 Task: Search round trip flight ticket for 5 adults, 1 child, 2 infants in seat and 1 infant on lap in business from Chattanooga: Lovell Field to Springfield: Abraham Lincoln Capital Airport on 5-2-2023 and return on 5-2-2023. Choice of flights is JetBlue. Number of bags: 1 carry on bag. Price is upto 76000. Outbound departure time preference is 19:45. Return departure time preference is 0:00.
Action: Mouse moved to (367, 144)
Screenshot: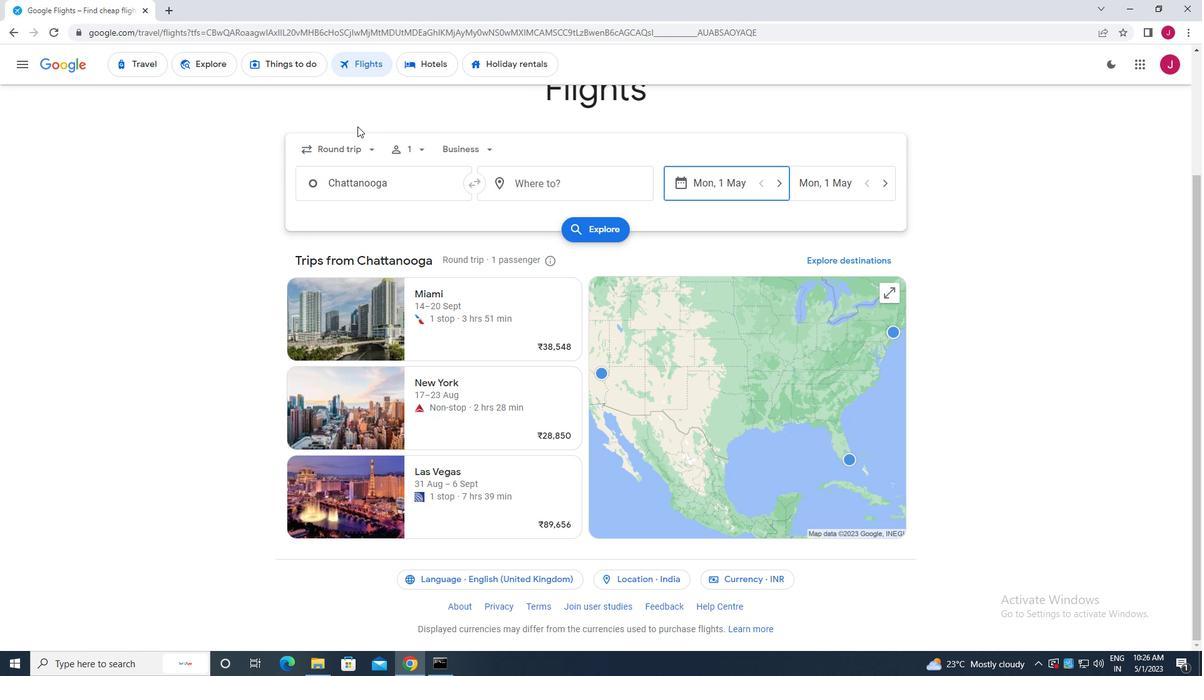 
Action: Mouse pressed left at (367, 144)
Screenshot: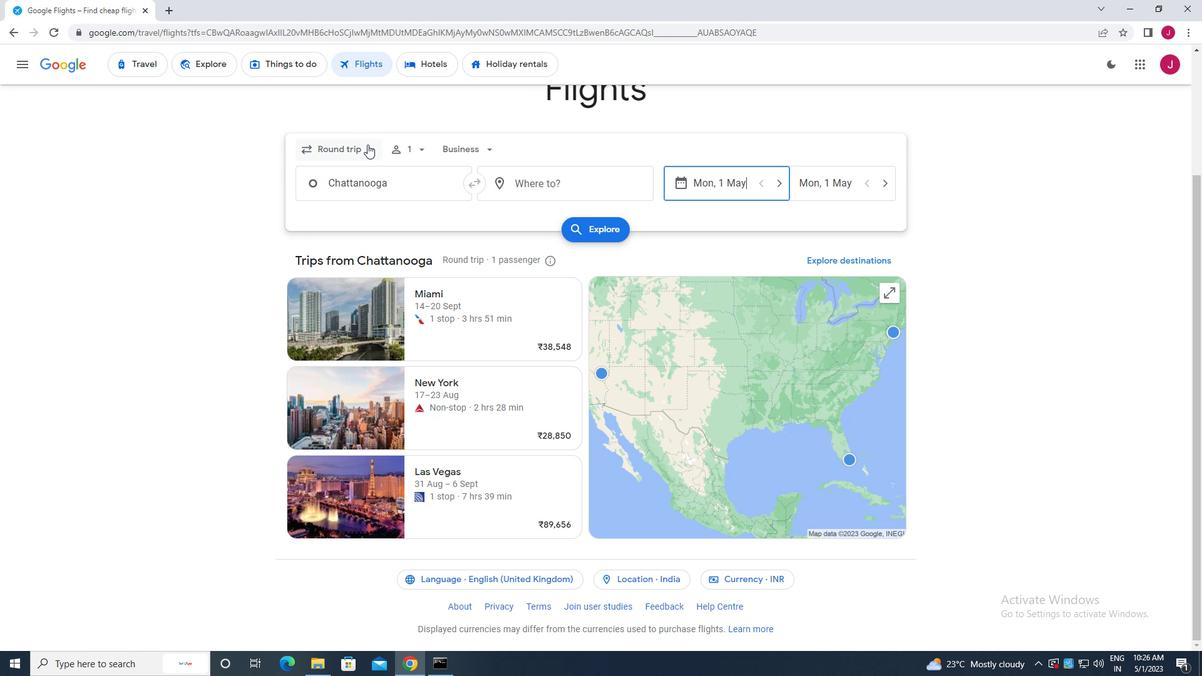
Action: Mouse moved to (362, 172)
Screenshot: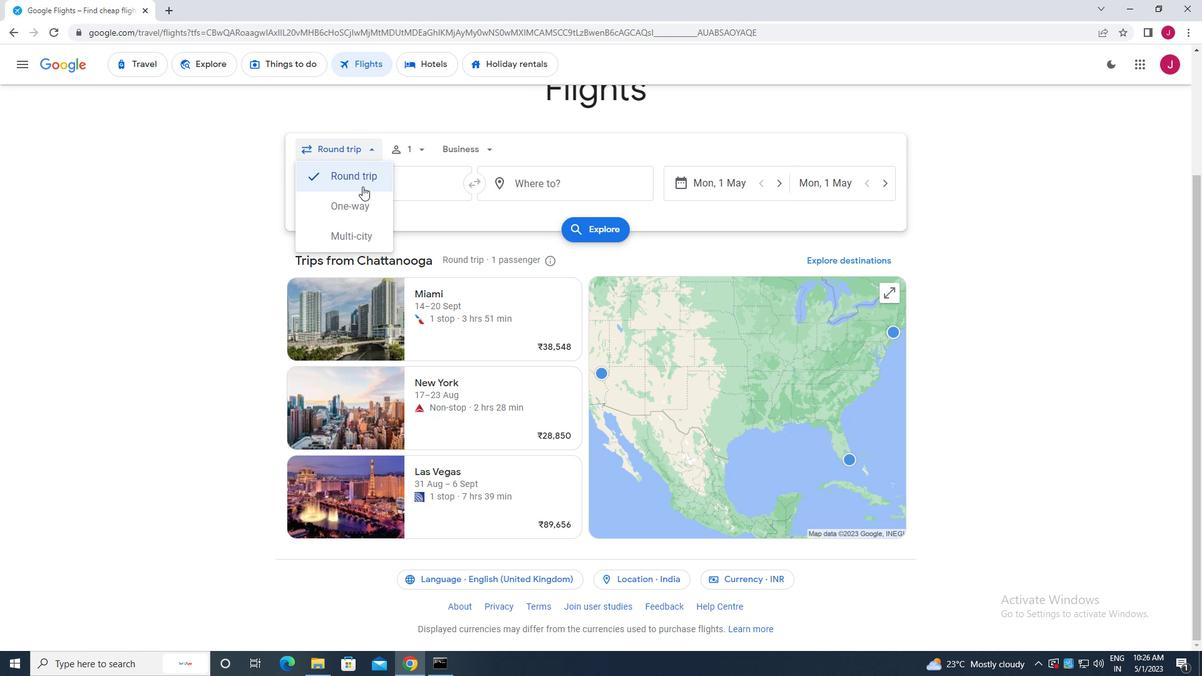 
Action: Mouse pressed left at (362, 172)
Screenshot: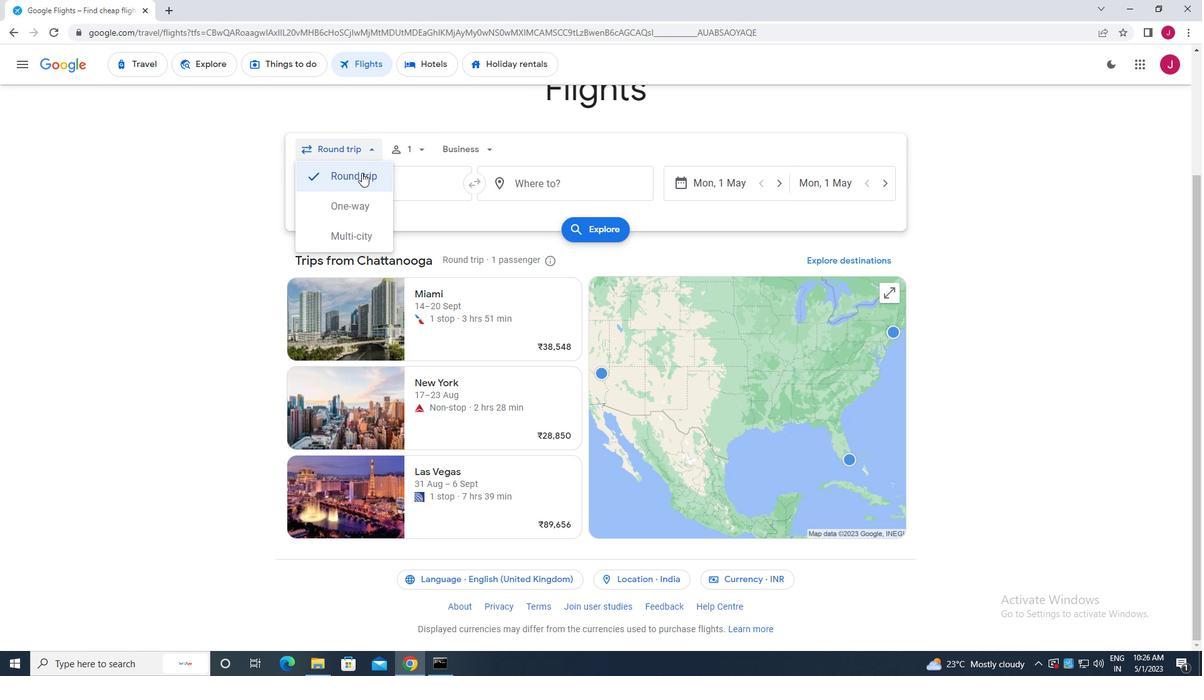 
Action: Mouse moved to (417, 149)
Screenshot: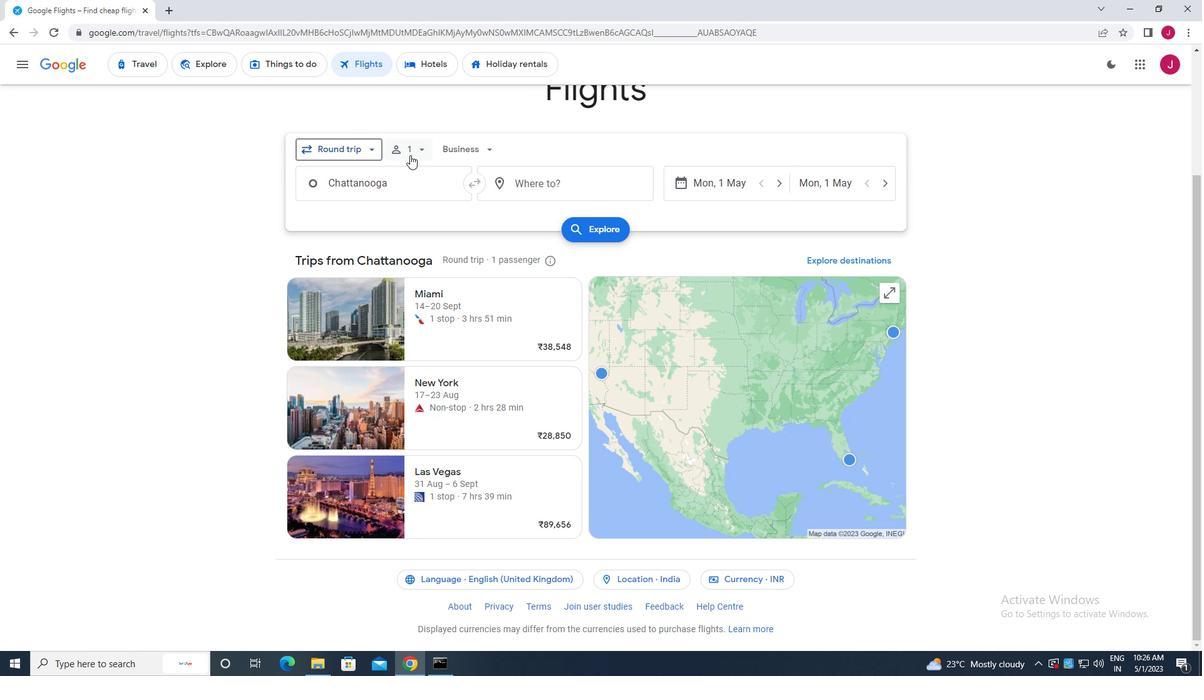 
Action: Mouse pressed left at (417, 149)
Screenshot: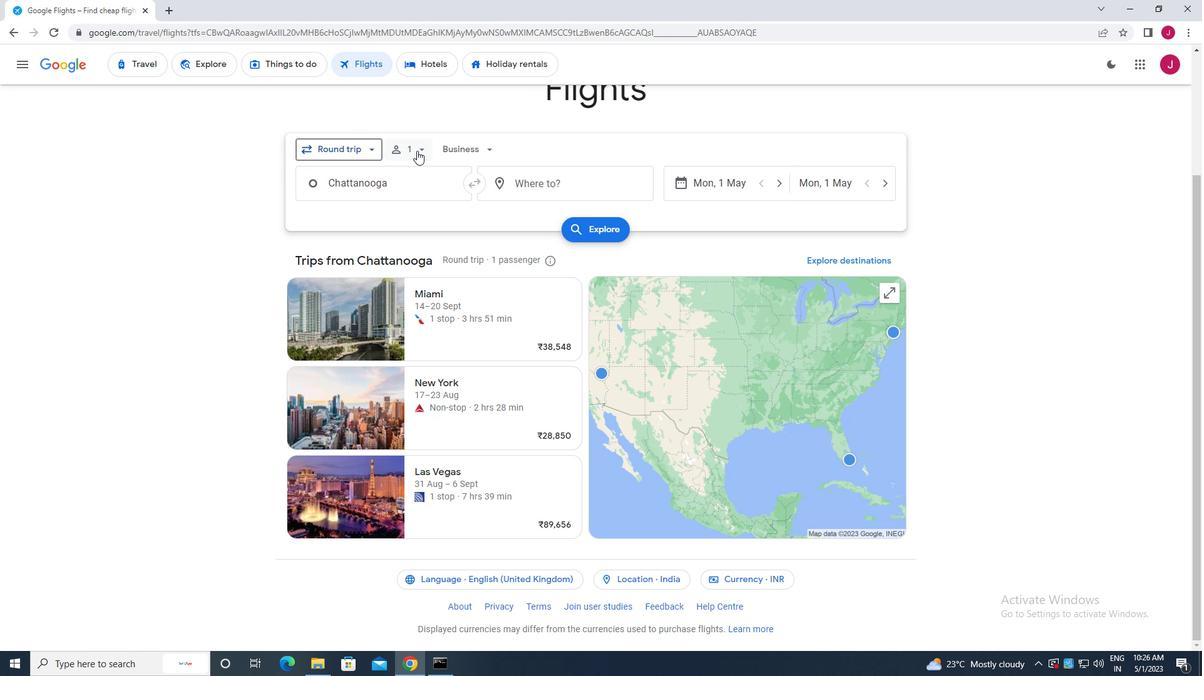 
Action: Mouse moved to (515, 185)
Screenshot: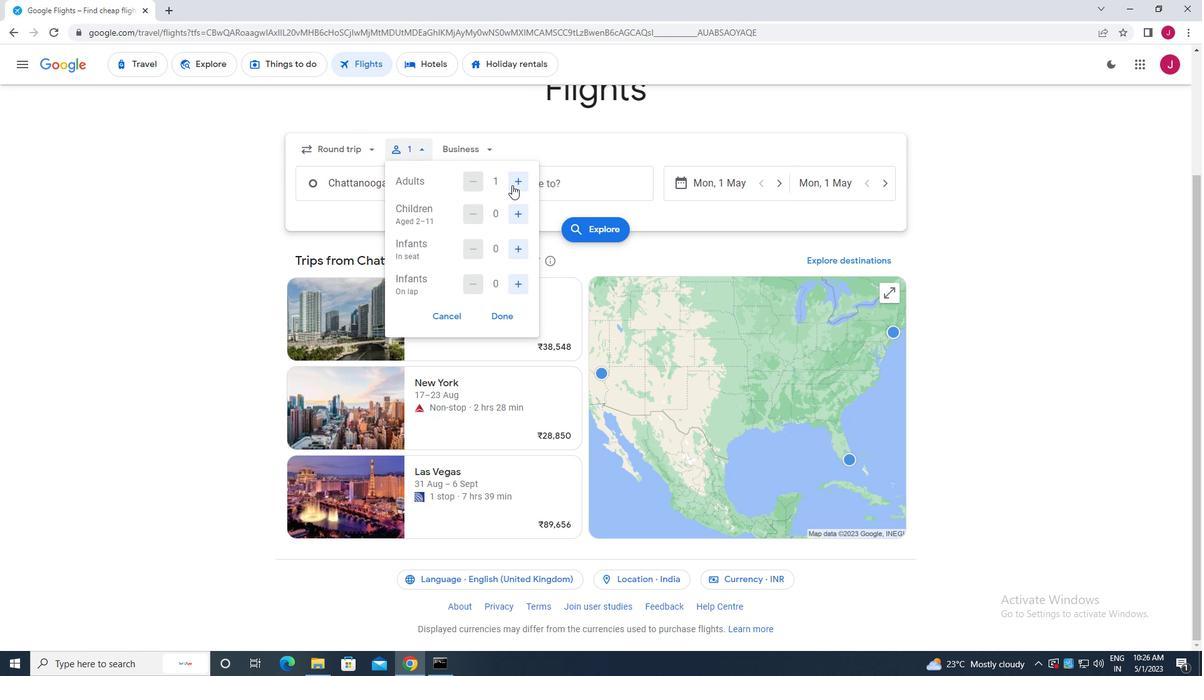 
Action: Mouse pressed left at (515, 185)
Screenshot: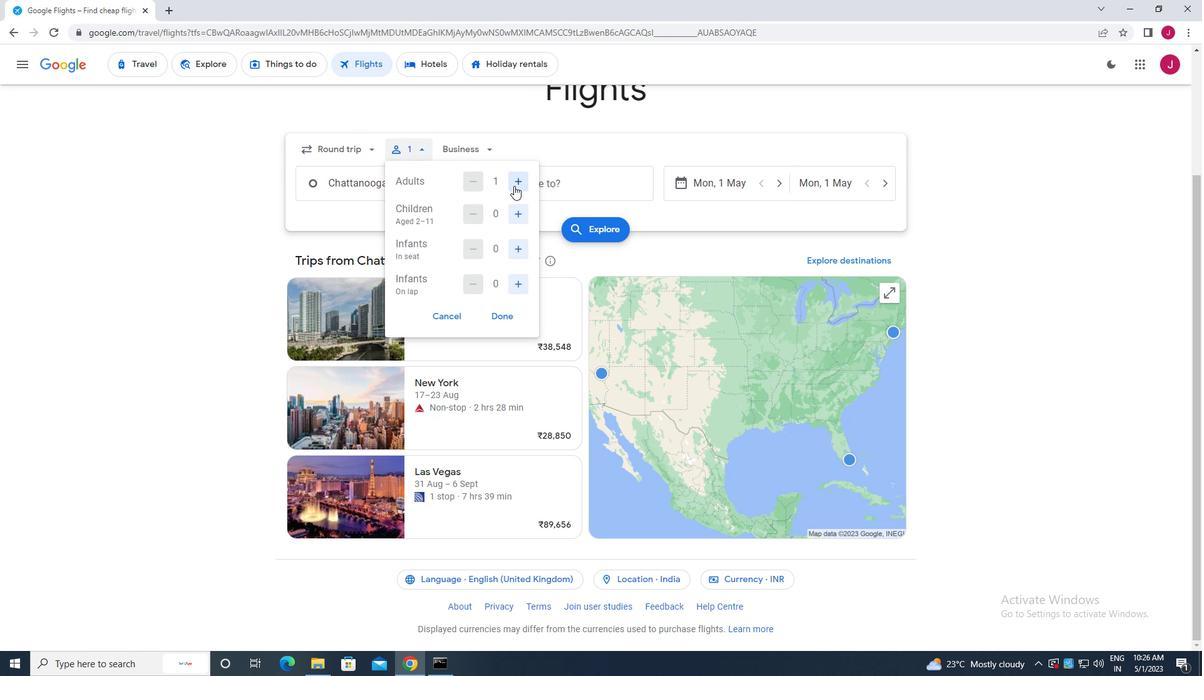 
Action: Mouse pressed left at (515, 185)
Screenshot: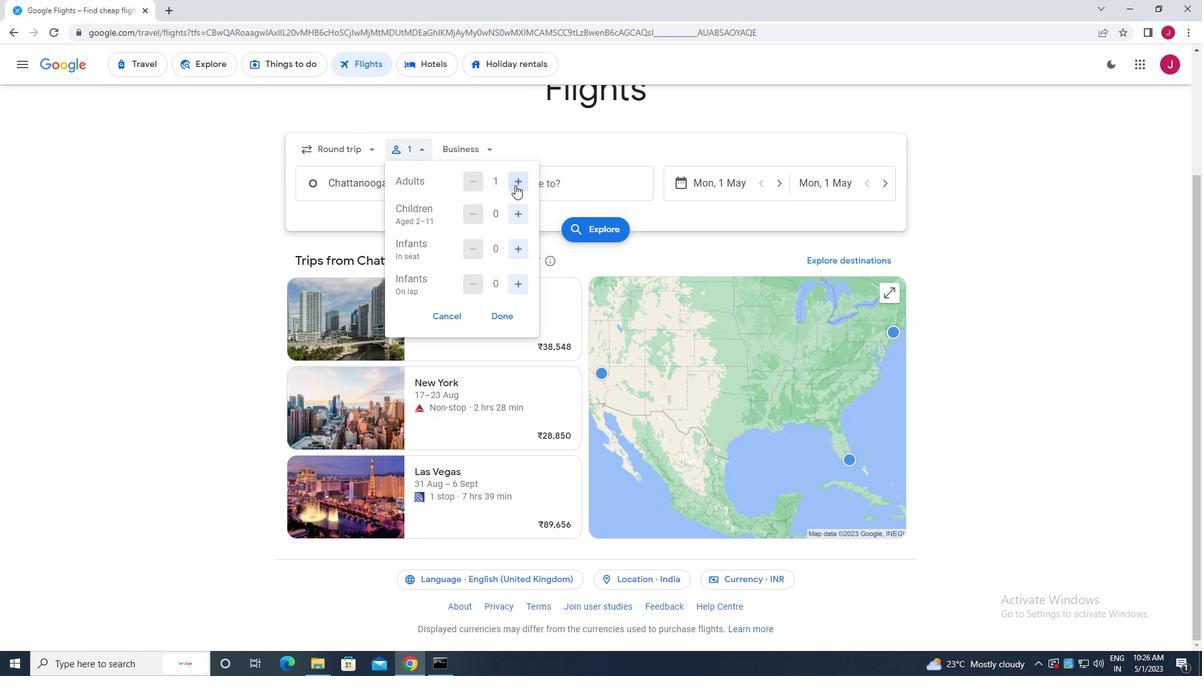 
Action: Mouse pressed left at (515, 185)
Screenshot: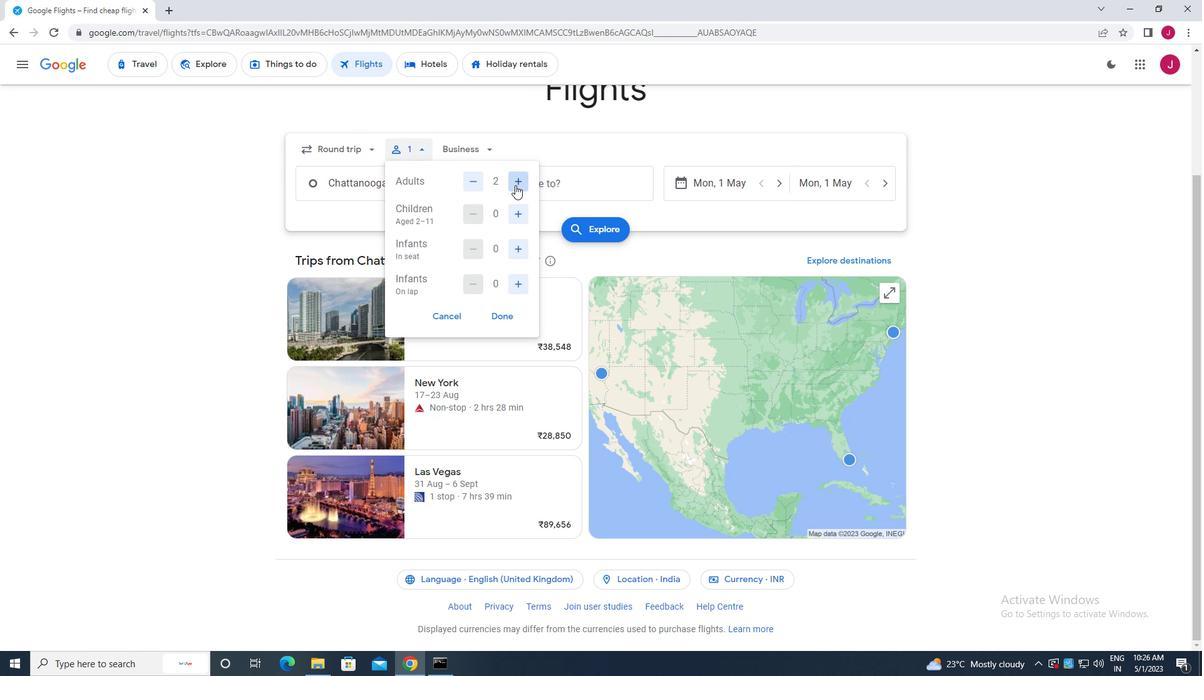 
Action: Mouse pressed left at (515, 185)
Screenshot: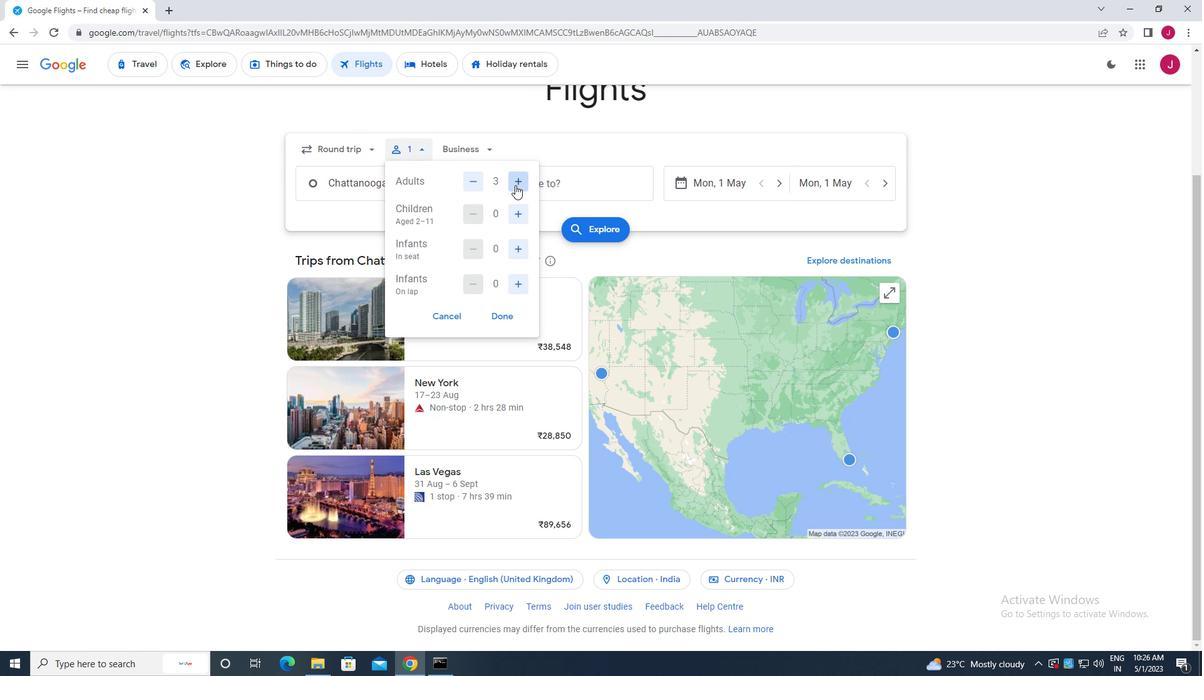 
Action: Mouse moved to (516, 216)
Screenshot: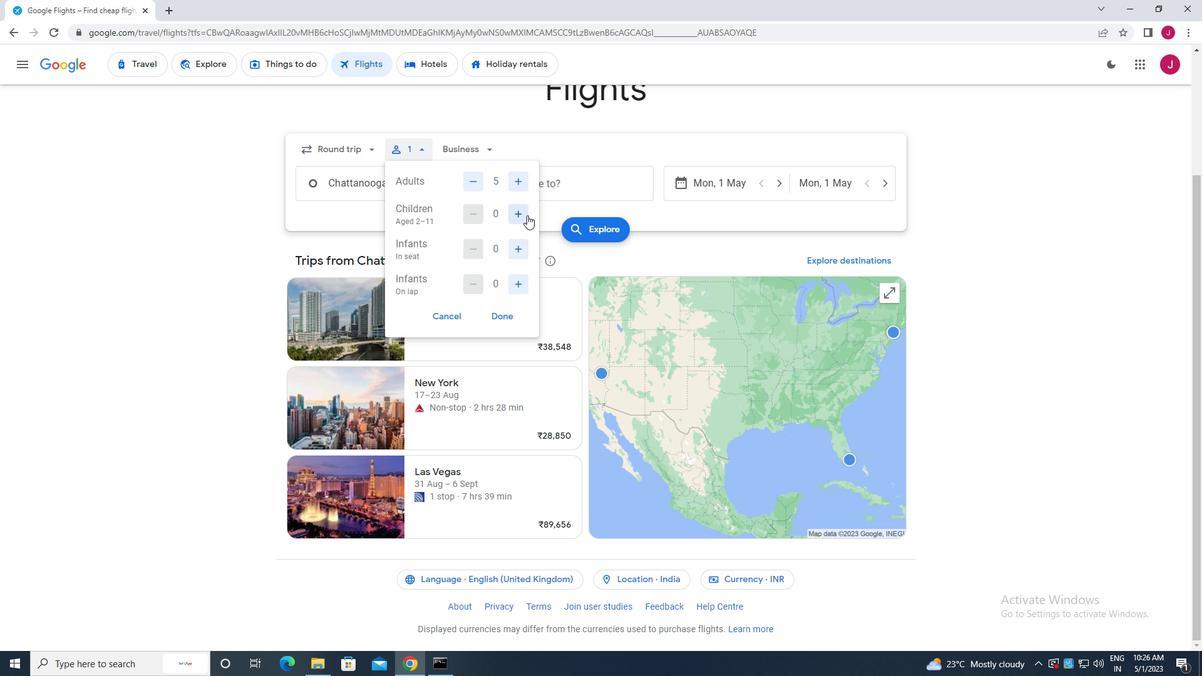 
Action: Mouse pressed left at (516, 216)
Screenshot: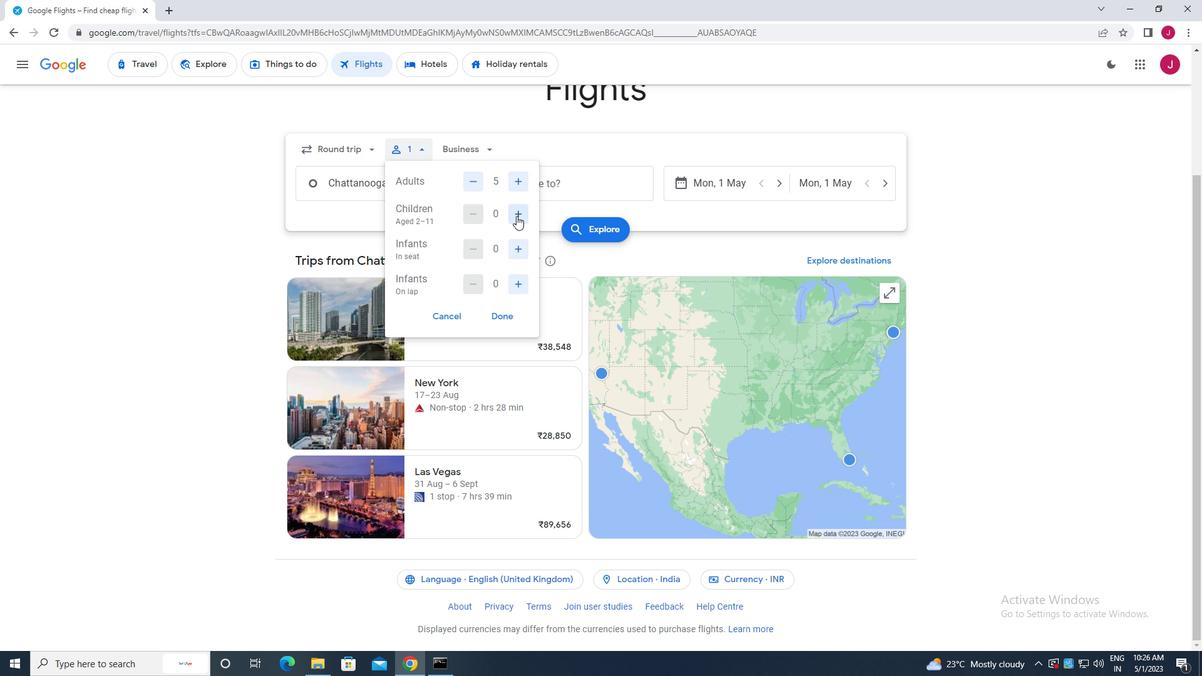 
Action: Mouse moved to (521, 251)
Screenshot: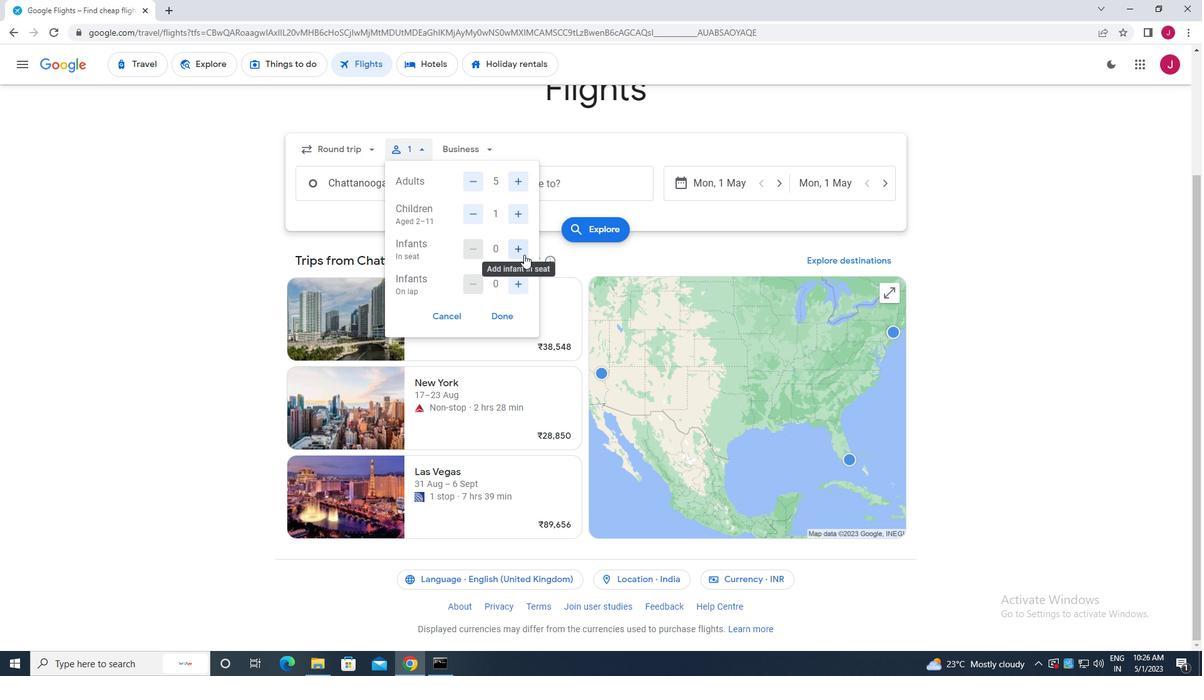 
Action: Mouse pressed left at (521, 251)
Screenshot: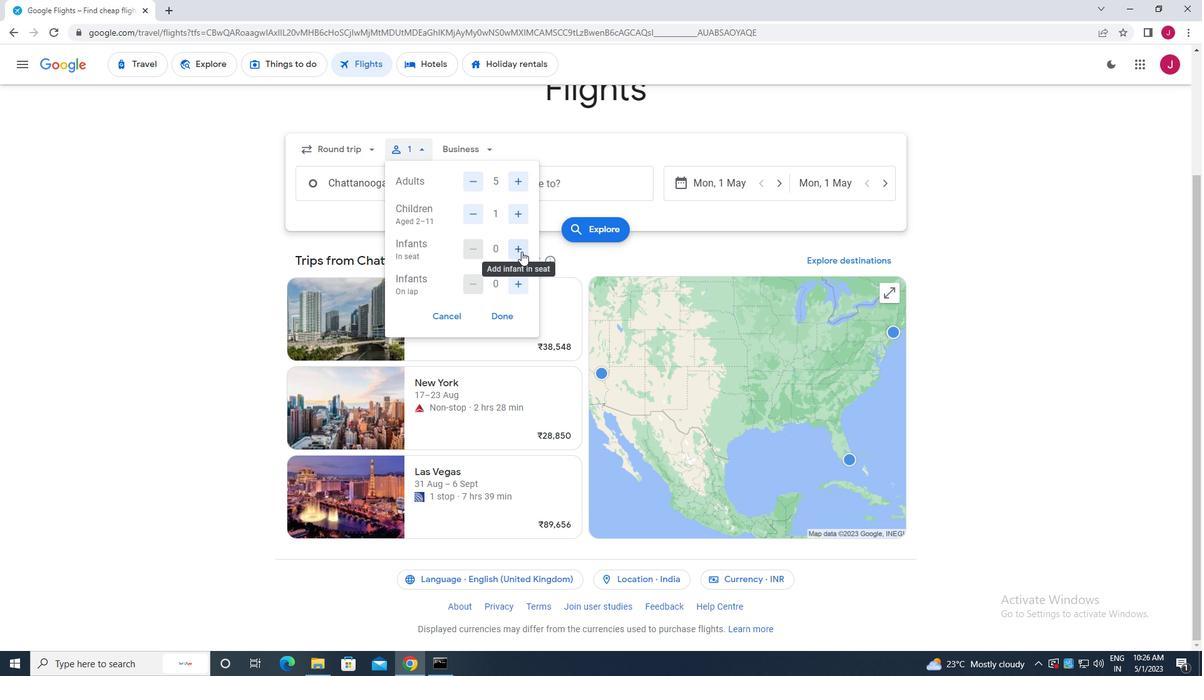 
Action: Mouse pressed left at (521, 251)
Screenshot: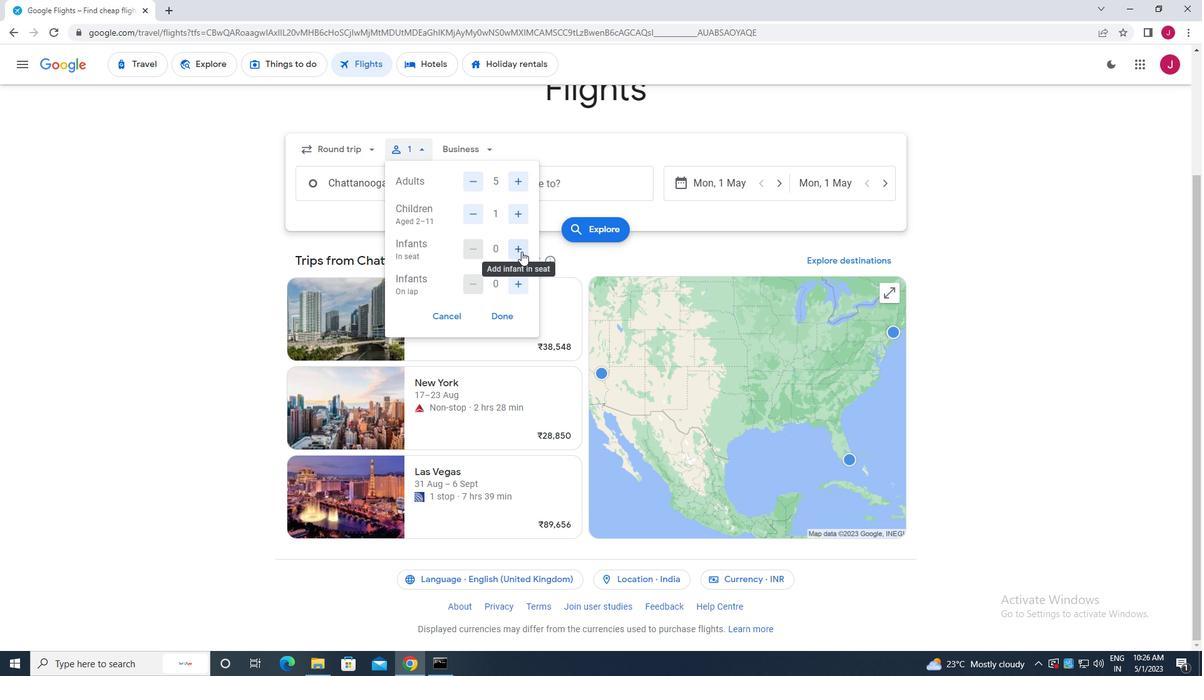 
Action: Mouse moved to (521, 281)
Screenshot: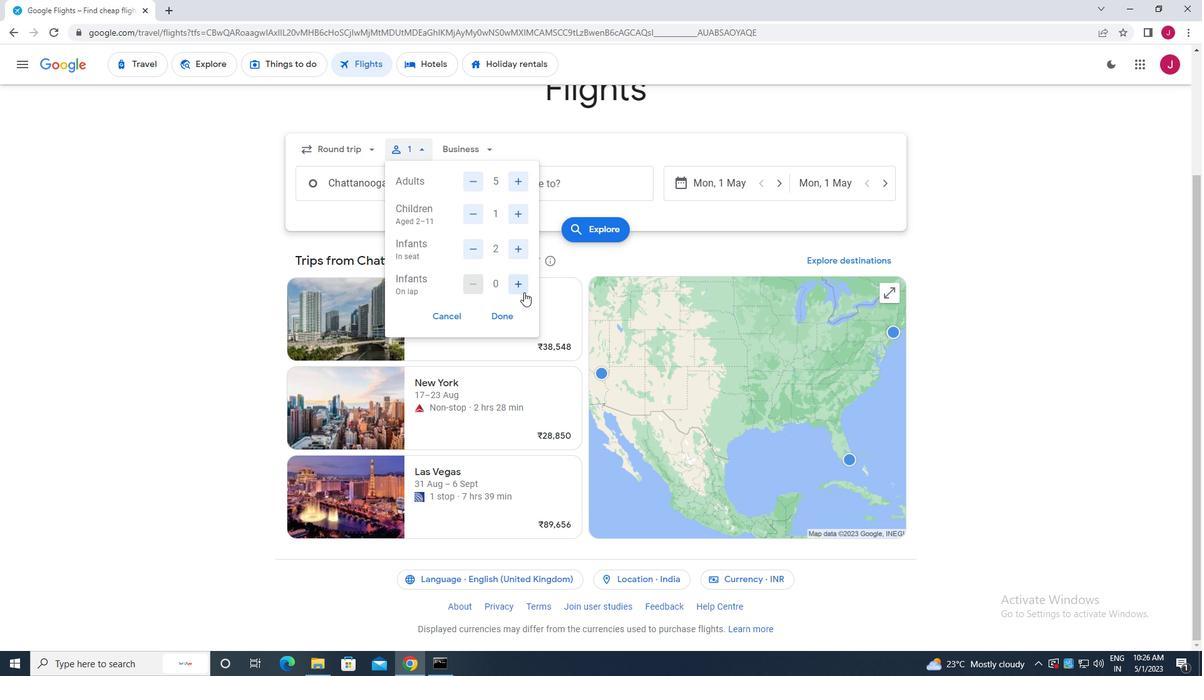 
Action: Mouse pressed left at (521, 281)
Screenshot: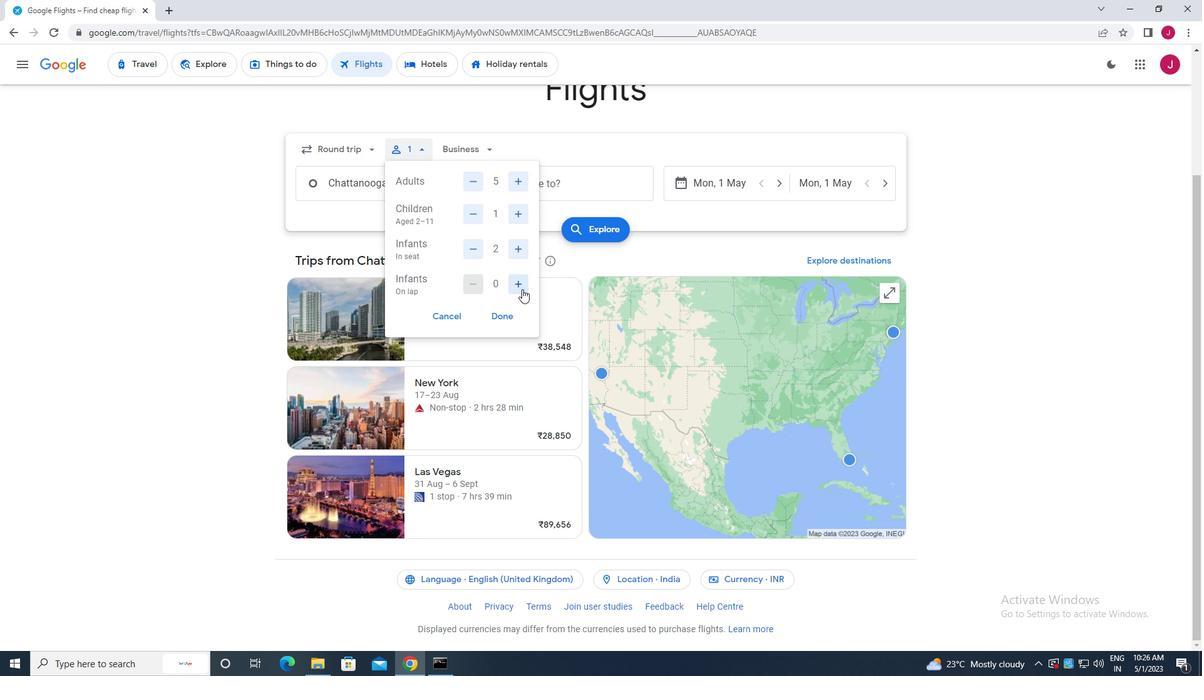 
Action: Mouse moved to (505, 315)
Screenshot: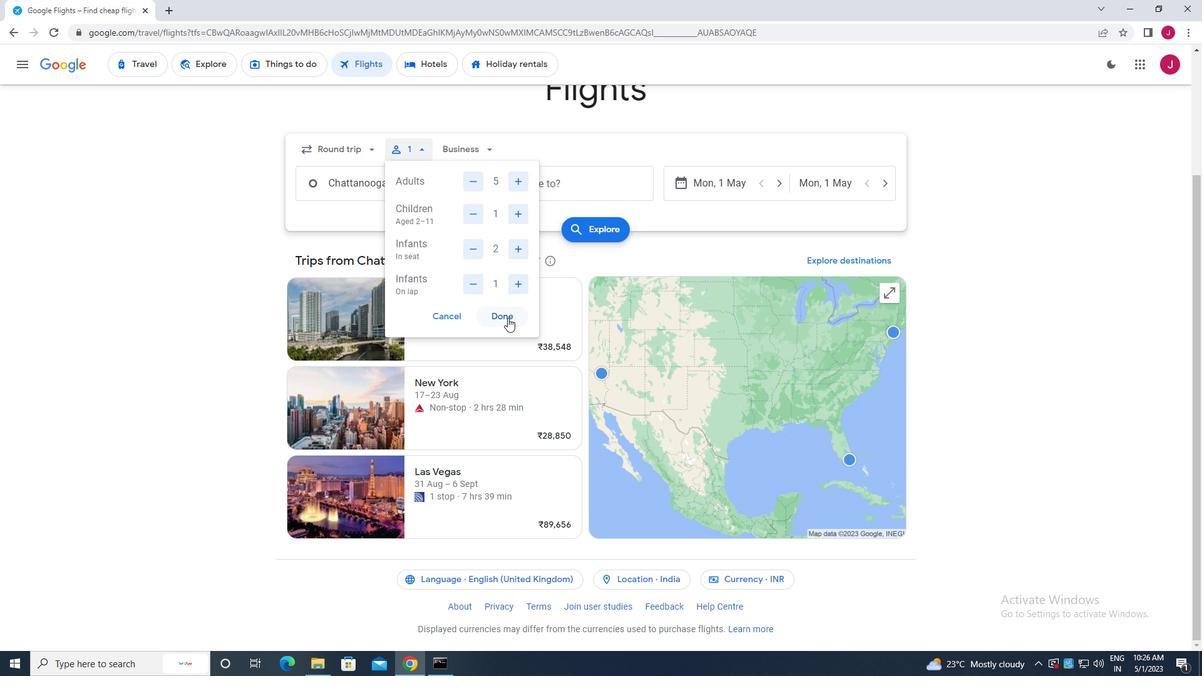 
Action: Mouse pressed left at (505, 315)
Screenshot: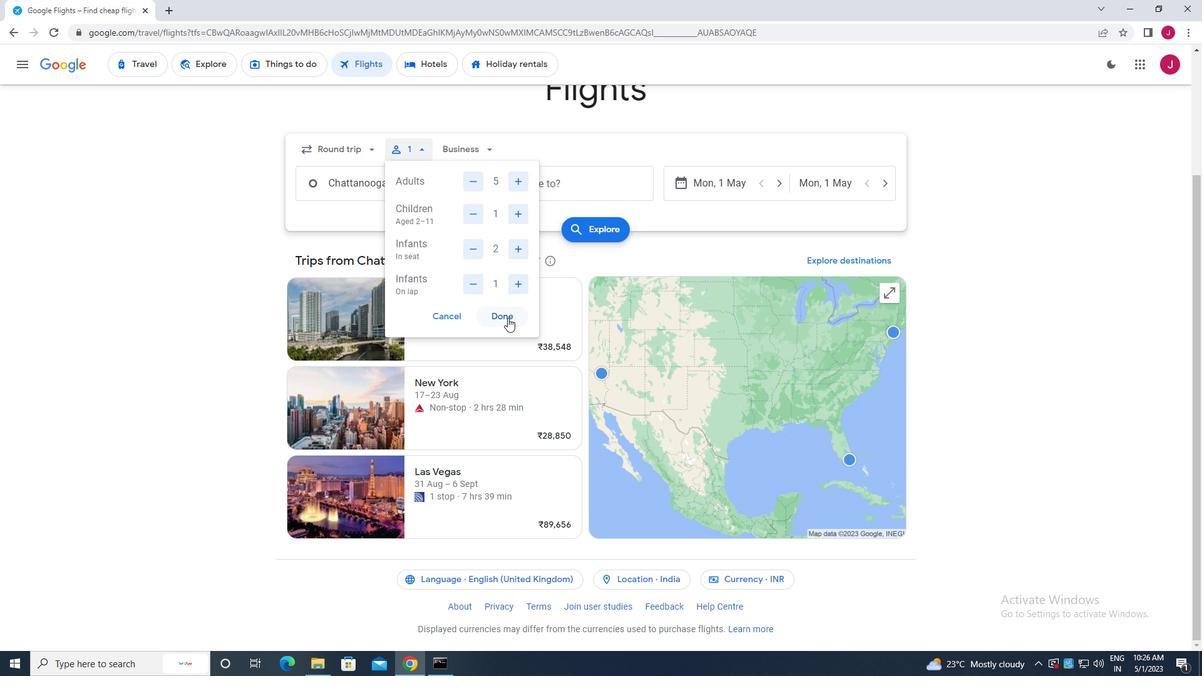 
Action: Mouse moved to (475, 151)
Screenshot: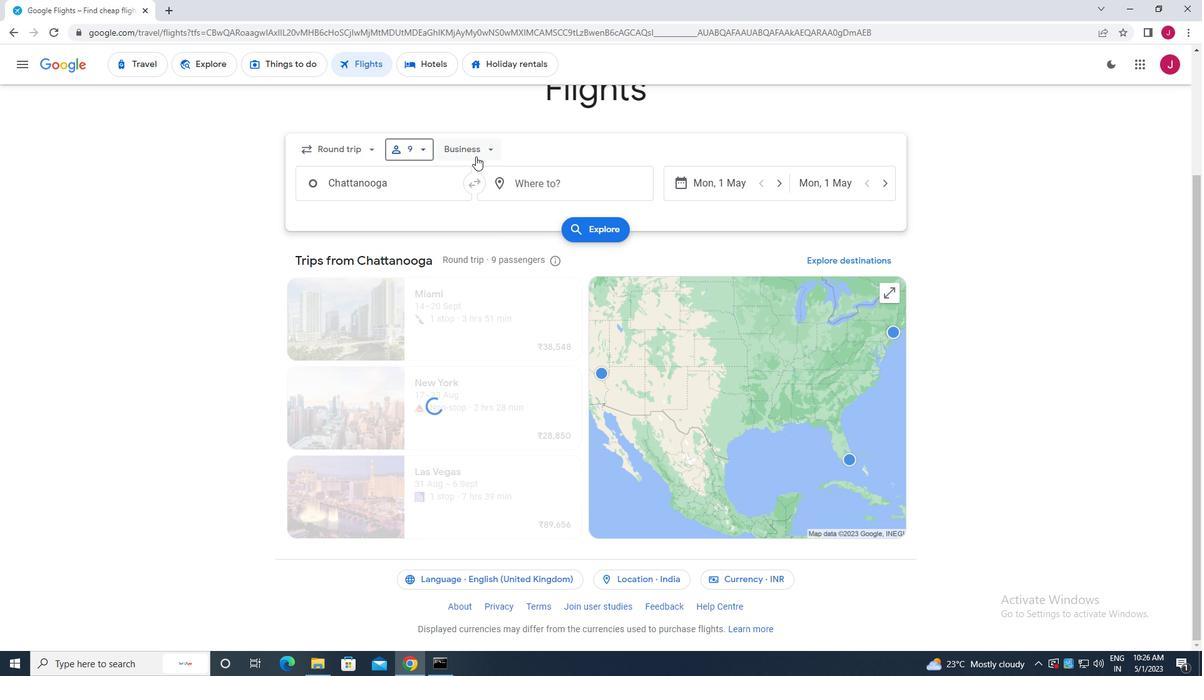 
Action: Mouse pressed left at (475, 151)
Screenshot: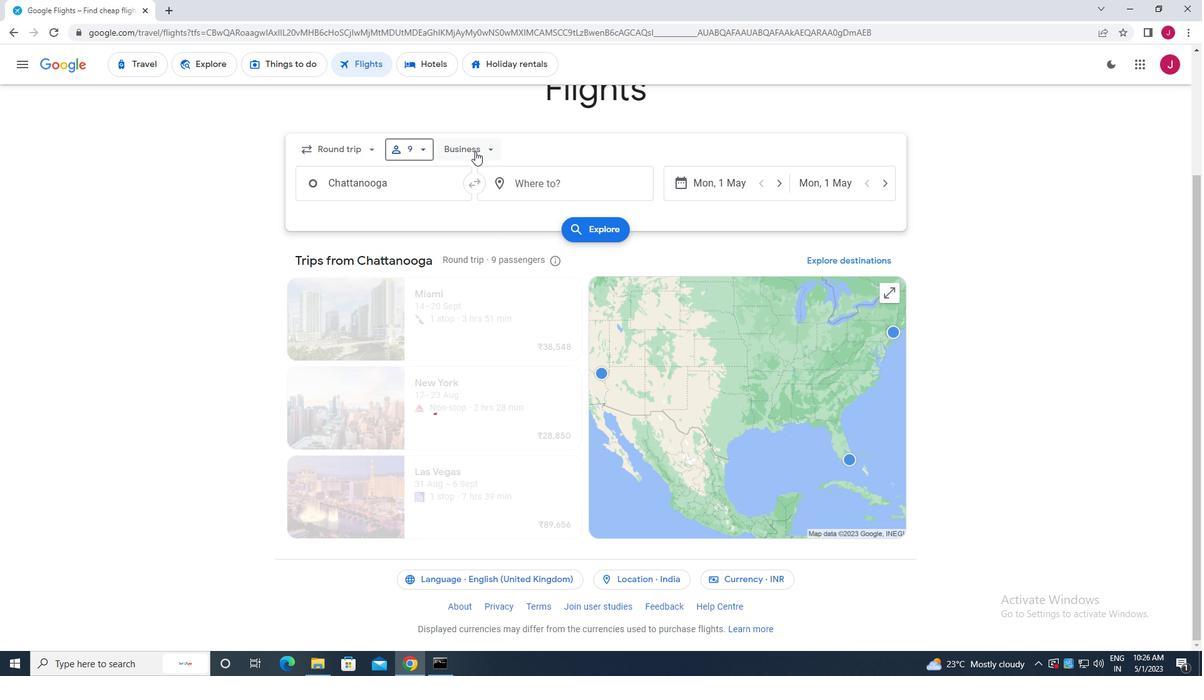 
Action: Mouse moved to (483, 237)
Screenshot: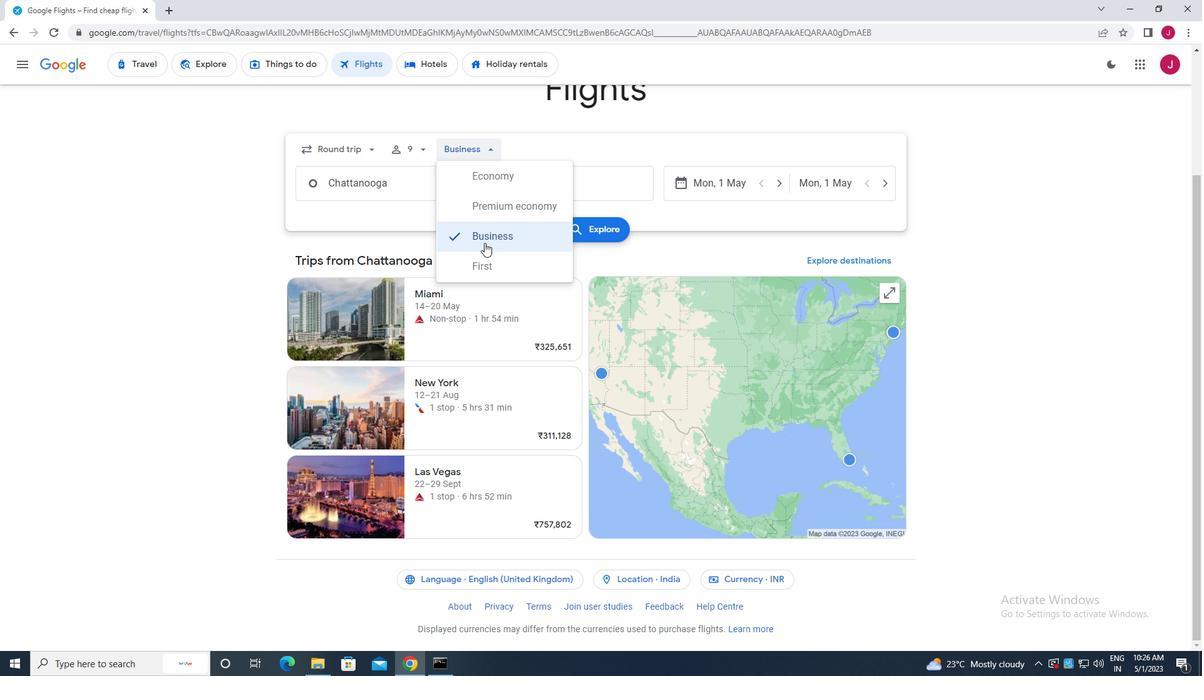 
Action: Mouse pressed left at (483, 237)
Screenshot: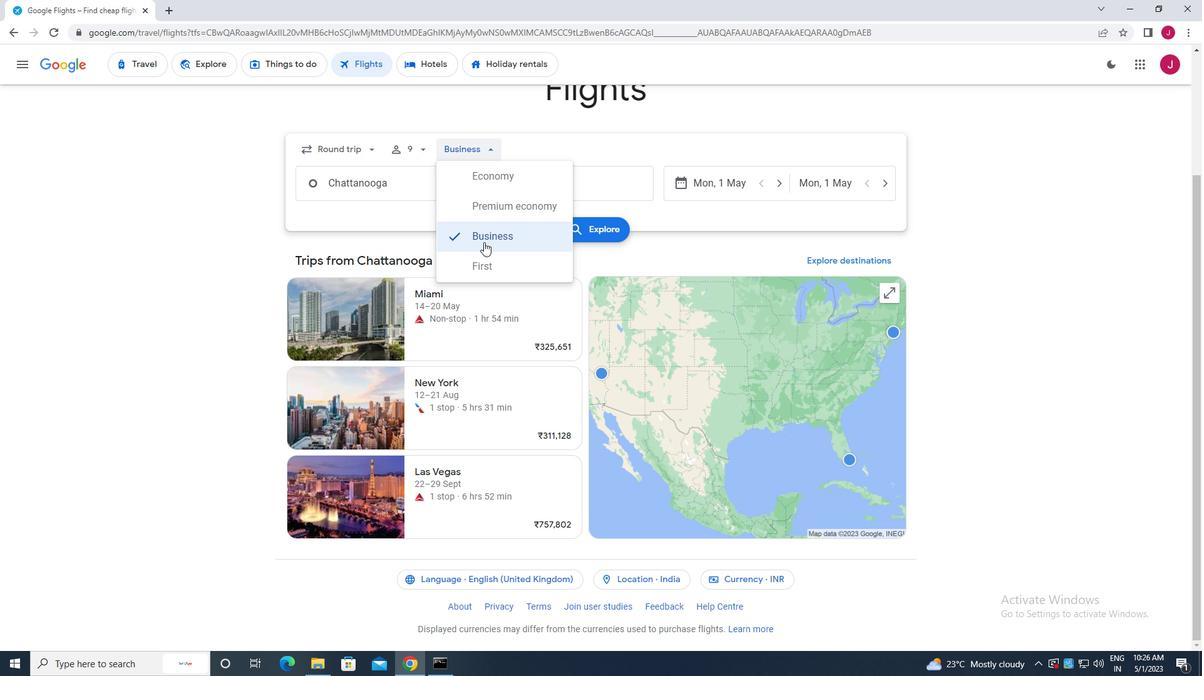 
Action: Mouse moved to (410, 187)
Screenshot: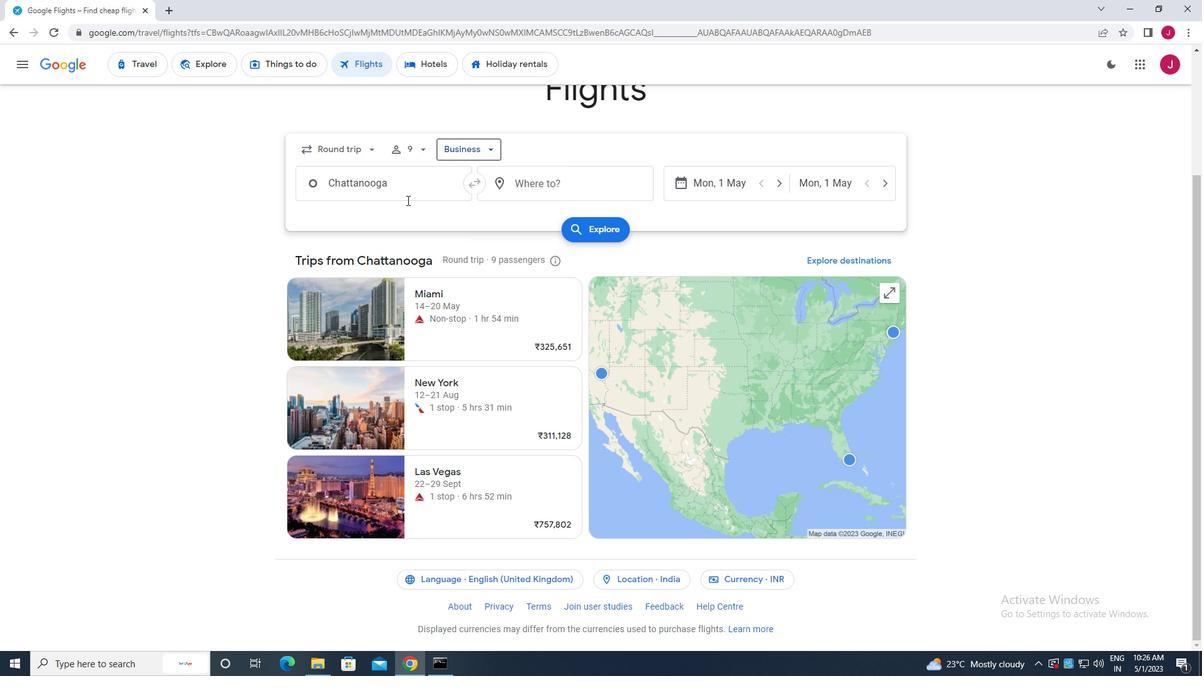 
Action: Mouse pressed left at (410, 187)
Screenshot: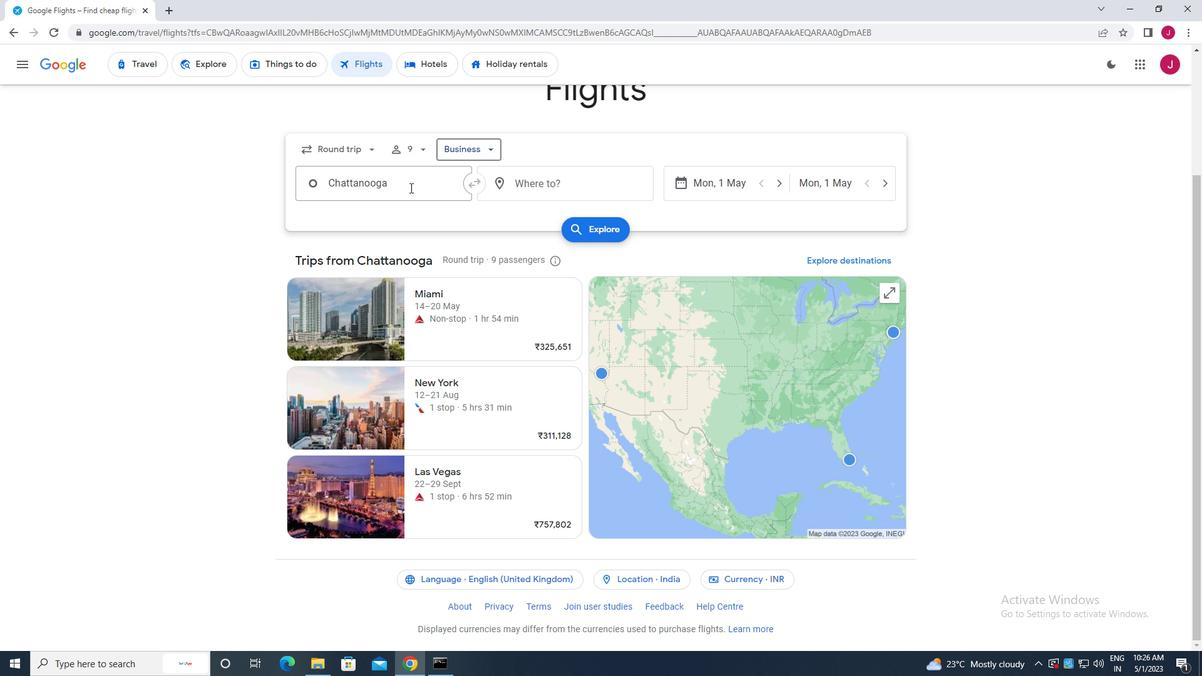 
Action: Mouse moved to (410, 187)
Screenshot: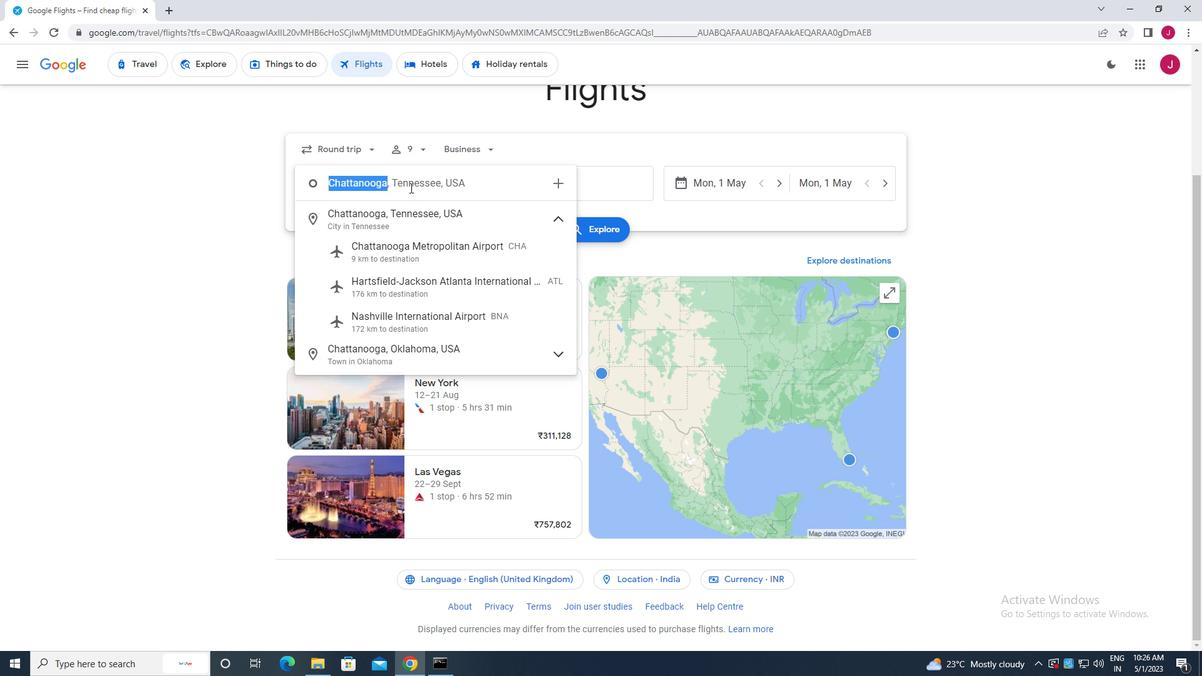
Action: Key pressed chatanoogo
Screenshot: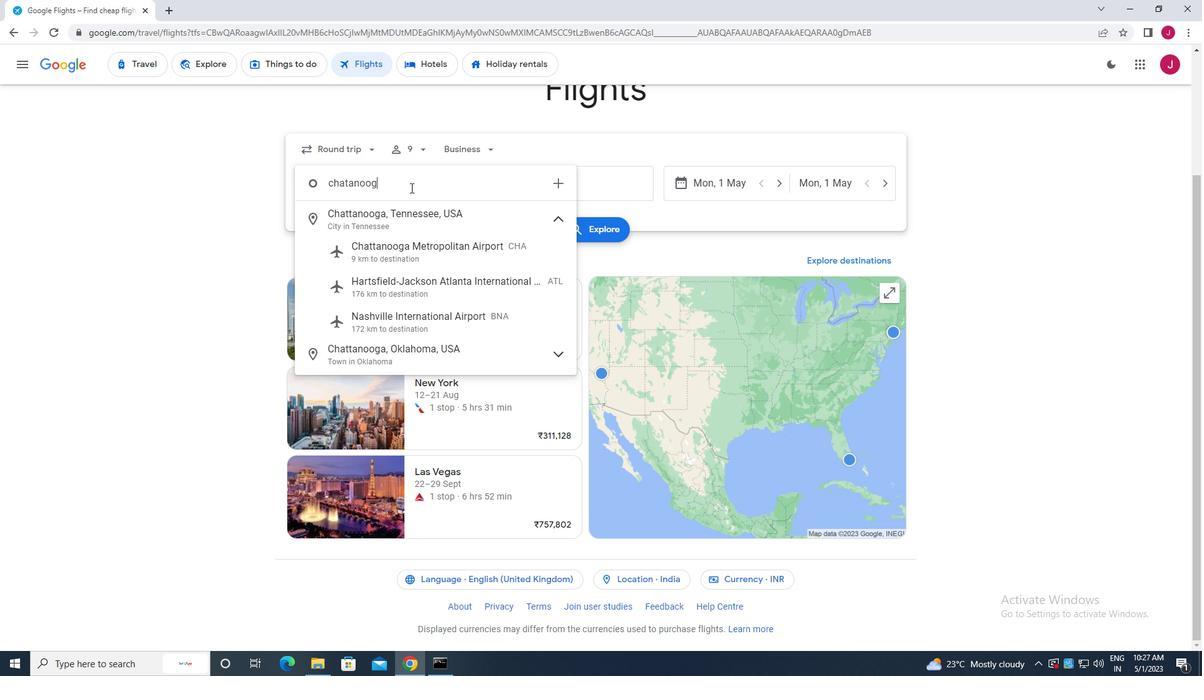 
Action: Mouse moved to (456, 191)
Screenshot: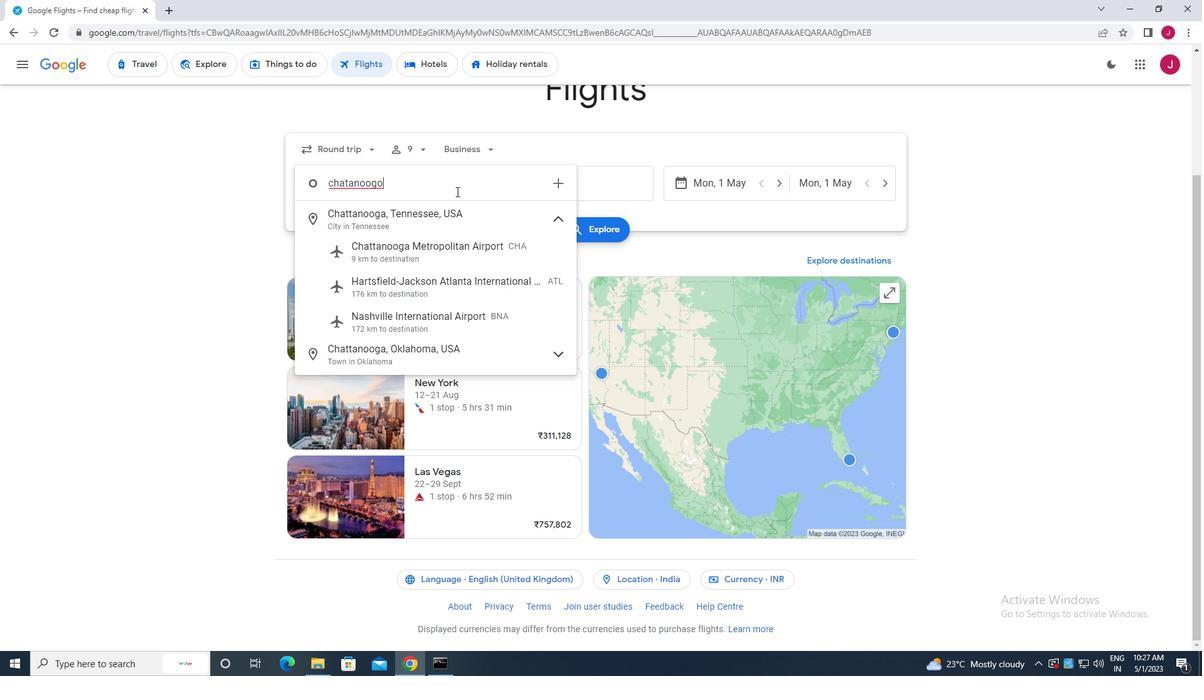 
Action: Key pressed <Key.enter>
Screenshot: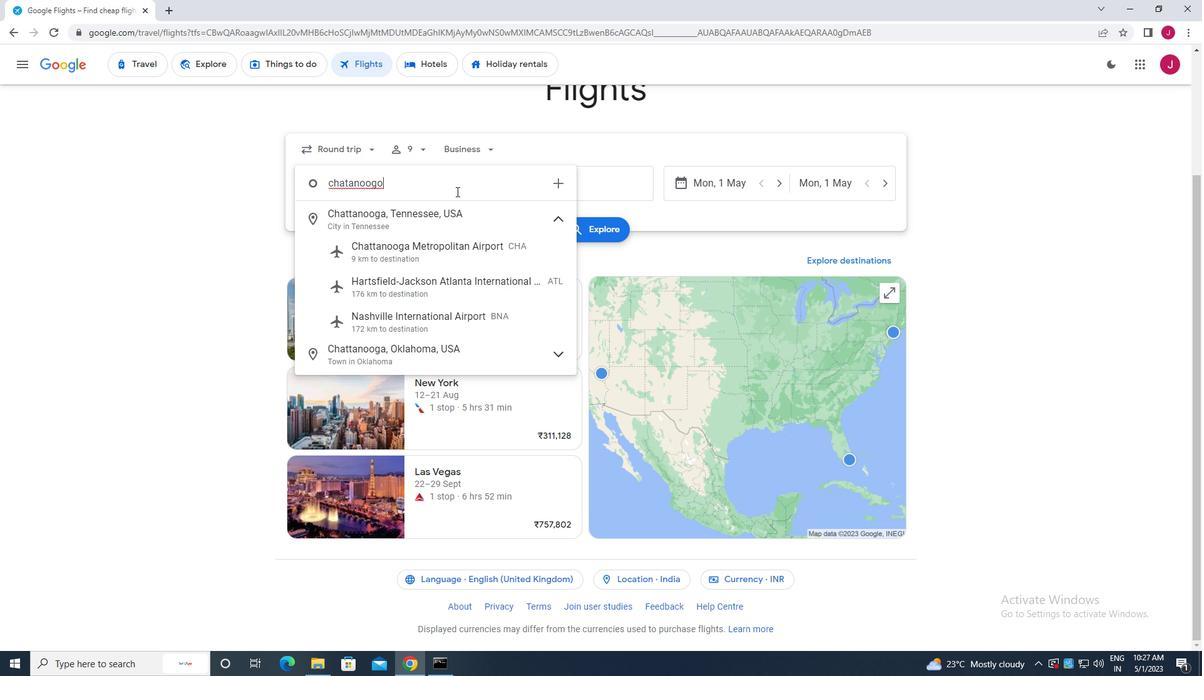 
Action: Mouse moved to (546, 177)
Screenshot: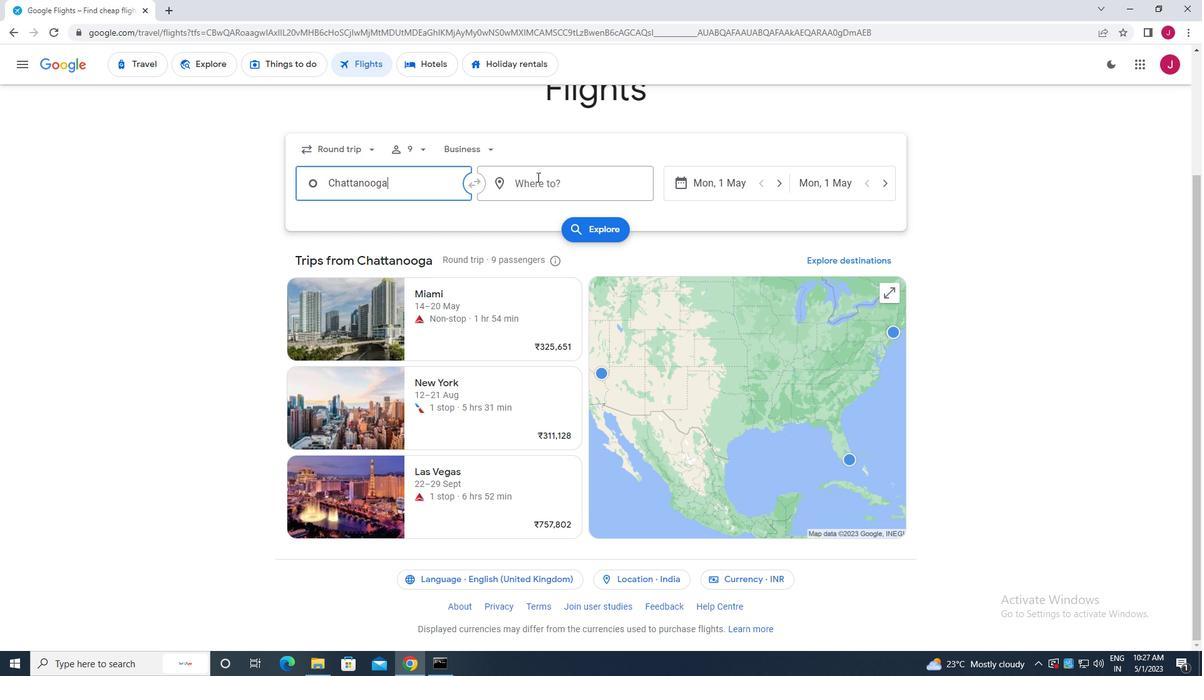 
Action: Mouse pressed left at (546, 177)
Screenshot: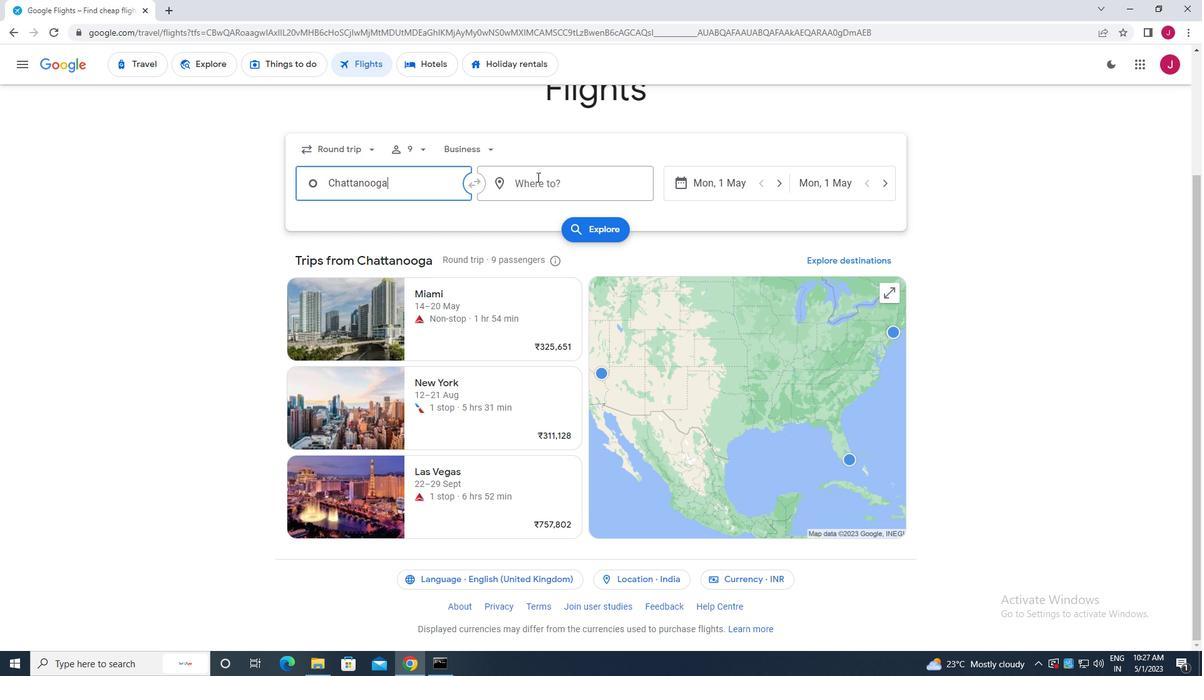 
Action: Mouse moved to (549, 177)
Screenshot: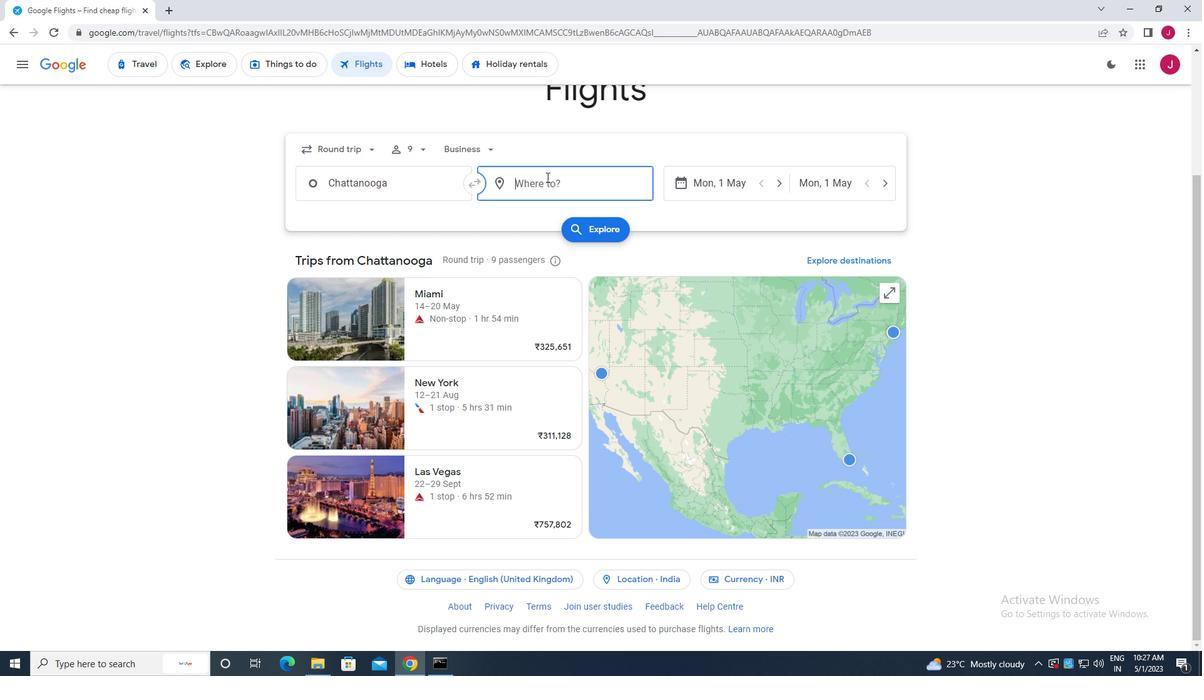 
Action: Key pressed springf
Screenshot: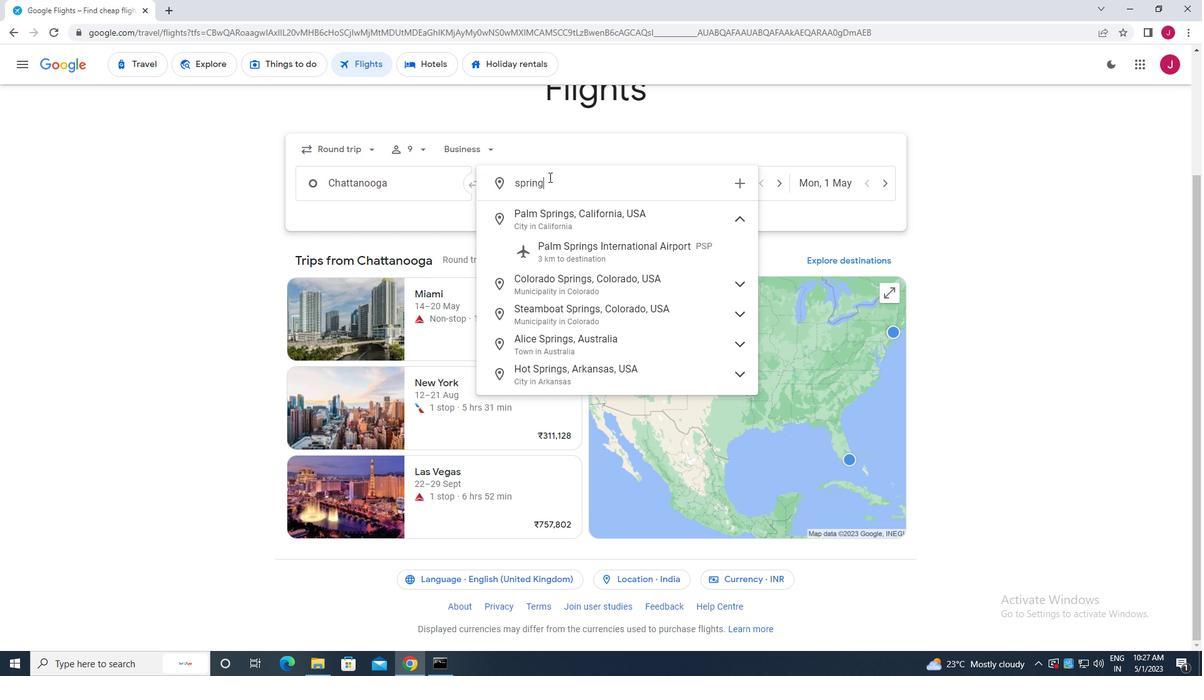 
Action: Mouse moved to (612, 283)
Screenshot: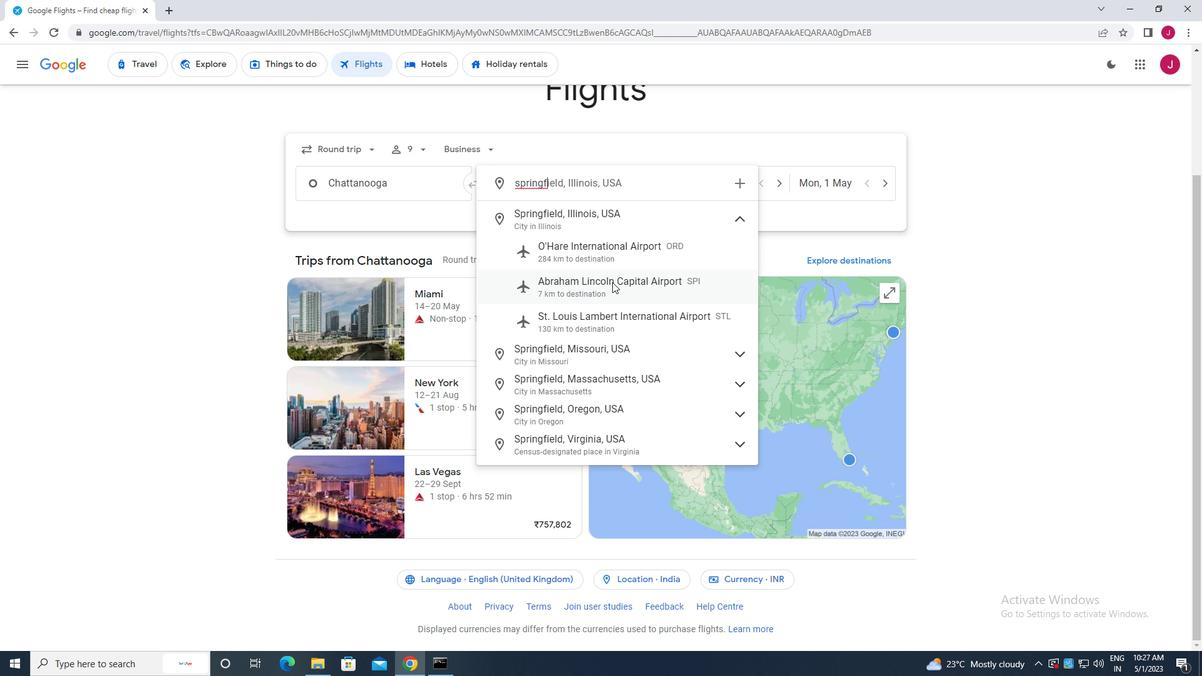 
Action: Mouse pressed left at (612, 283)
Screenshot: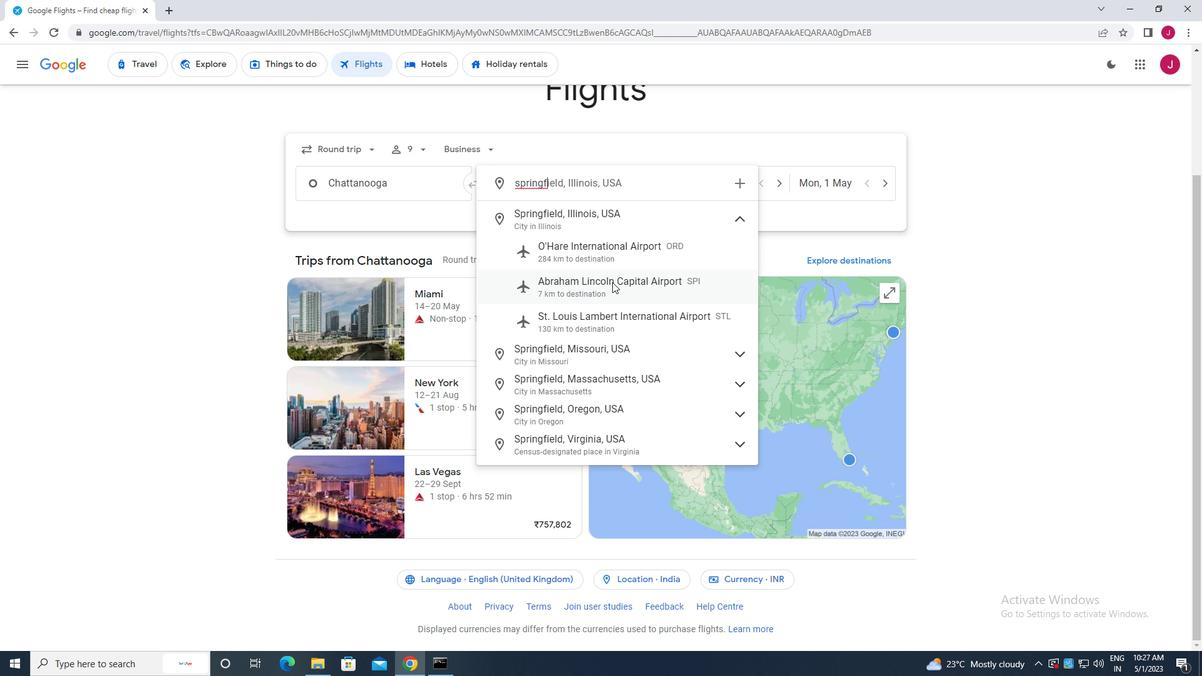 
Action: Mouse moved to (719, 190)
Screenshot: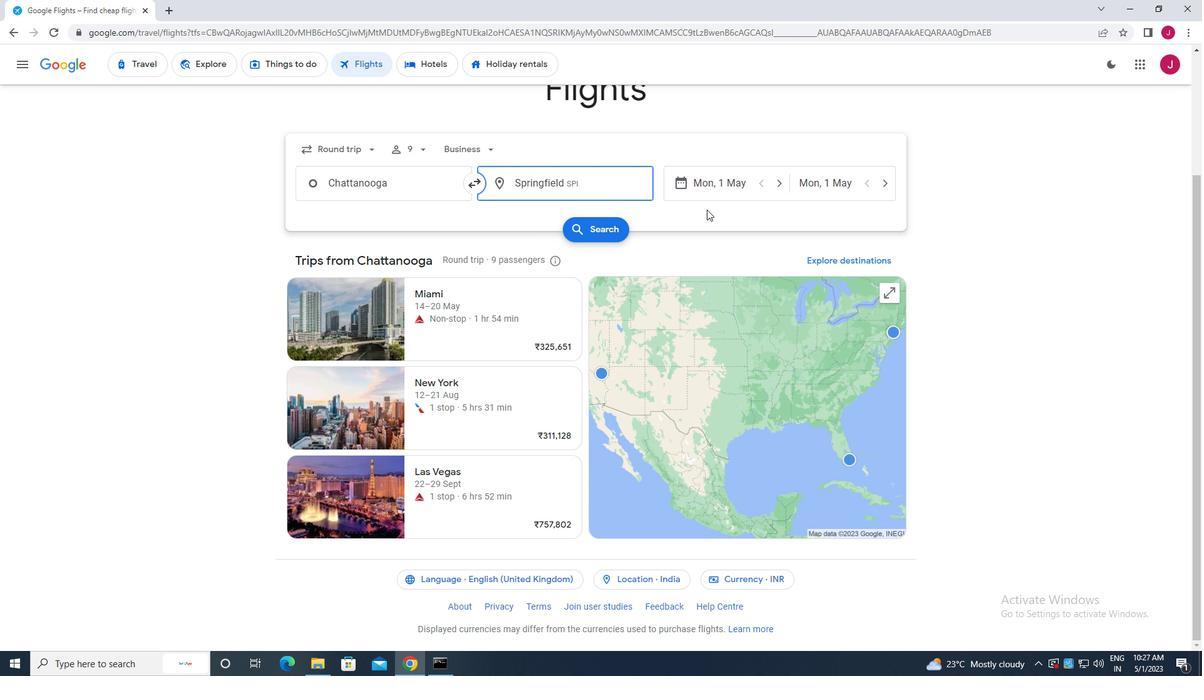 
Action: Mouse pressed left at (719, 190)
Screenshot: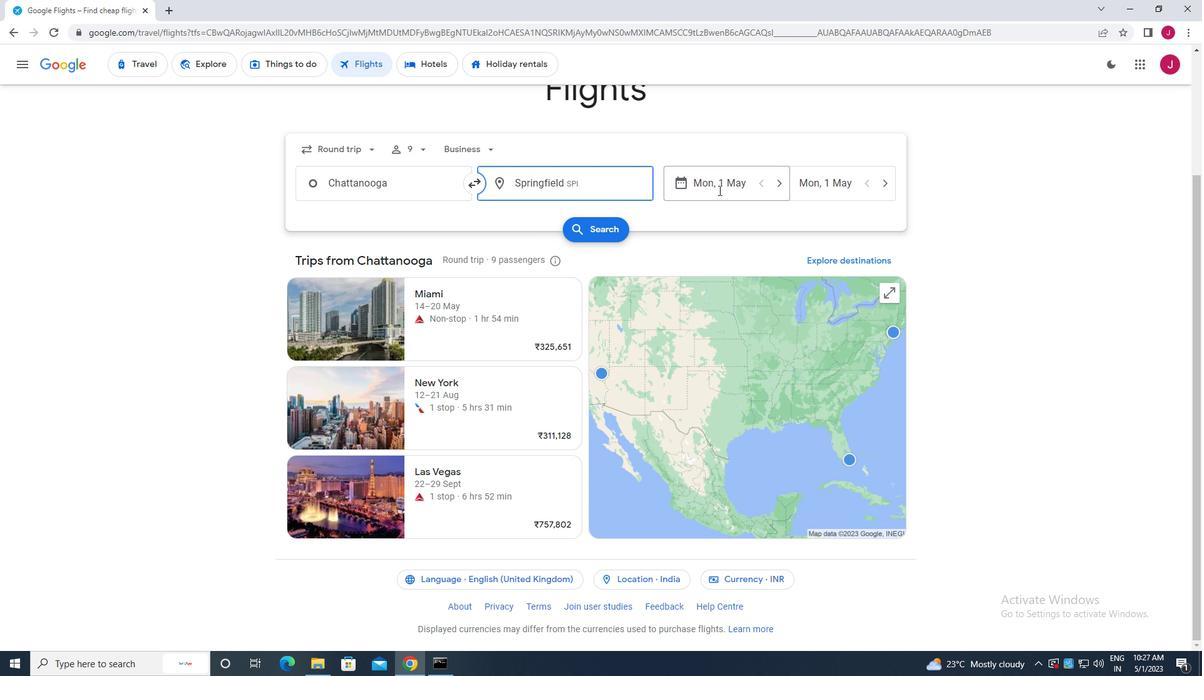 
Action: Mouse moved to (516, 285)
Screenshot: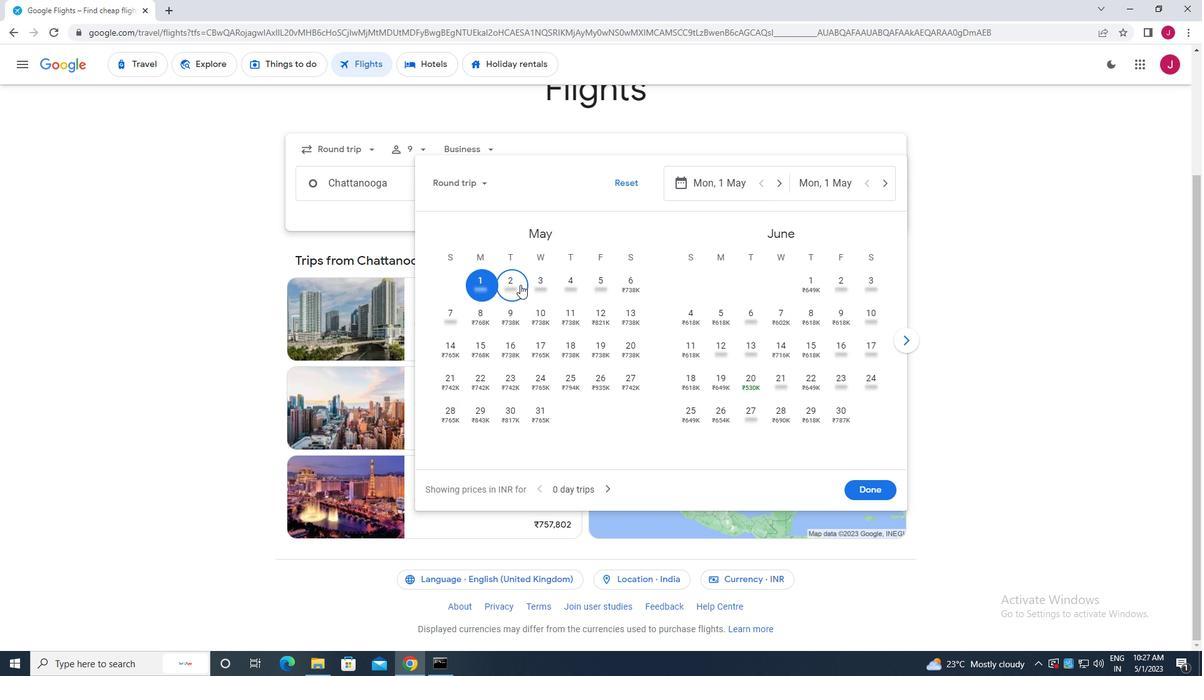 
Action: Mouse pressed left at (516, 285)
Screenshot: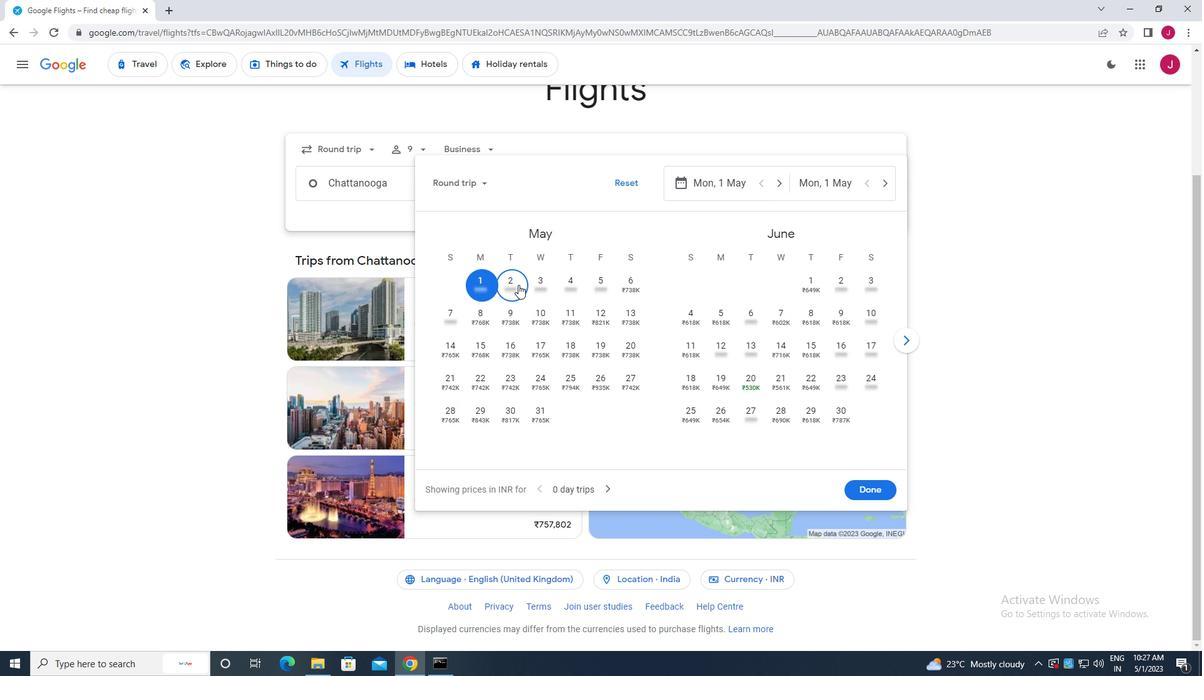 
Action: Mouse moved to (870, 491)
Screenshot: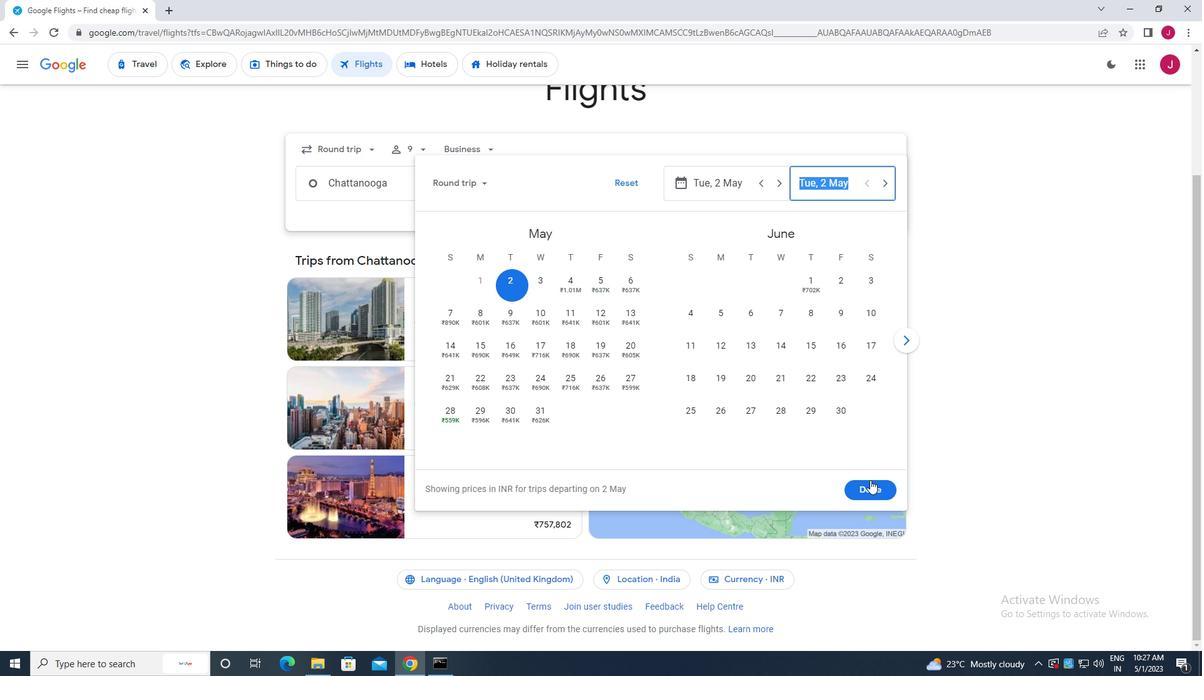 
Action: Mouse pressed left at (870, 491)
Screenshot: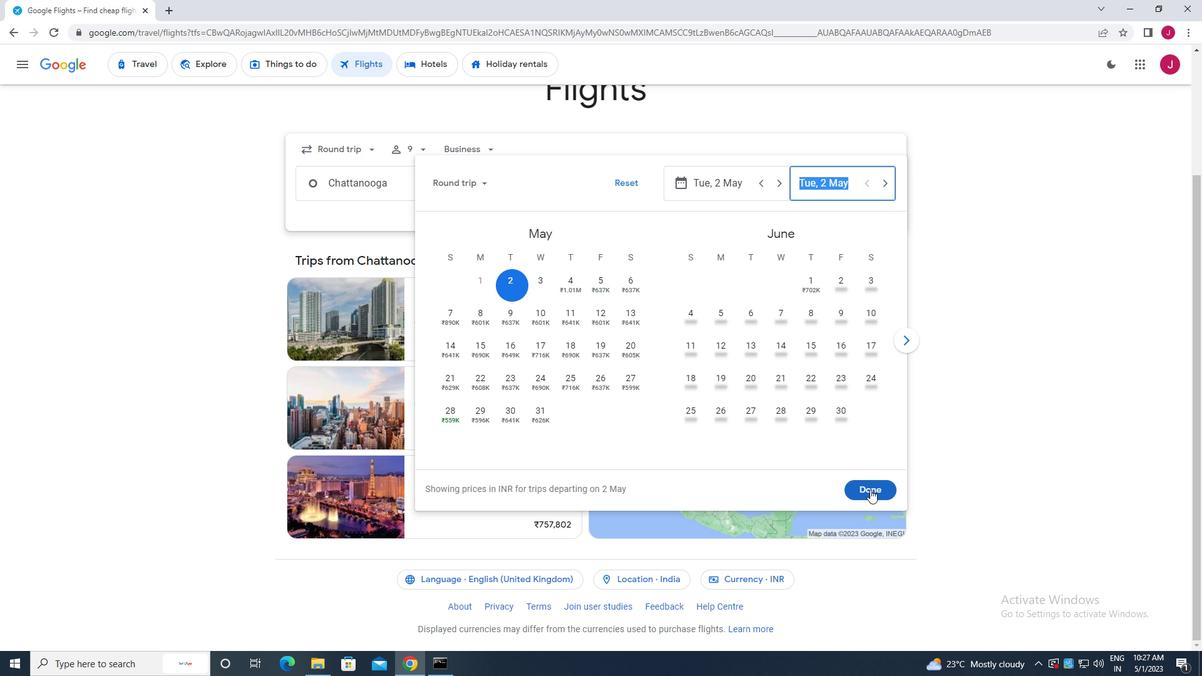 
Action: Mouse moved to (836, 192)
Screenshot: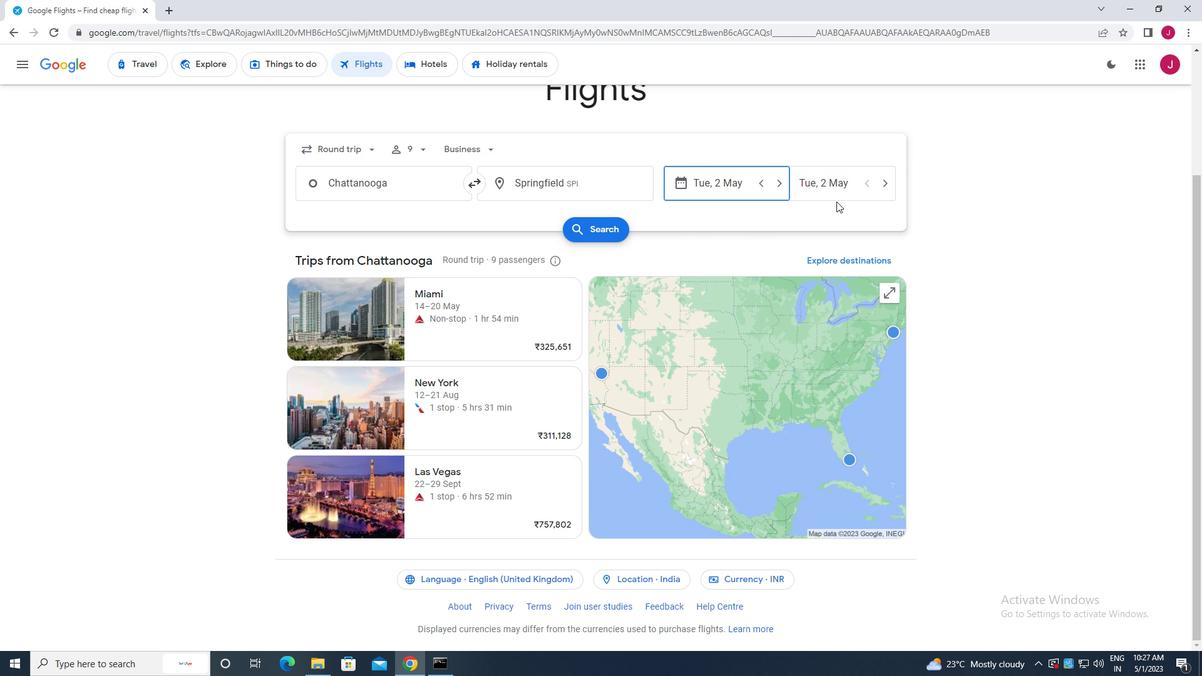 
Action: Mouse pressed left at (836, 192)
Screenshot: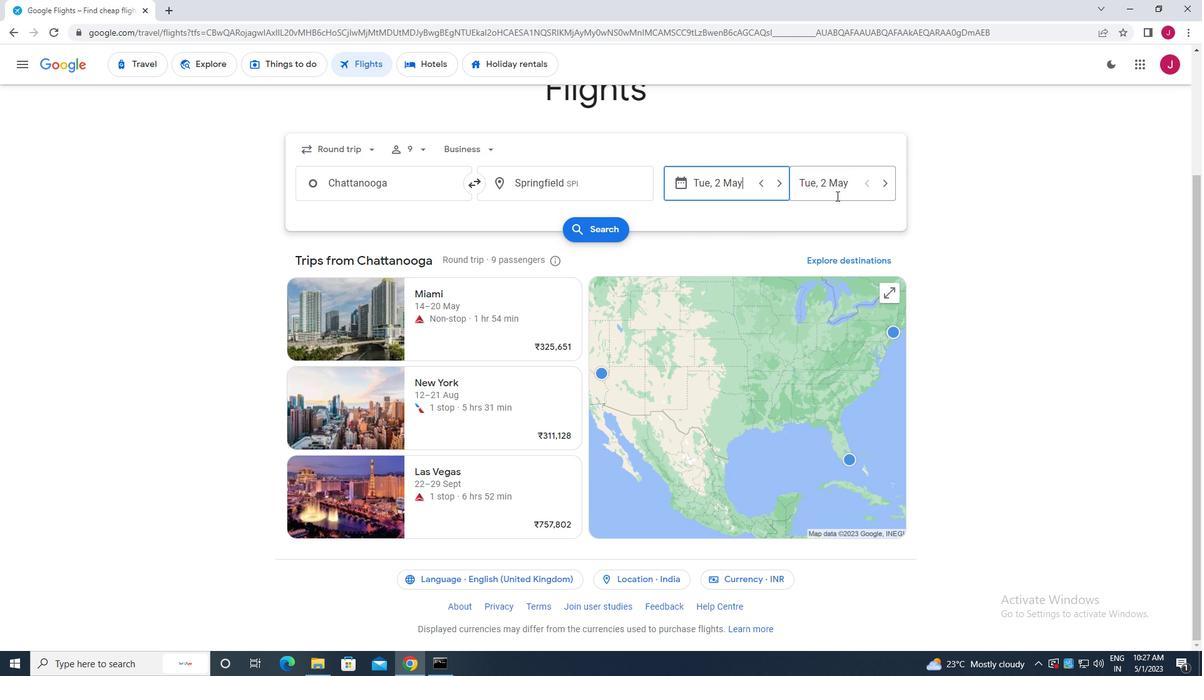 
Action: Mouse moved to (514, 285)
Screenshot: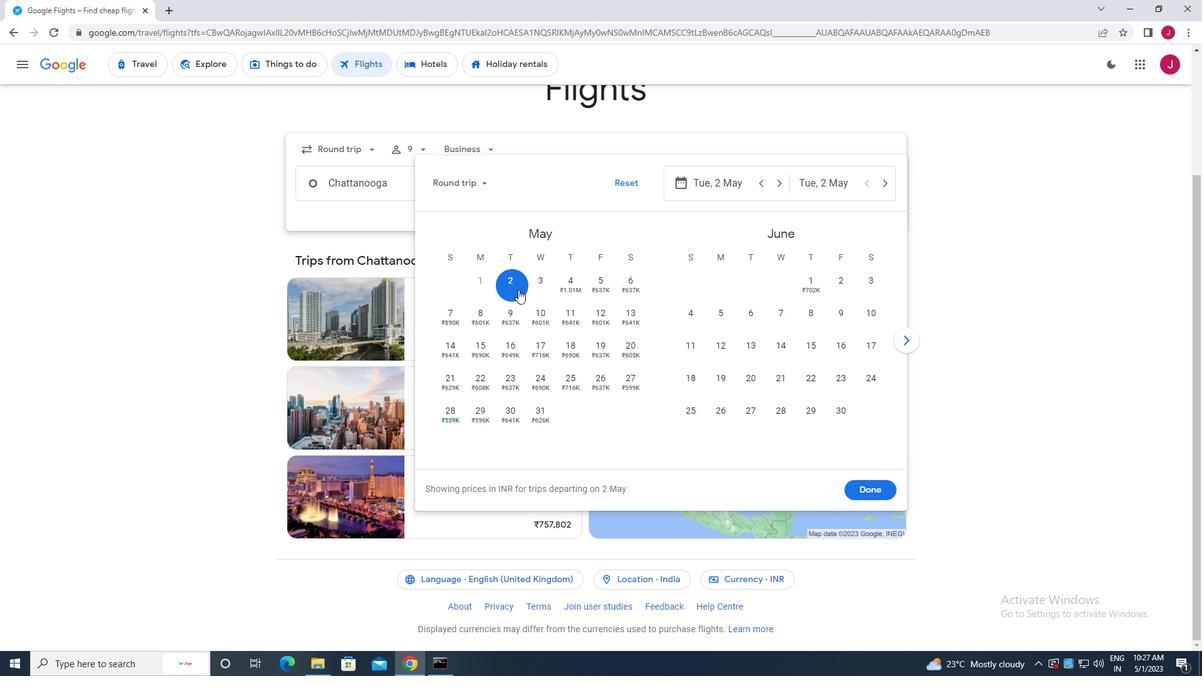 
Action: Mouse pressed left at (514, 285)
Screenshot: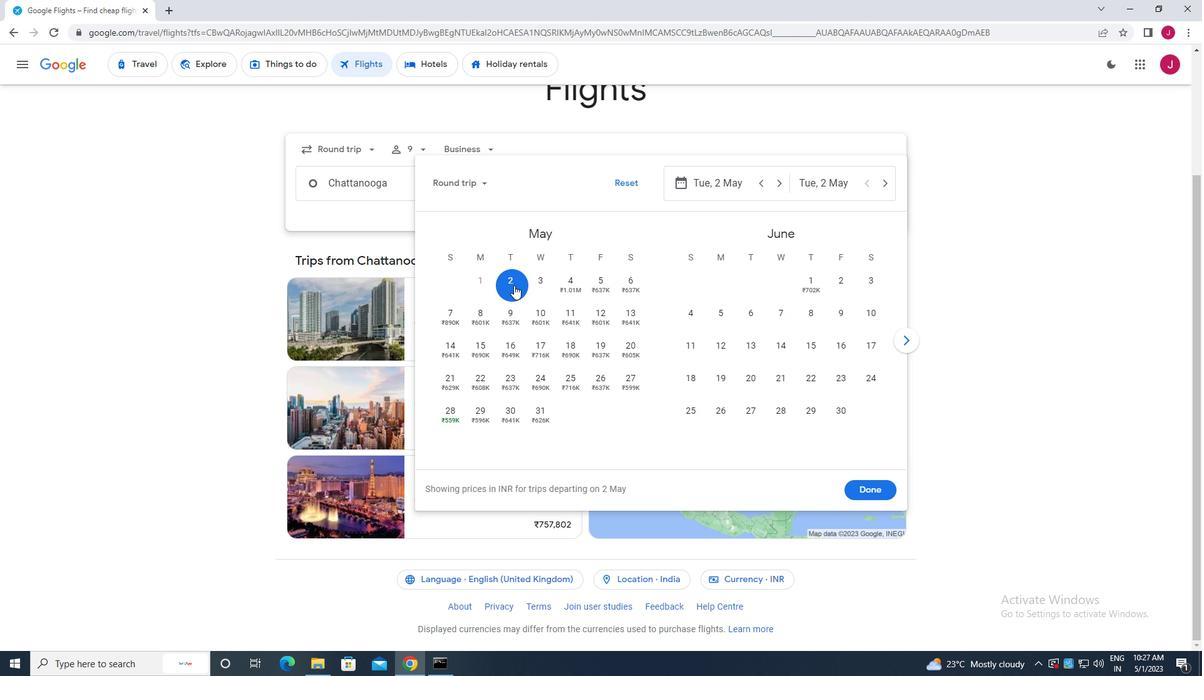 
Action: Mouse moved to (873, 490)
Screenshot: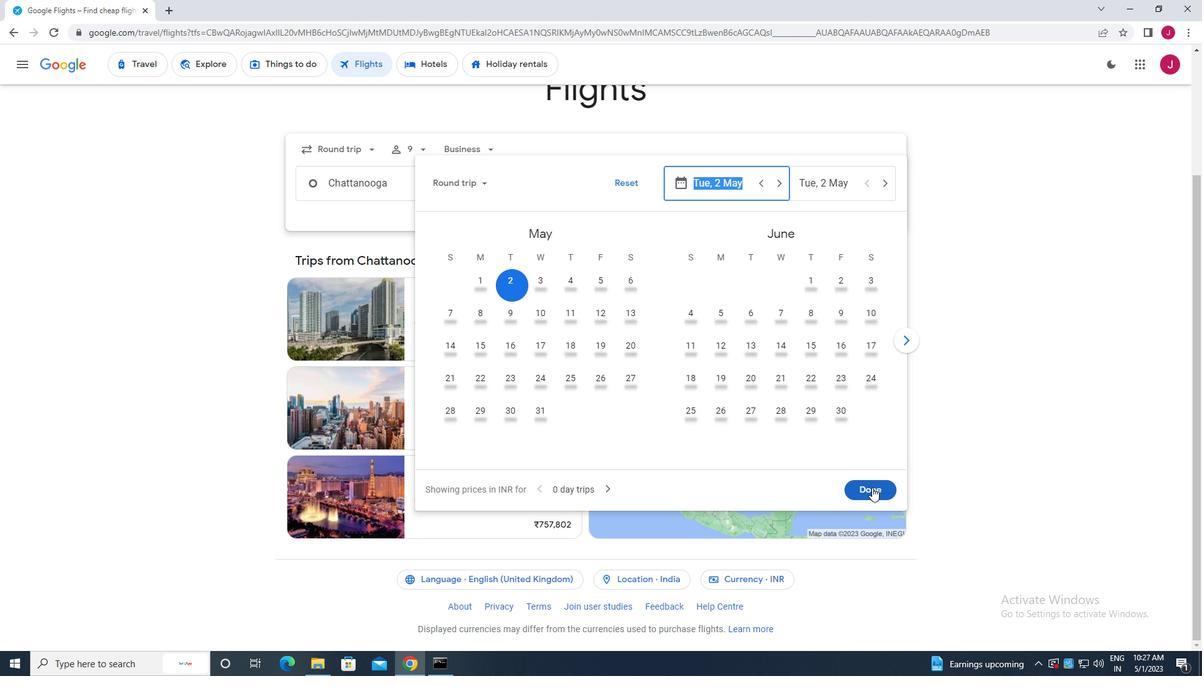 
Action: Mouse pressed left at (873, 490)
Screenshot: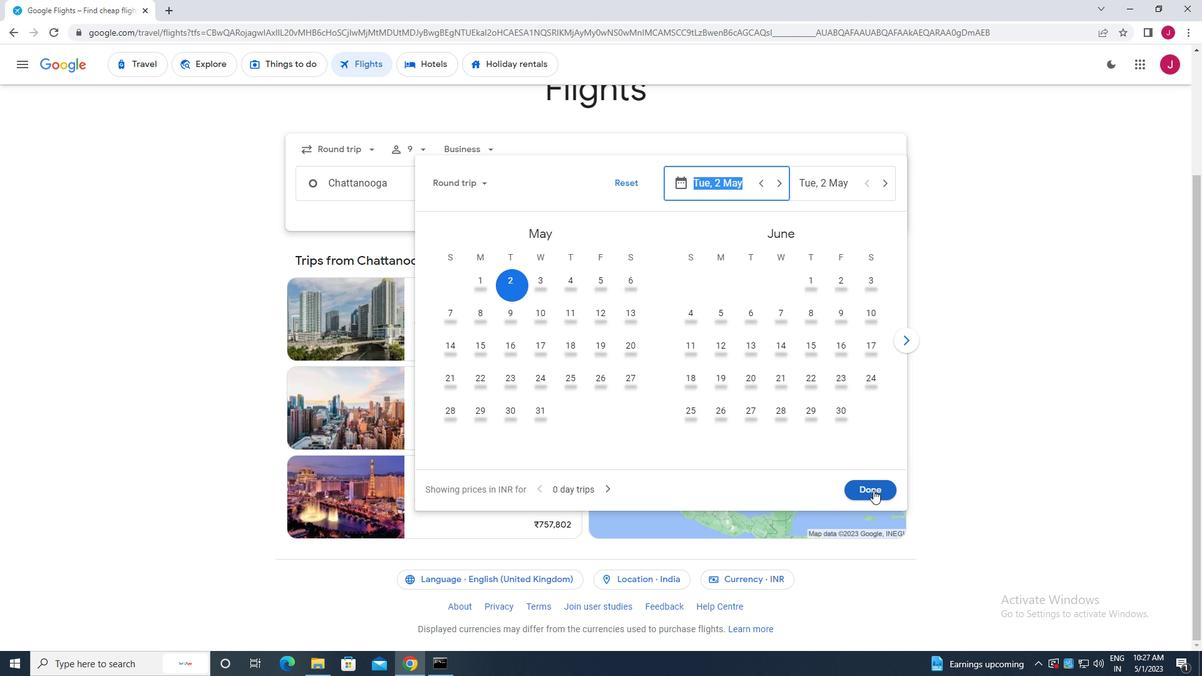 
Action: Mouse moved to (591, 229)
Screenshot: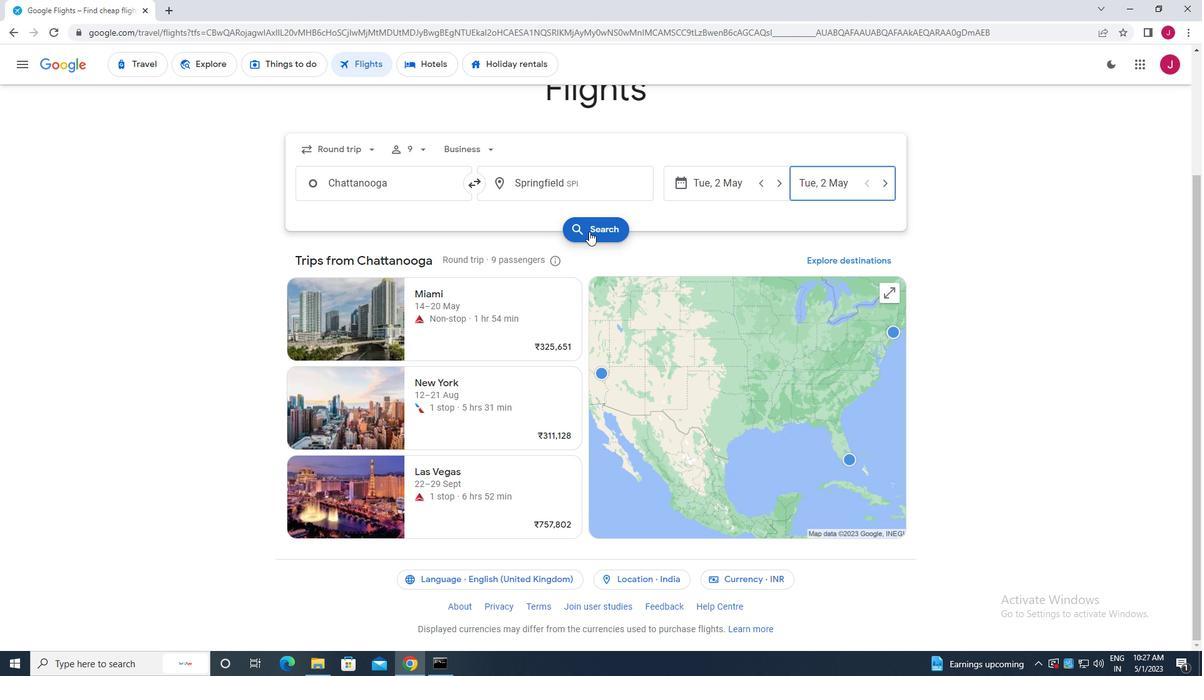 
Action: Mouse pressed left at (591, 229)
Screenshot: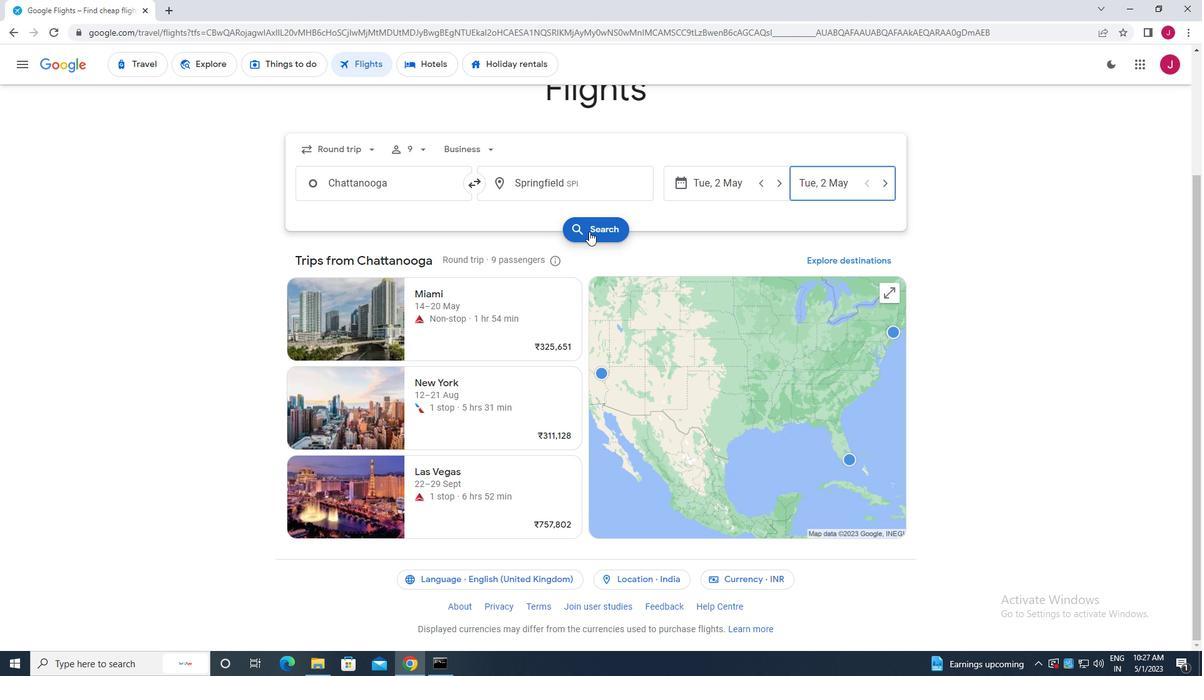 
Action: Mouse moved to (320, 181)
Screenshot: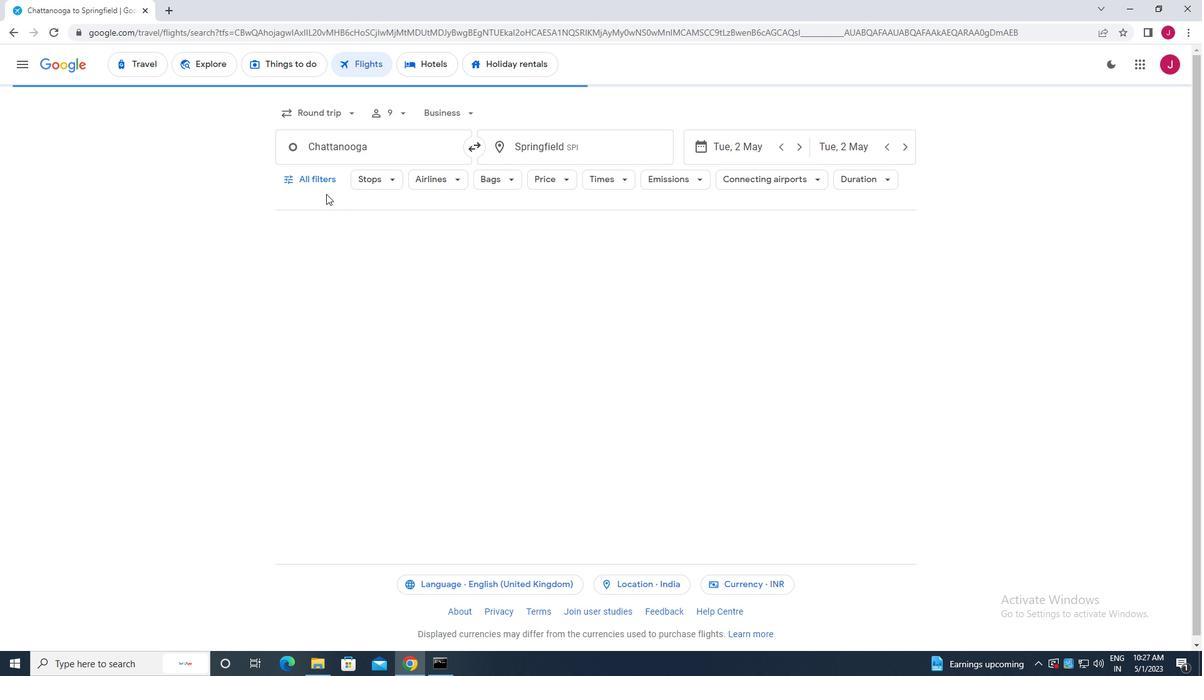 
Action: Mouse pressed left at (320, 181)
Screenshot: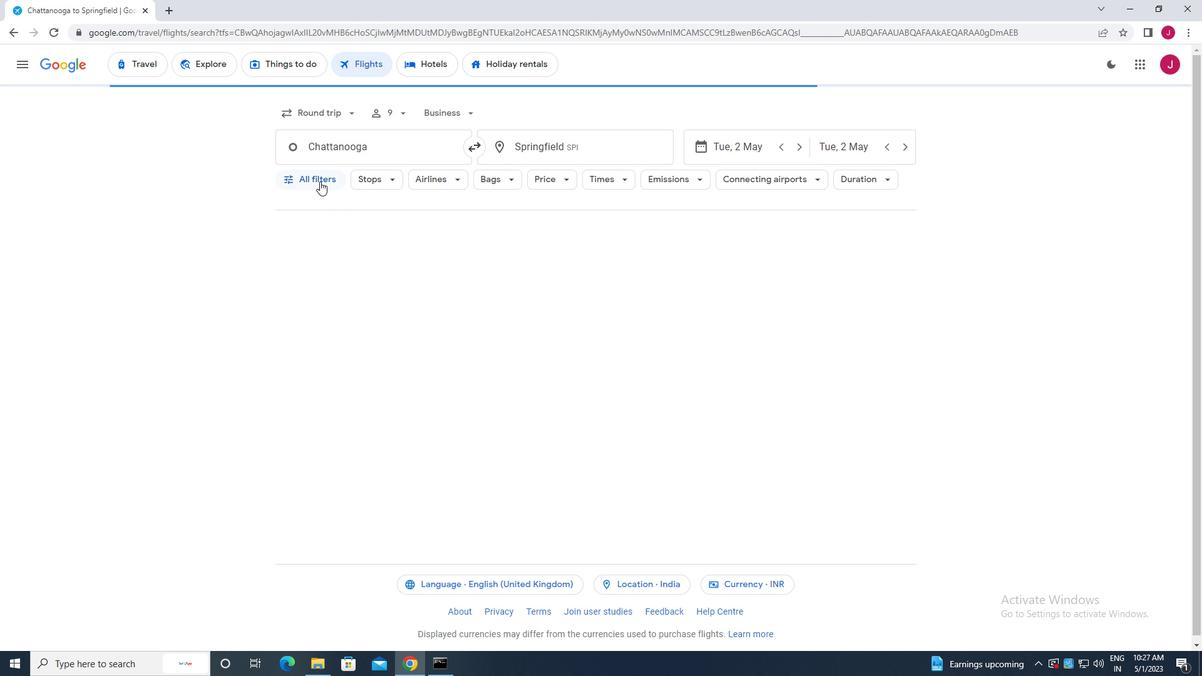 
Action: Mouse moved to (340, 253)
Screenshot: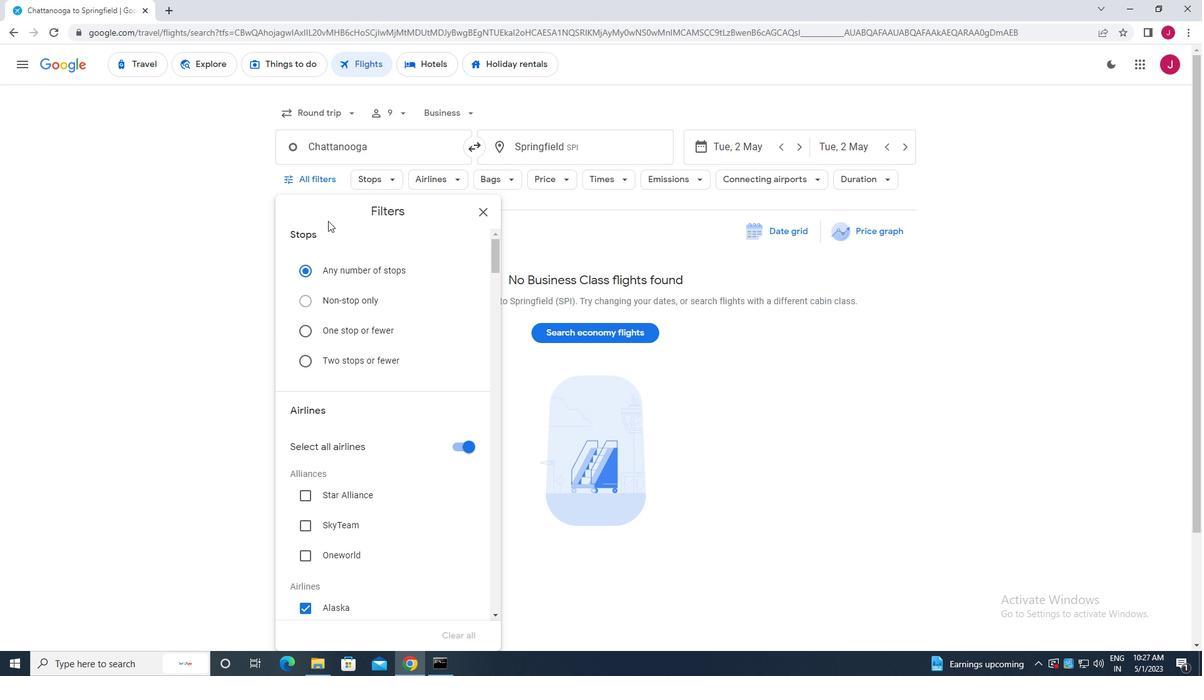 
Action: Mouse scrolled (340, 252) with delta (0, 0)
Screenshot: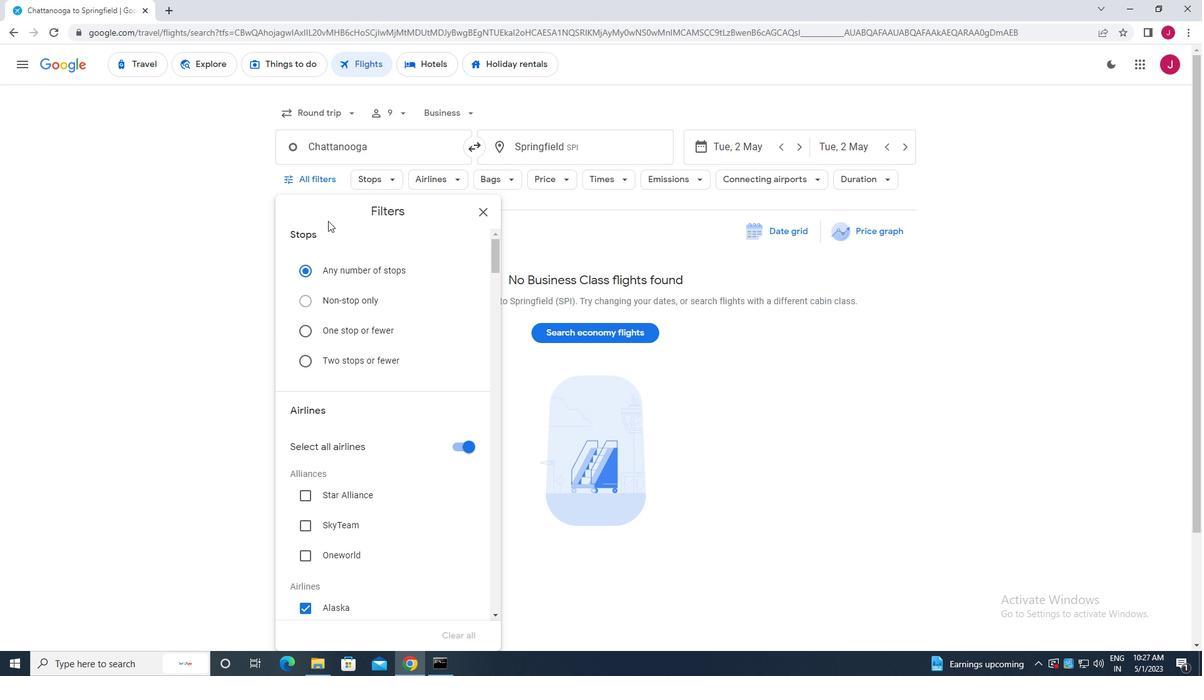 
Action: Mouse moved to (342, 256)
Screenshot: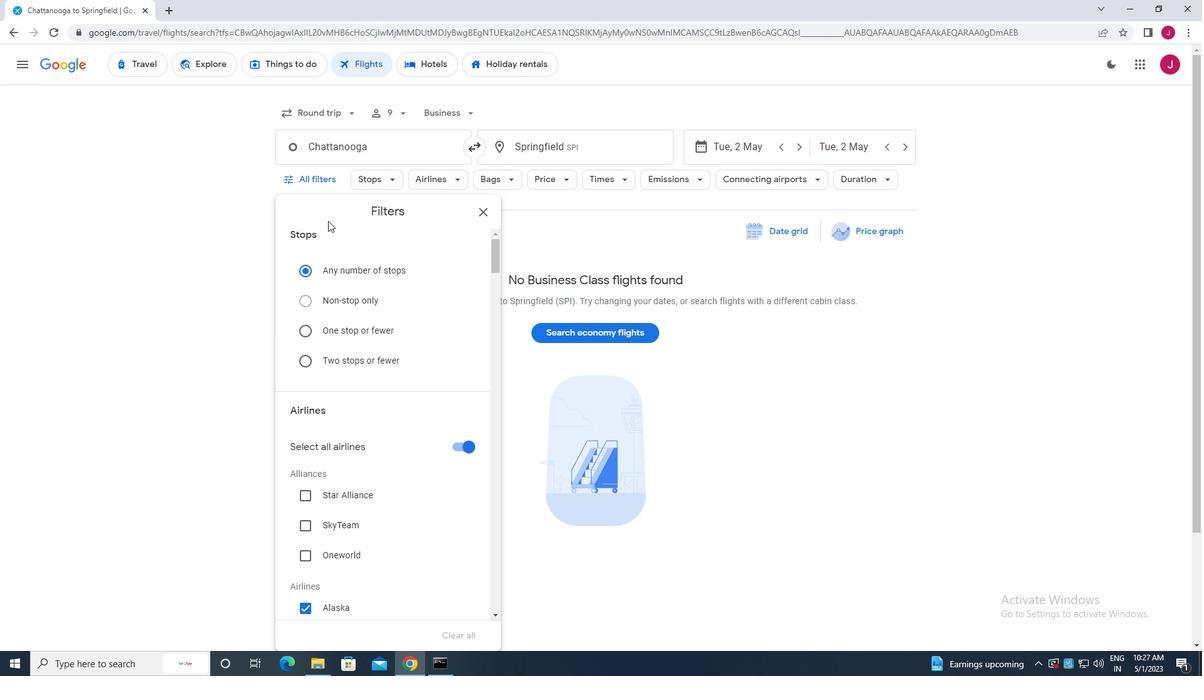 
Action: Mouse scrolled (342, 255) with delta (0, 0)
Screenshot: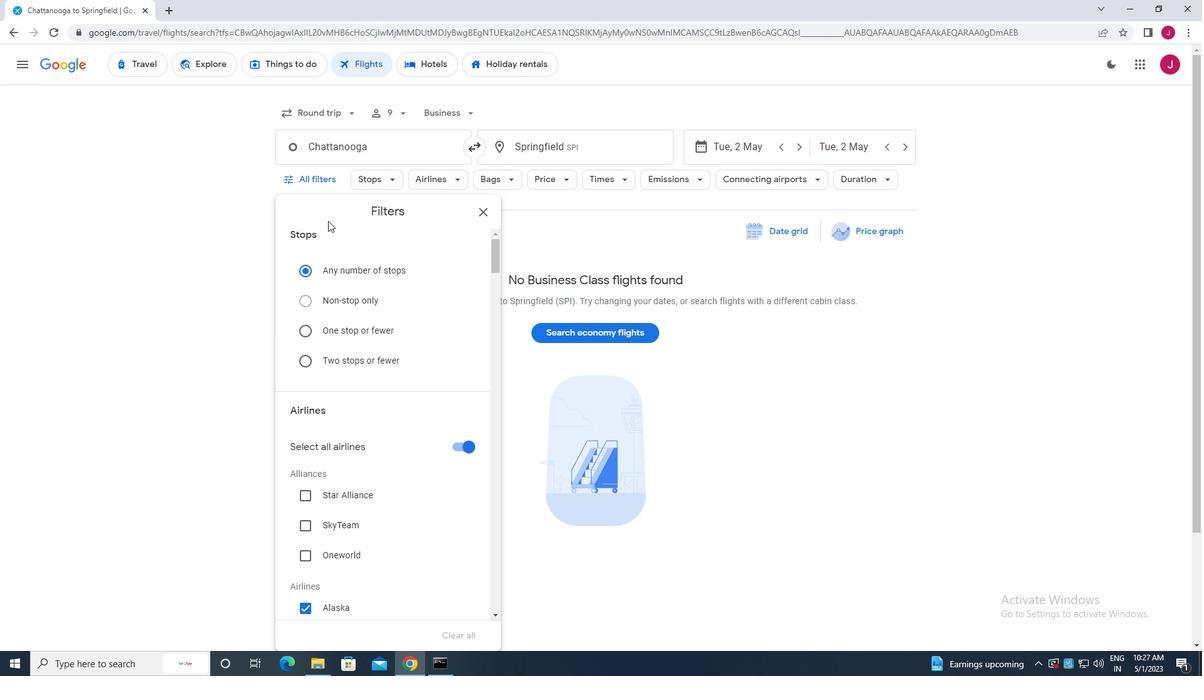 
Action: Mouse moved to (342, 256)
Screenshot: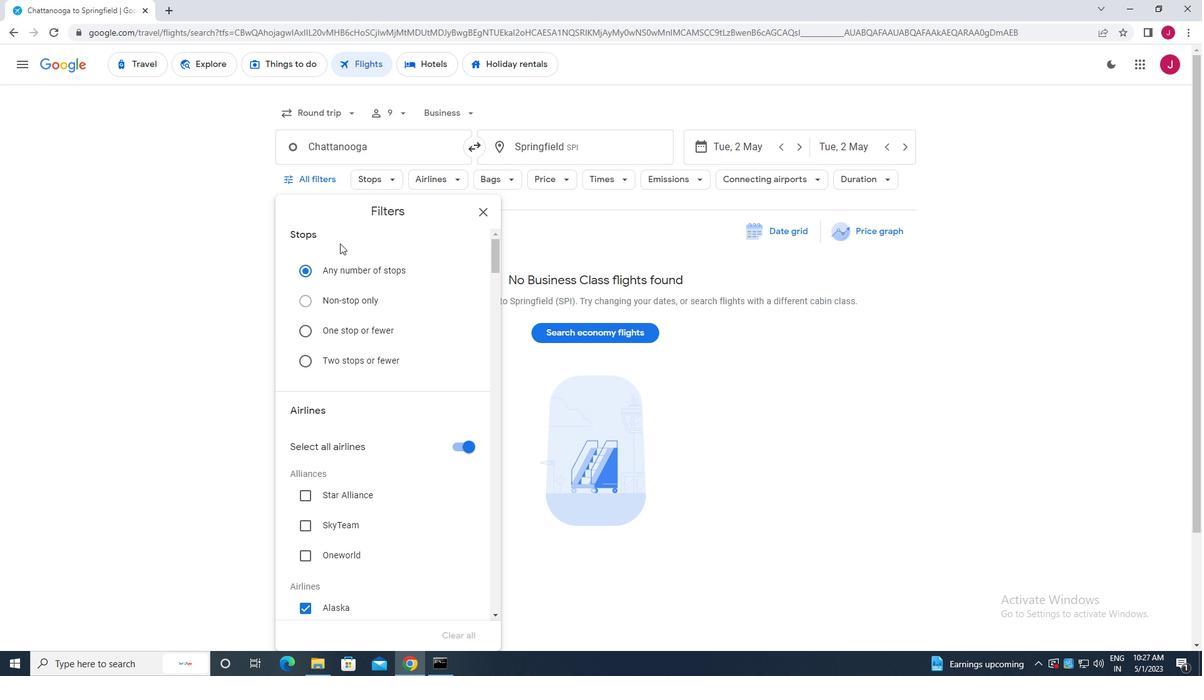
Action: Mouse scrolled (342, 256) with delta (0, 0)
Screenshot: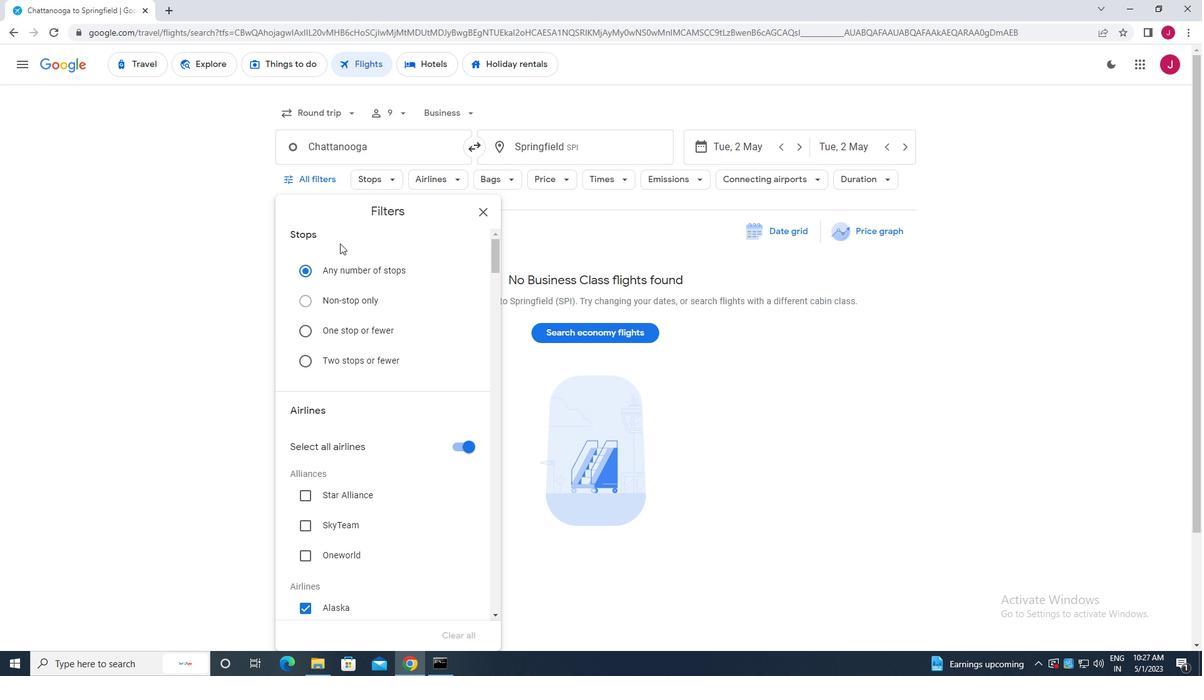 
Action: Mouse moved to (342, 256)
Screenshot: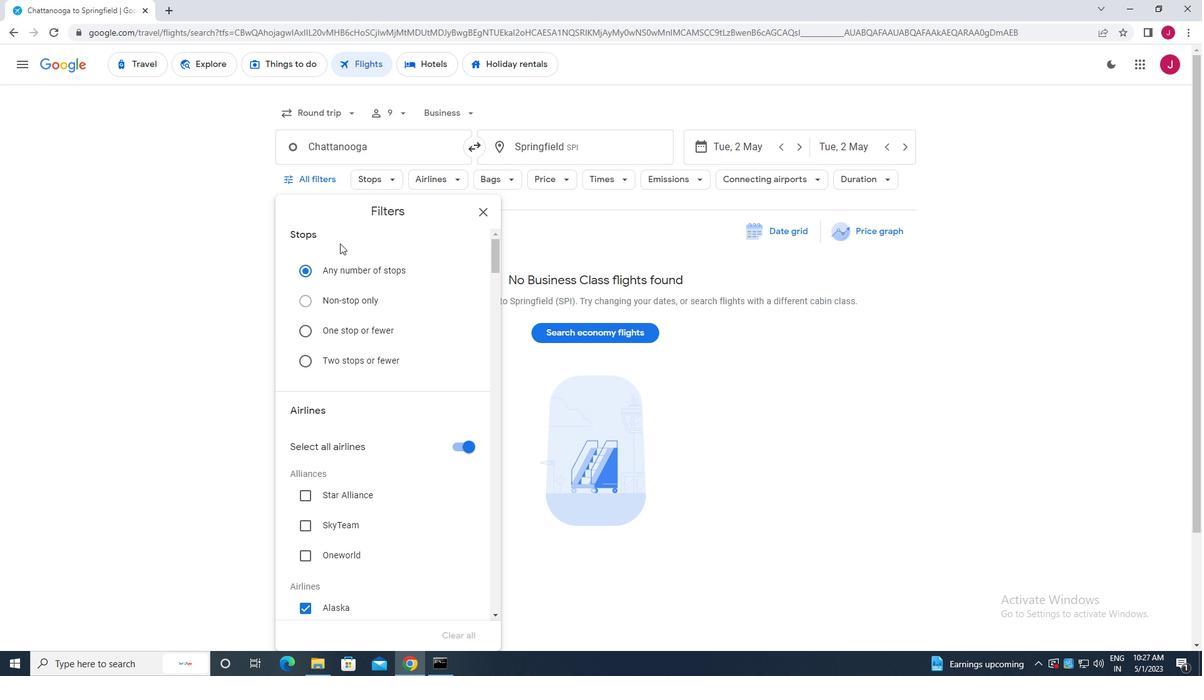 
Action: Mouse scrolled (342, 256) with delta (0, 0)
Screenshot: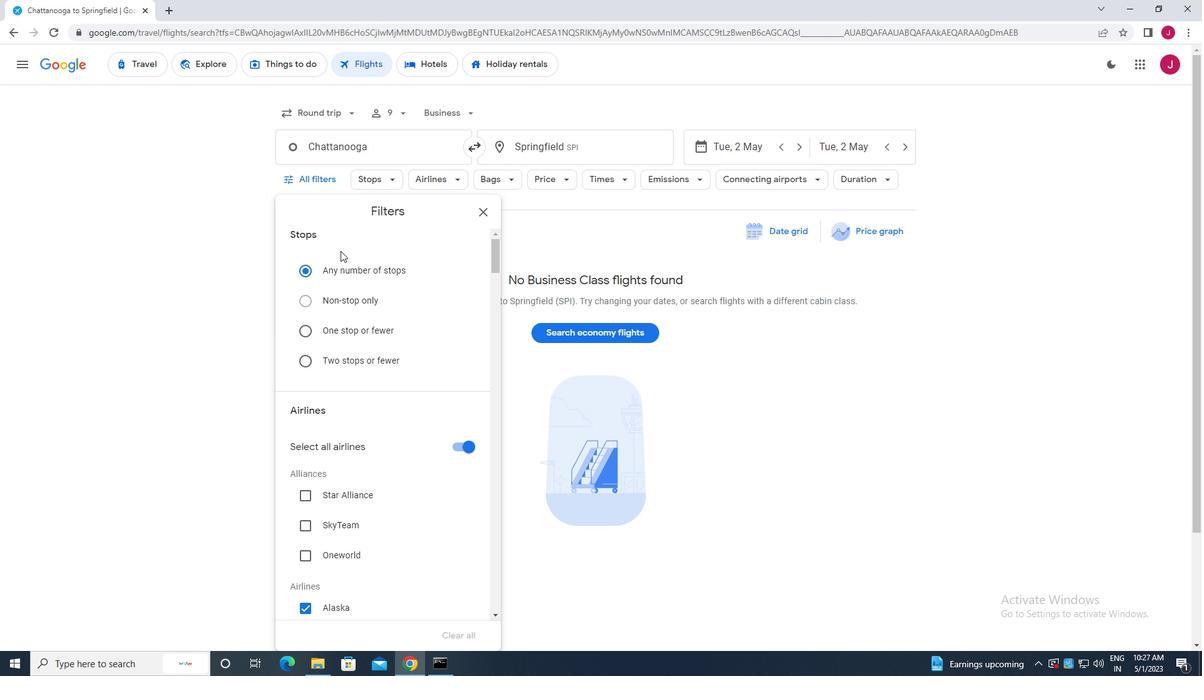 
Action: Mouse moved to (449, 263)
Screenshot: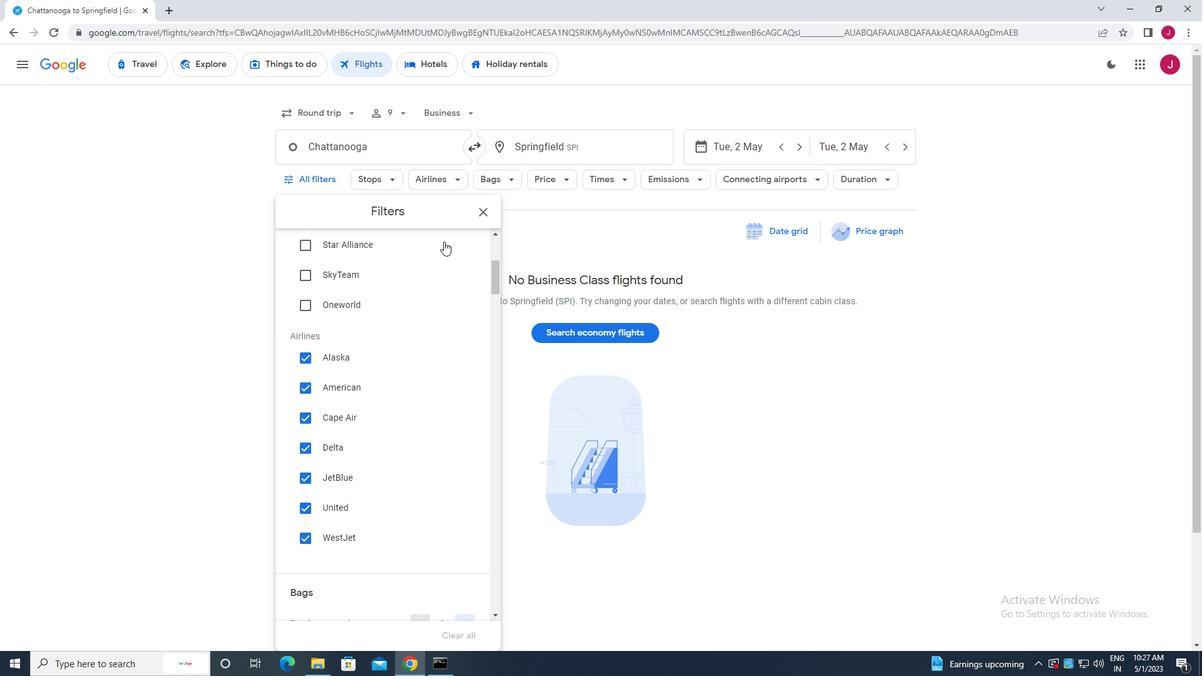 
Action: Mouse scrolled (449, 263) with delta (0, 0)
Screenshot: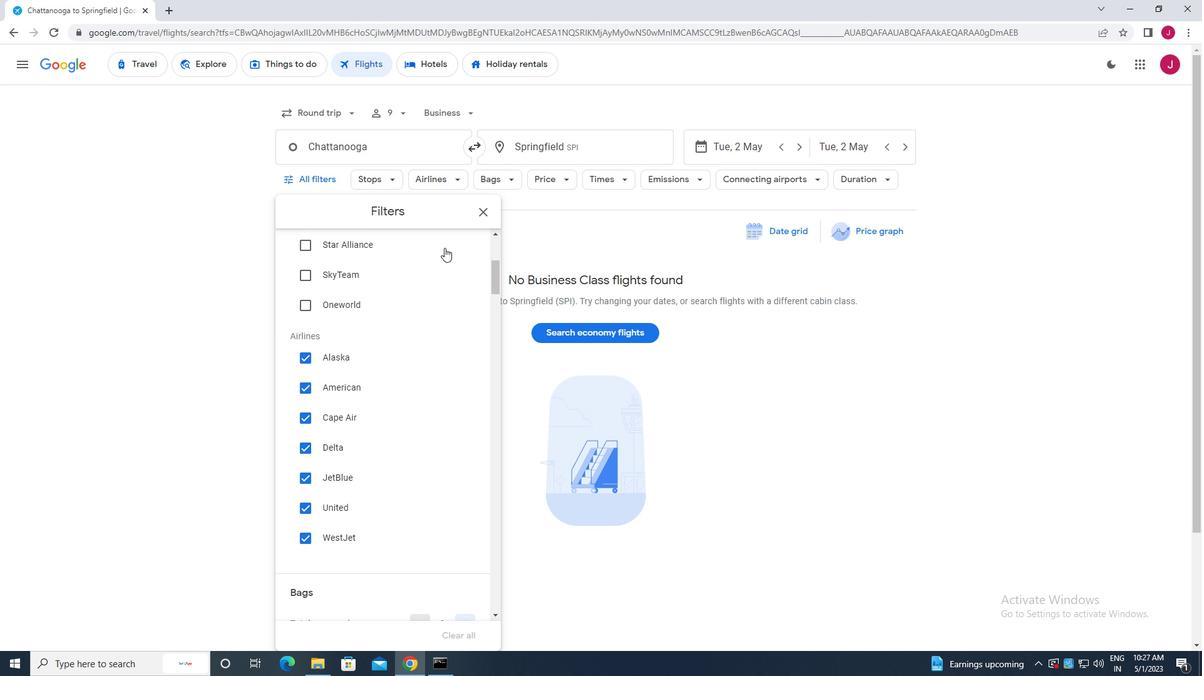 
Action: Mouse moved to (457, 257)
Screenshot: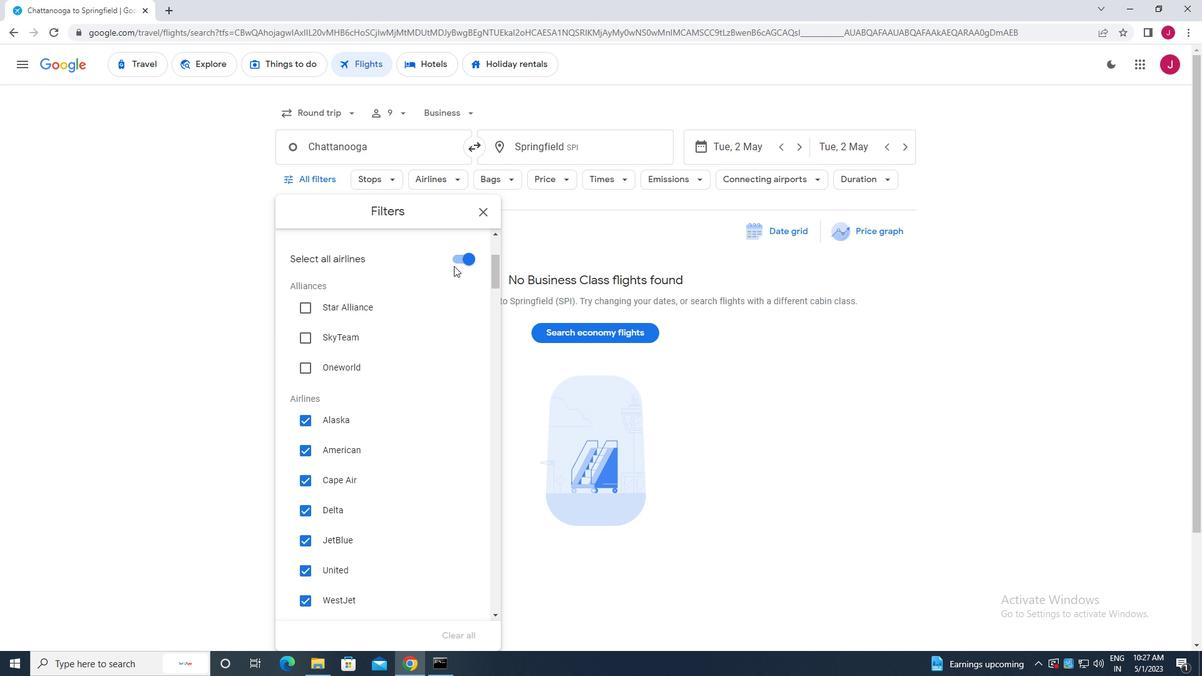 
Action: Mouse pressed left at (457, 257)
Screenshot: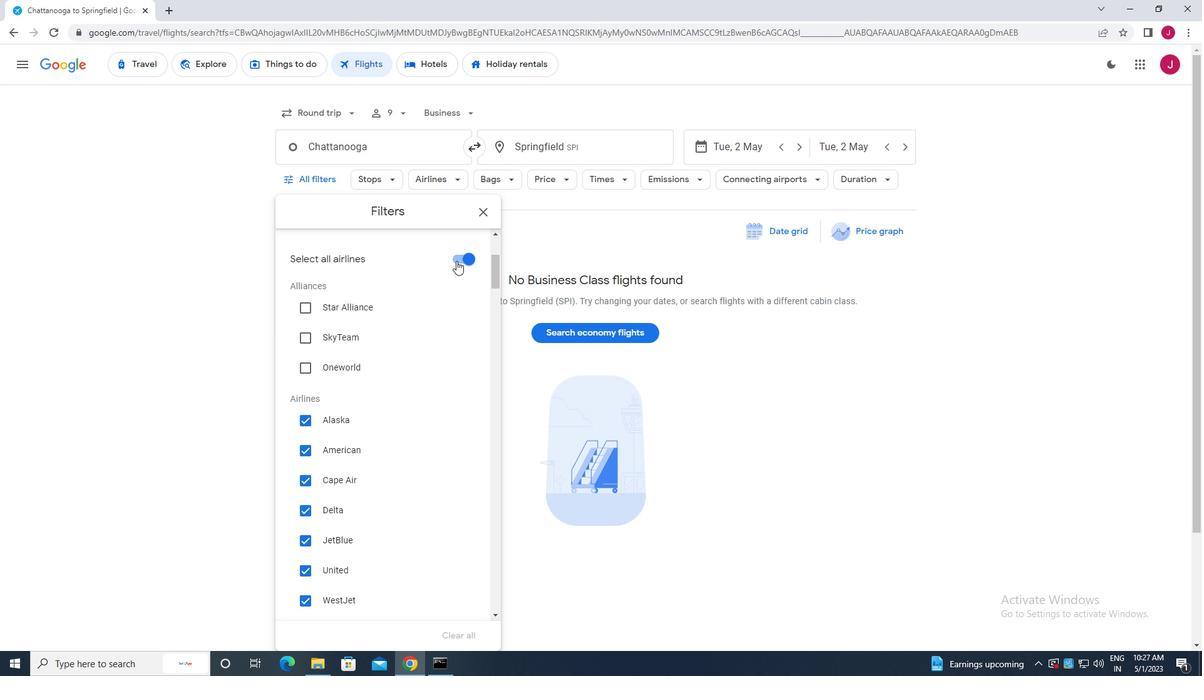 
Action: Mouse moved to (300, 539)
Screenshot: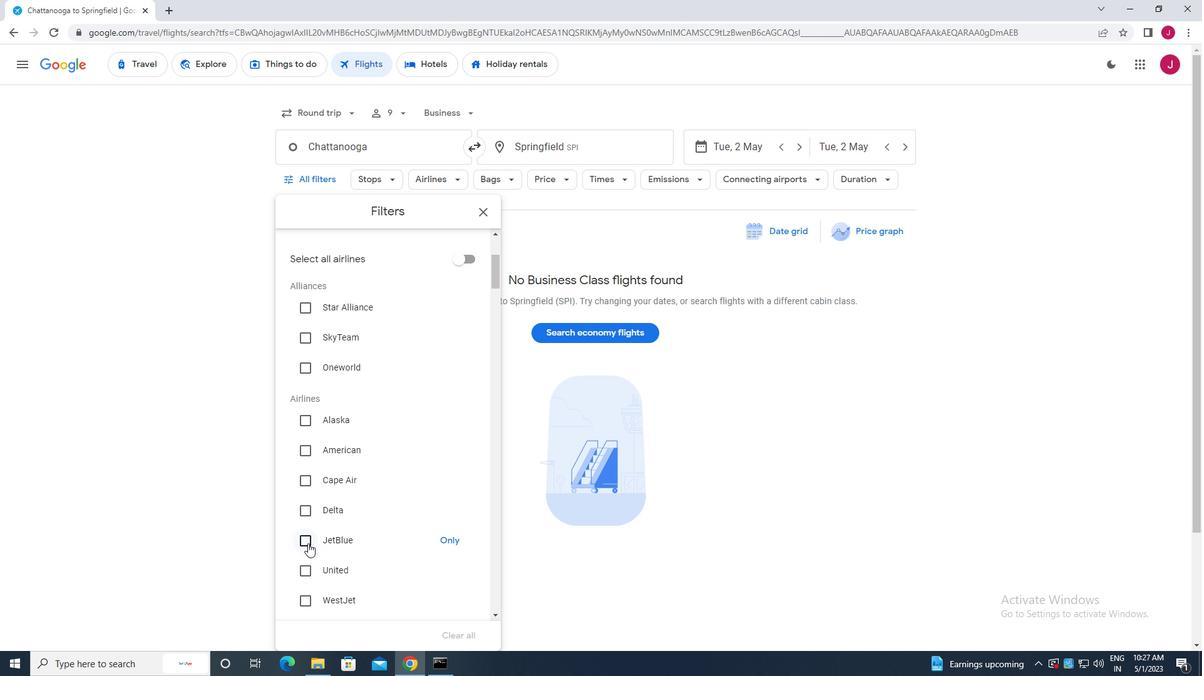 
Action: Mouse pressed left at (300, 539)
Screenshot: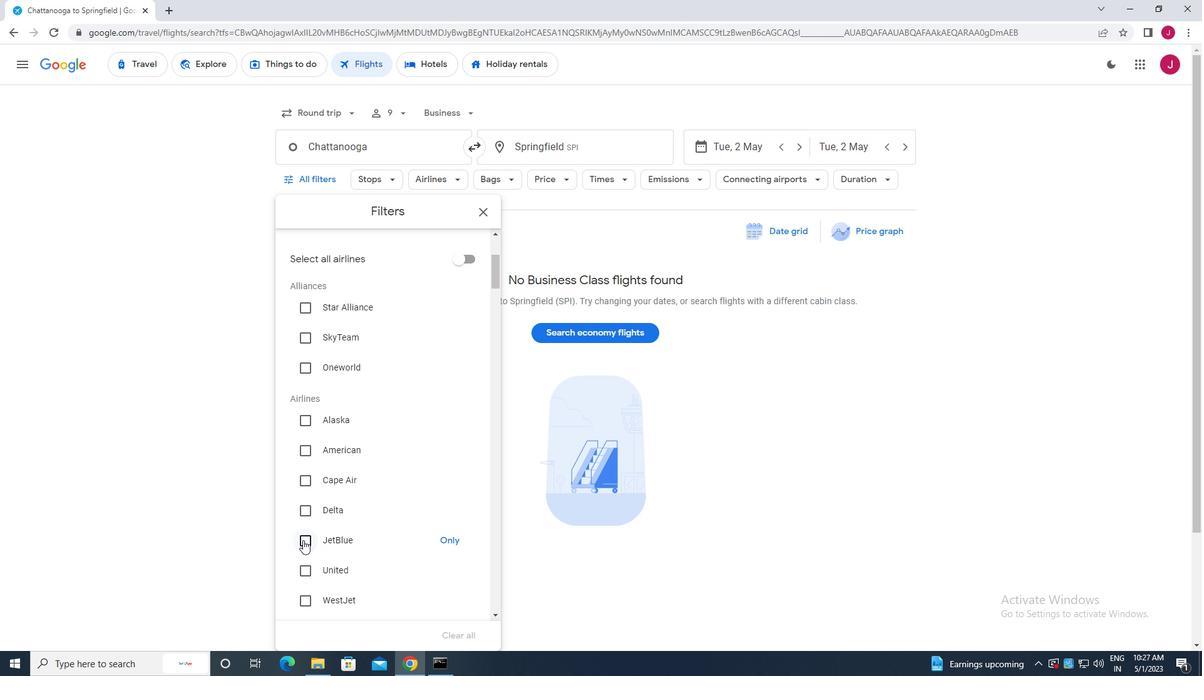 
Action: Mouse moved to (372, 488)
Screenshot: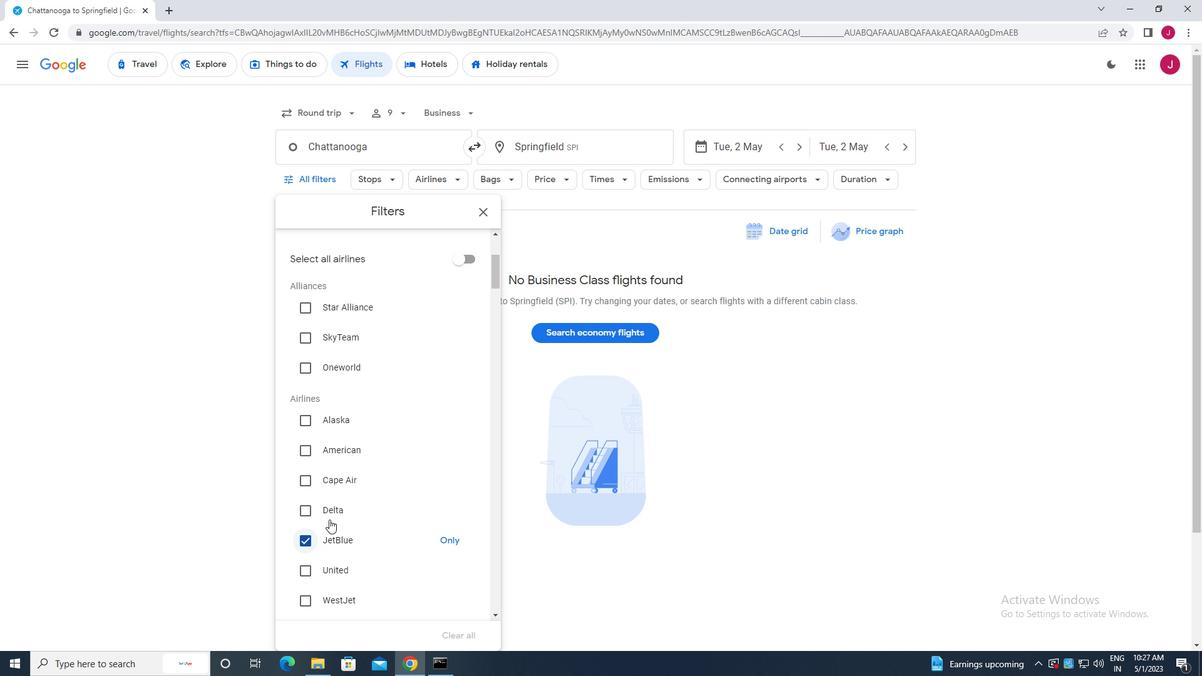 
Action: Mouse scrolled (372, 488) with delta (0, 0)
Screenshot: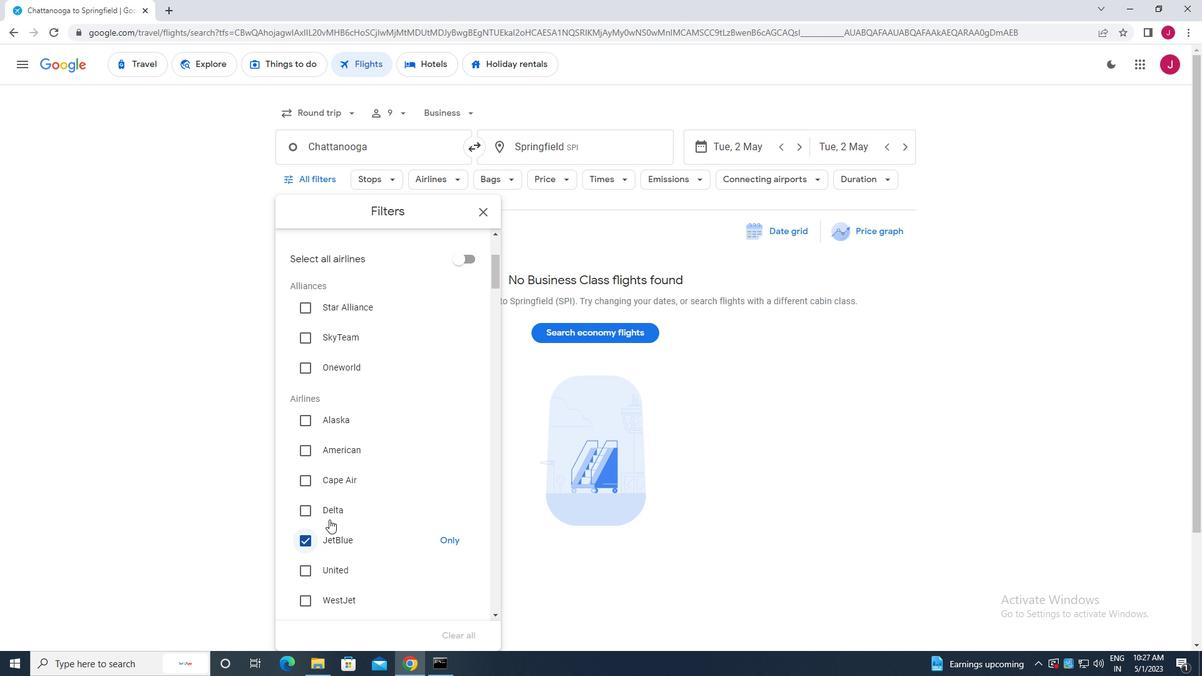 
Action: Mouse scrolled (372, 488) with delta (0, 0)
Screenshot: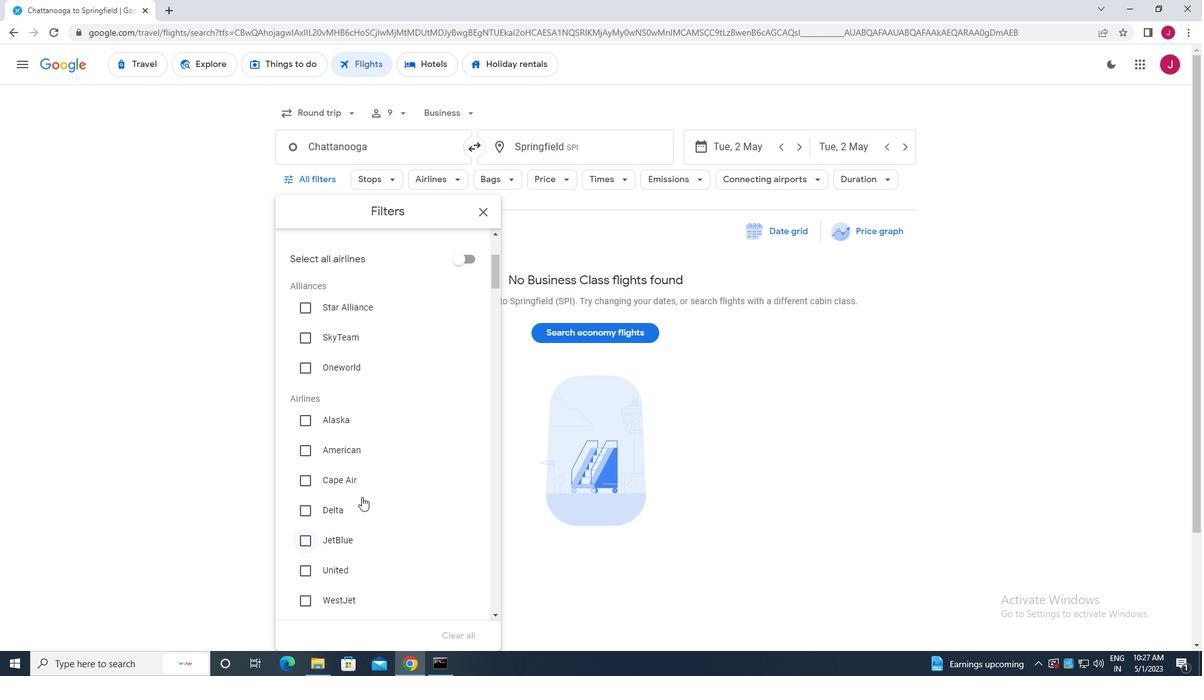 
Action: Mouse scrolled (372, 488) with delta (0, 0)
Screenshot: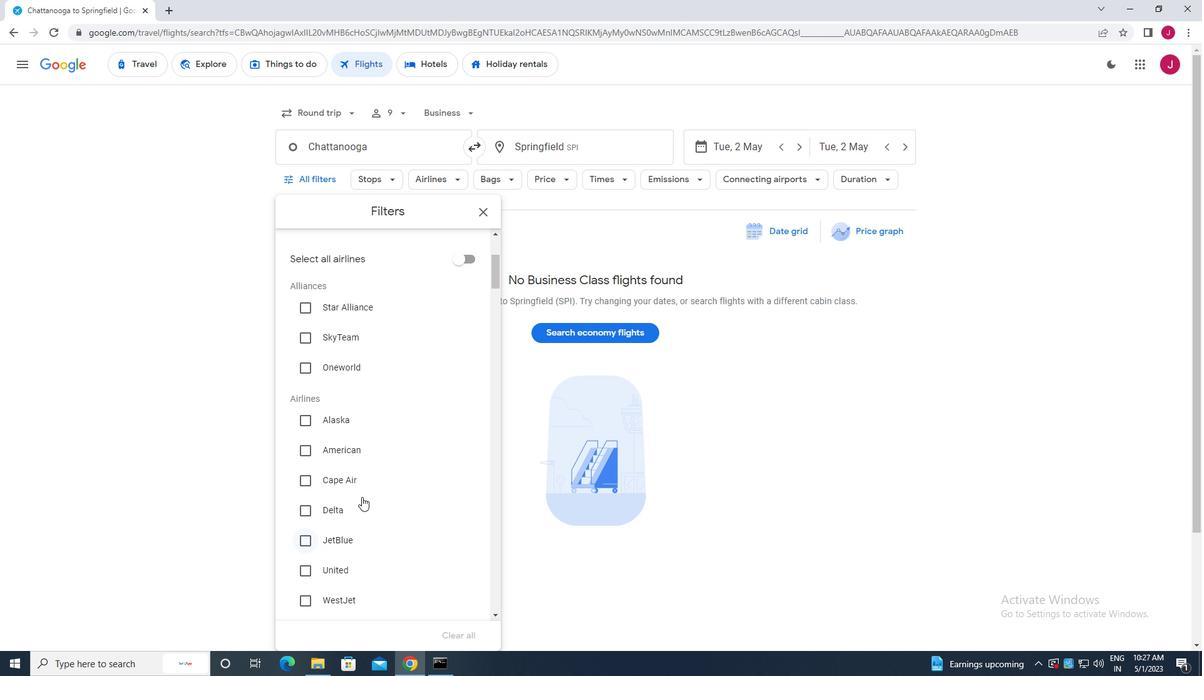 
Action: Mouse moved to (372, 484)
Screenshot: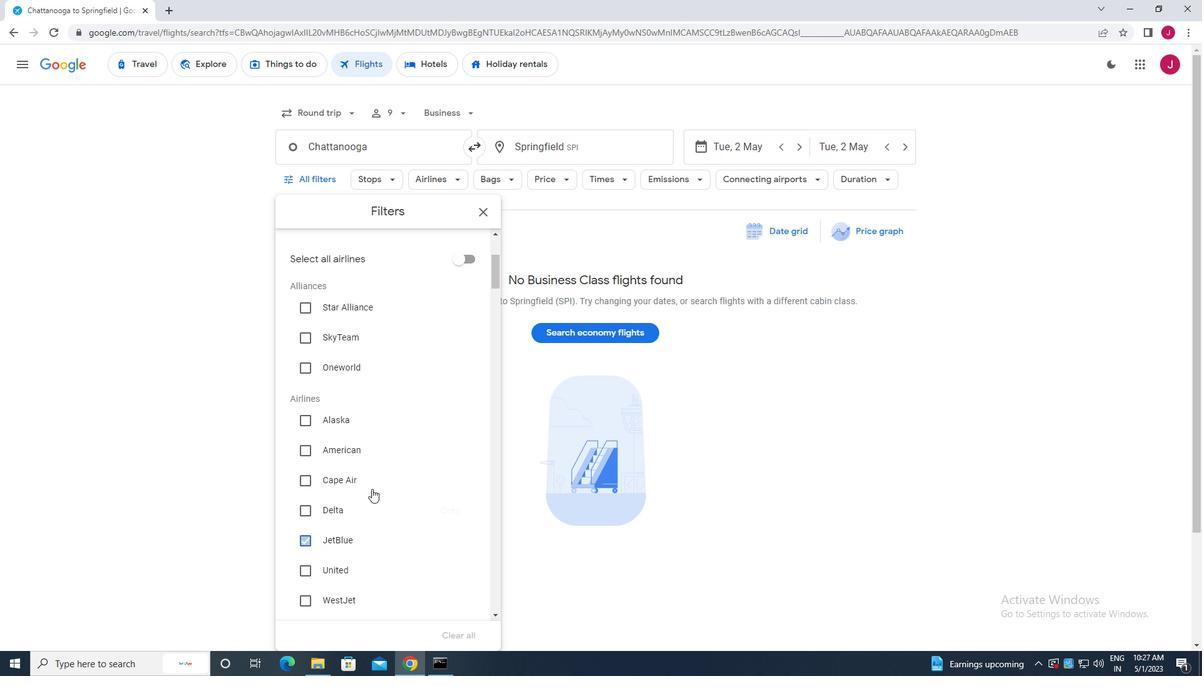 
Action: Mouse scrolled (372, 483) with delta (0, 0)
Screenshot: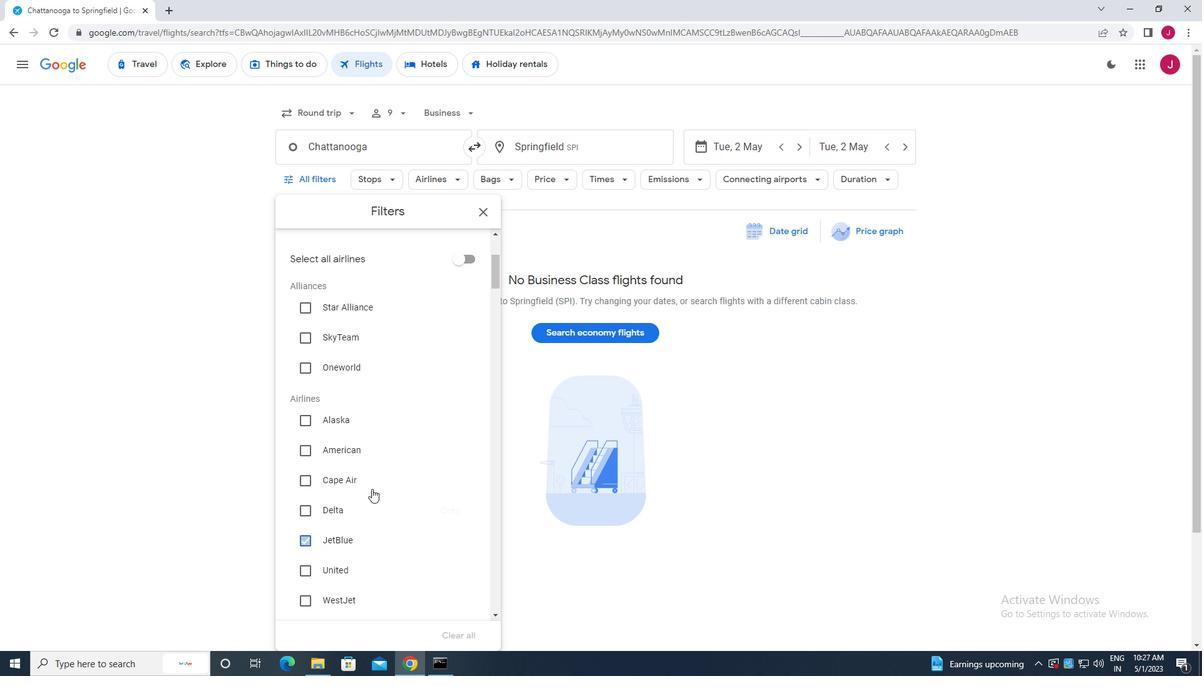 
Action: Mouse moved to (378, 474)
Screenshot: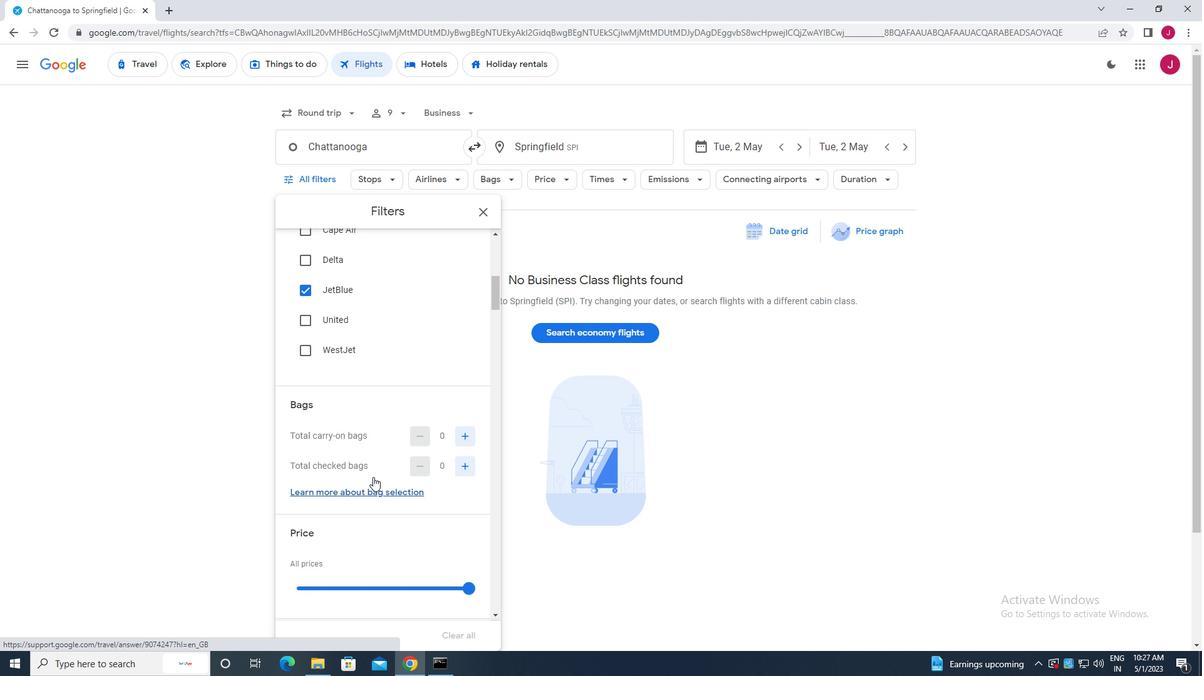 
Action: Mouse scrolled (378, 474) with delta (0, 0)
Screenshot: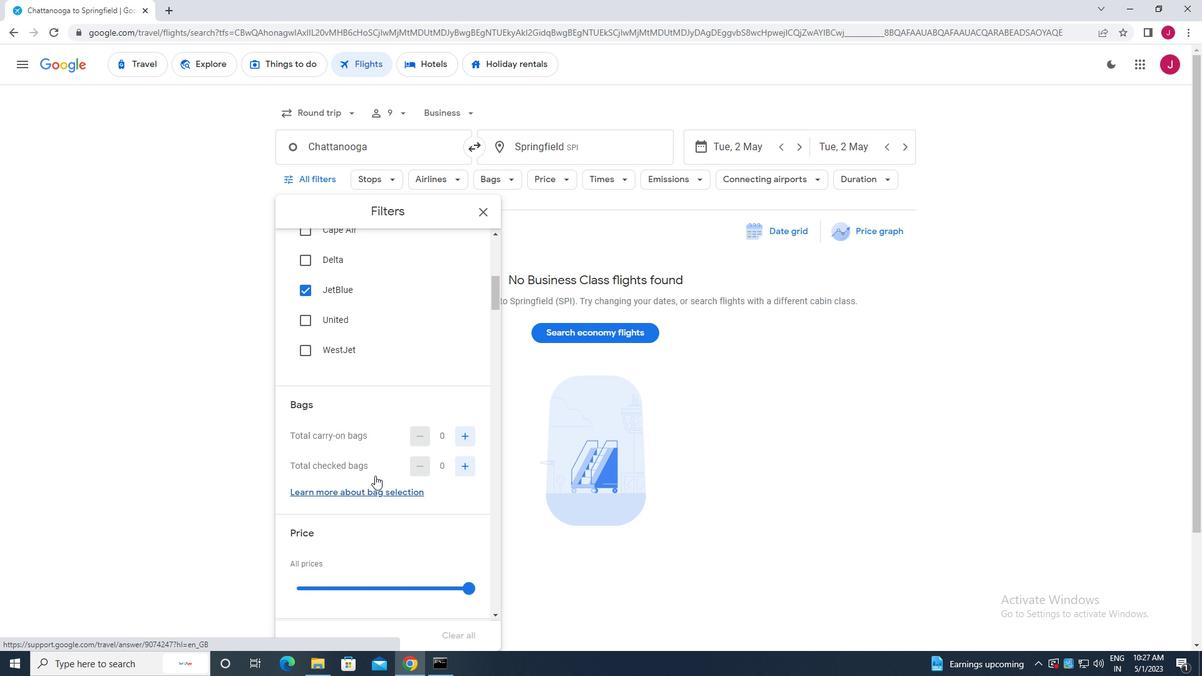 
Action: Mouse moved to (380, 470)
Screenshot: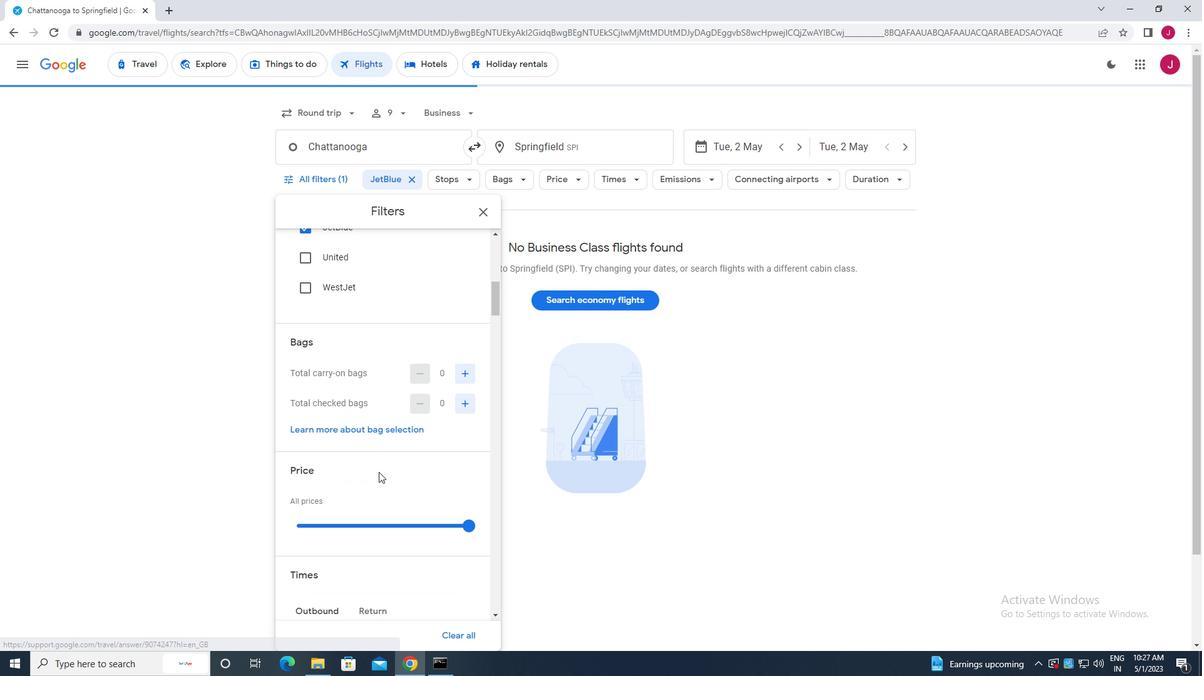 
Action: Mouse scrolled (380, 469) with delta (0, 0)
Screenshot: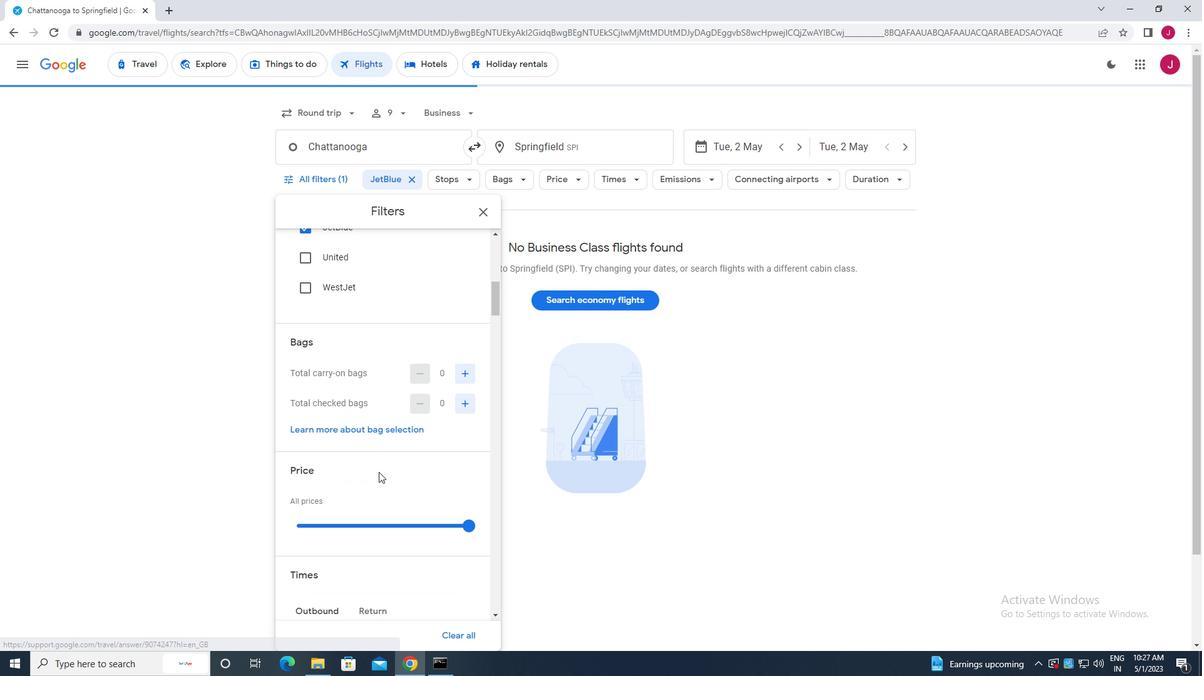 
Action: Mouse moved to (467, 311)
Screenshot: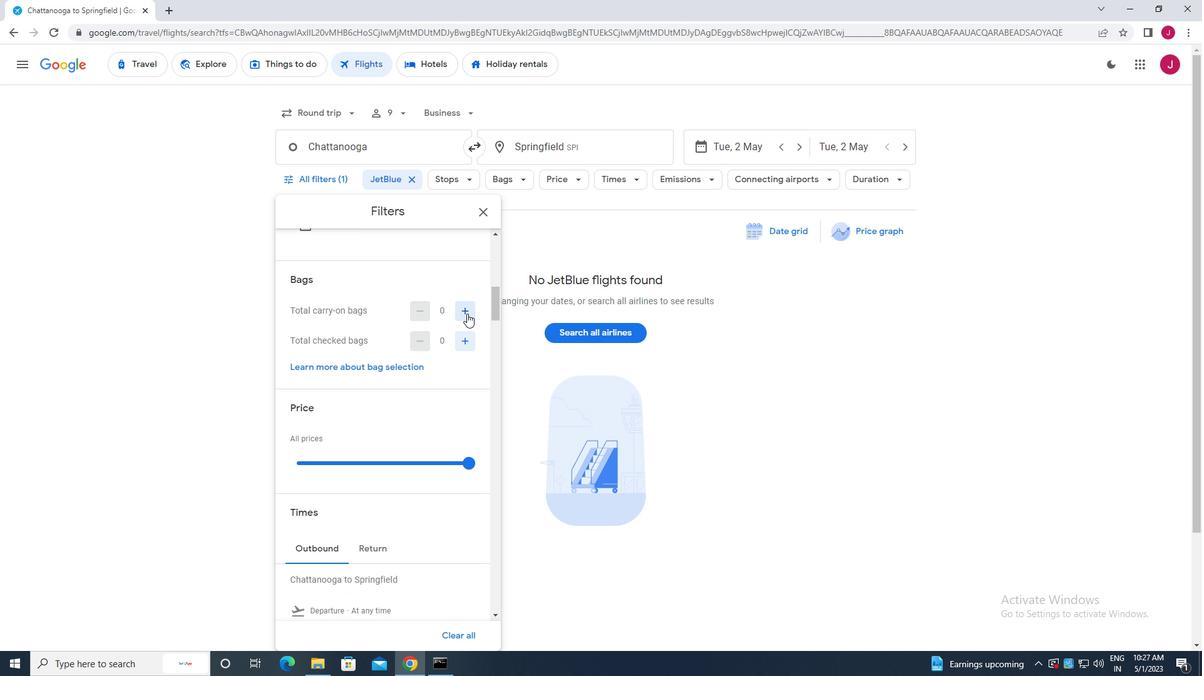 
Action: Mouse pressed left at (467, 311)
Screenshot: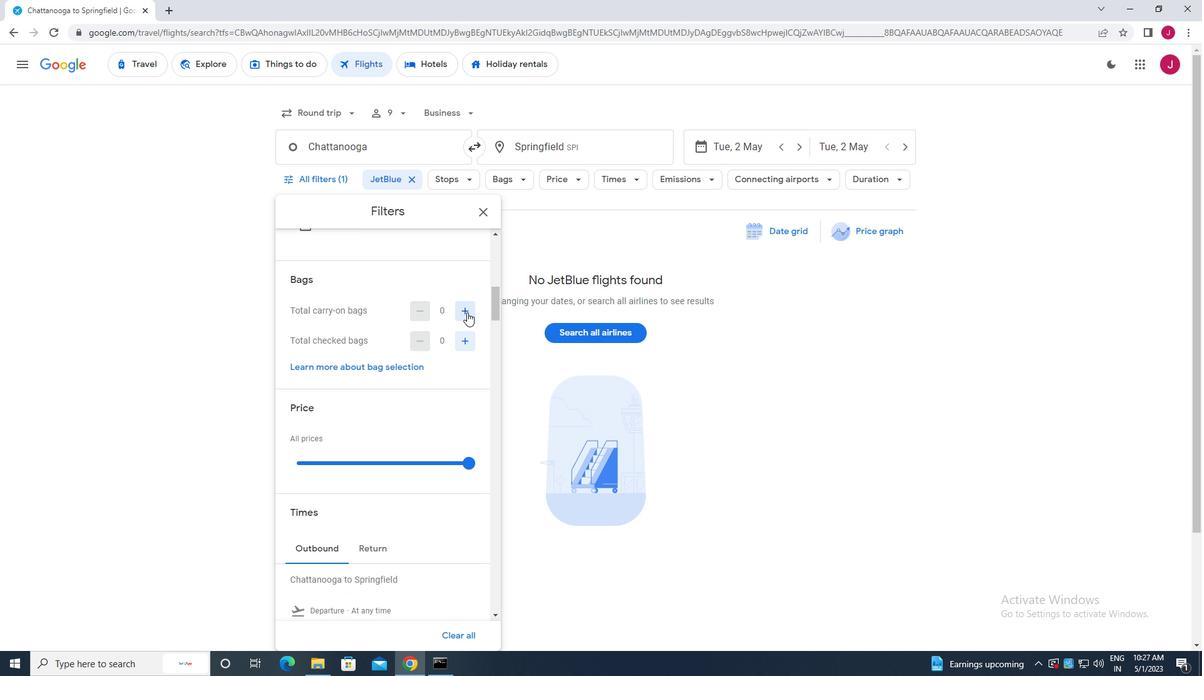 
Action: Mouse moved to (473, 344)
Screenshot: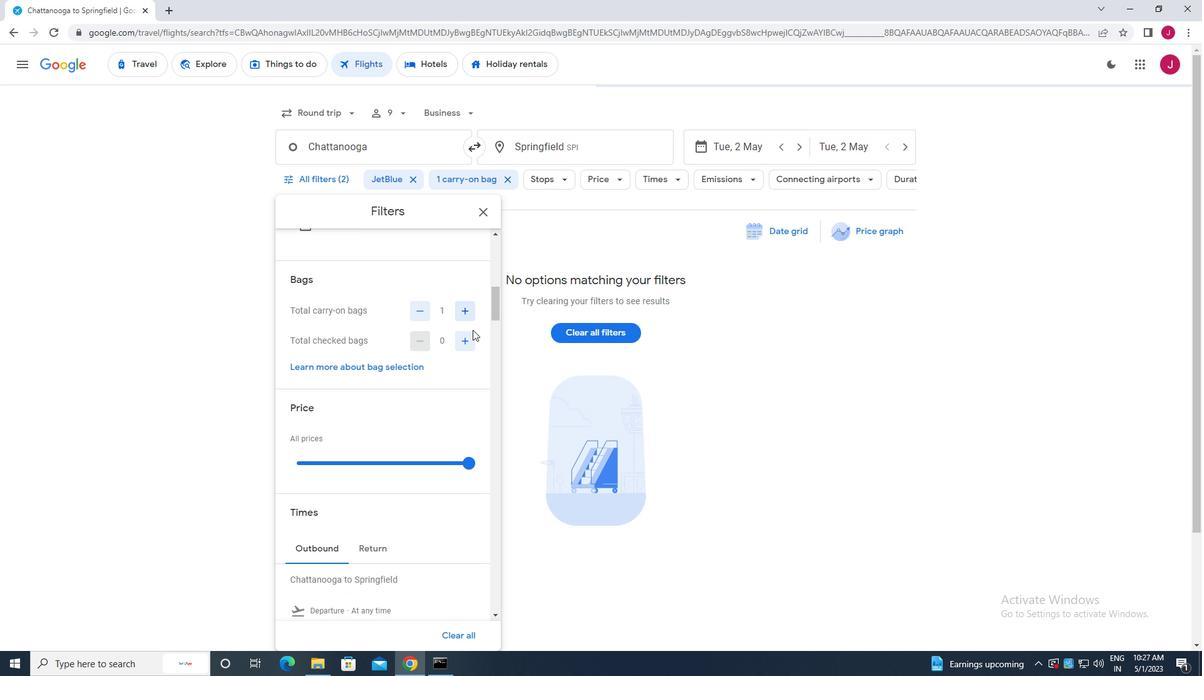 
Action: Mouse scrolled (473, 343) with delta (0, 0)
Screenshot: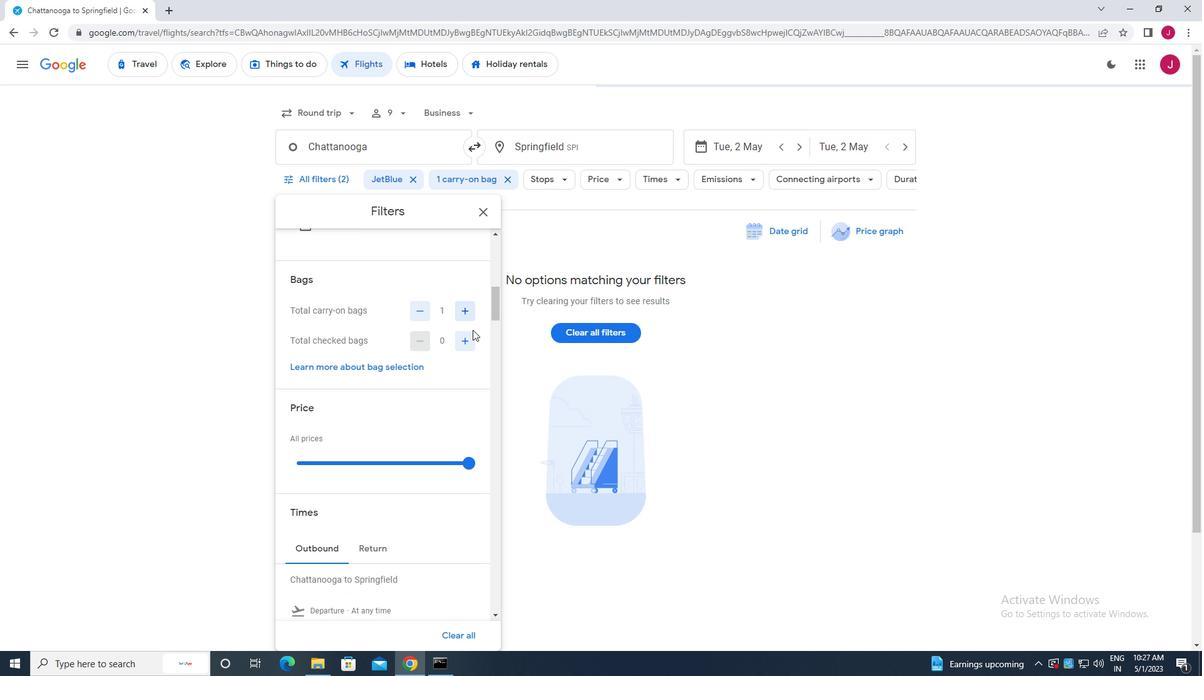 
Action: Mouse moved to (472, 348)
Screenshot: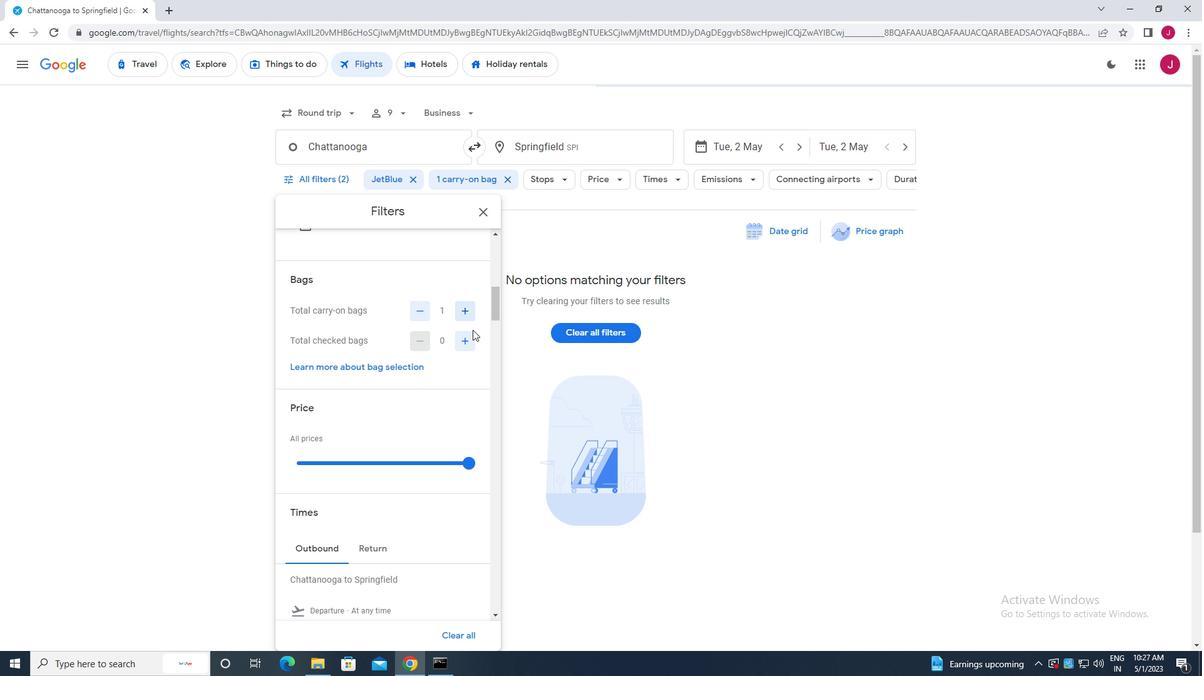 
Action: Mouse scrolled (472, 348) with delta (0, 0)
Screenshot: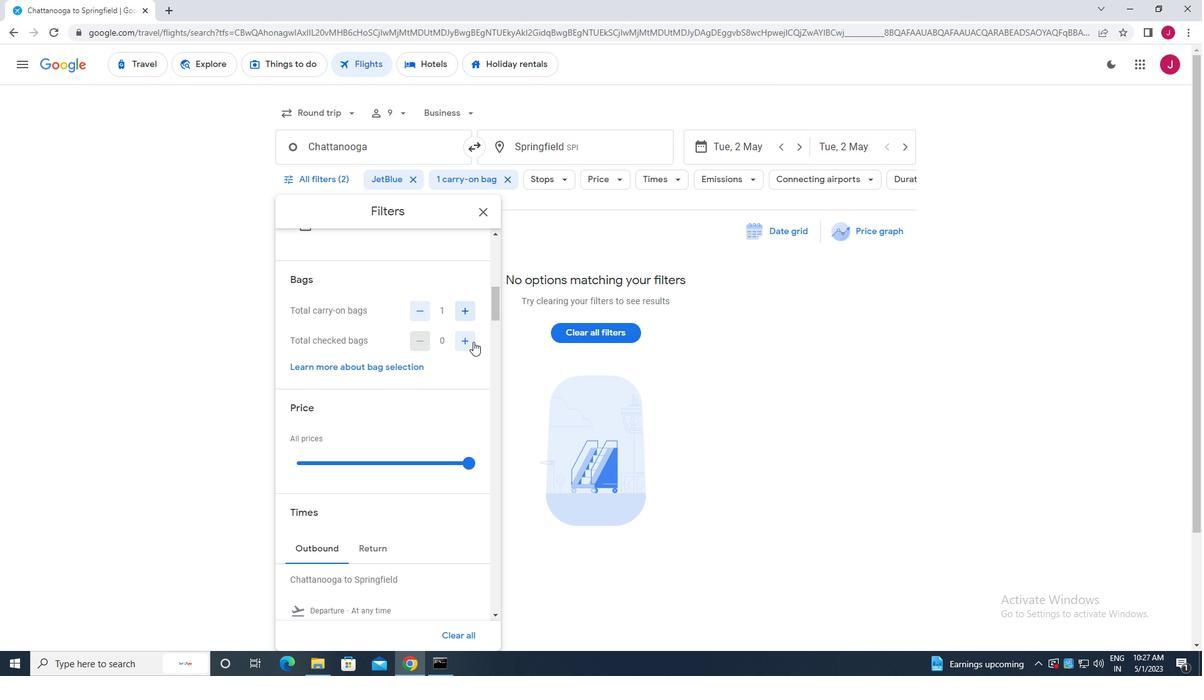 
Action: Mouse moved to (468, 340)
Screenshot: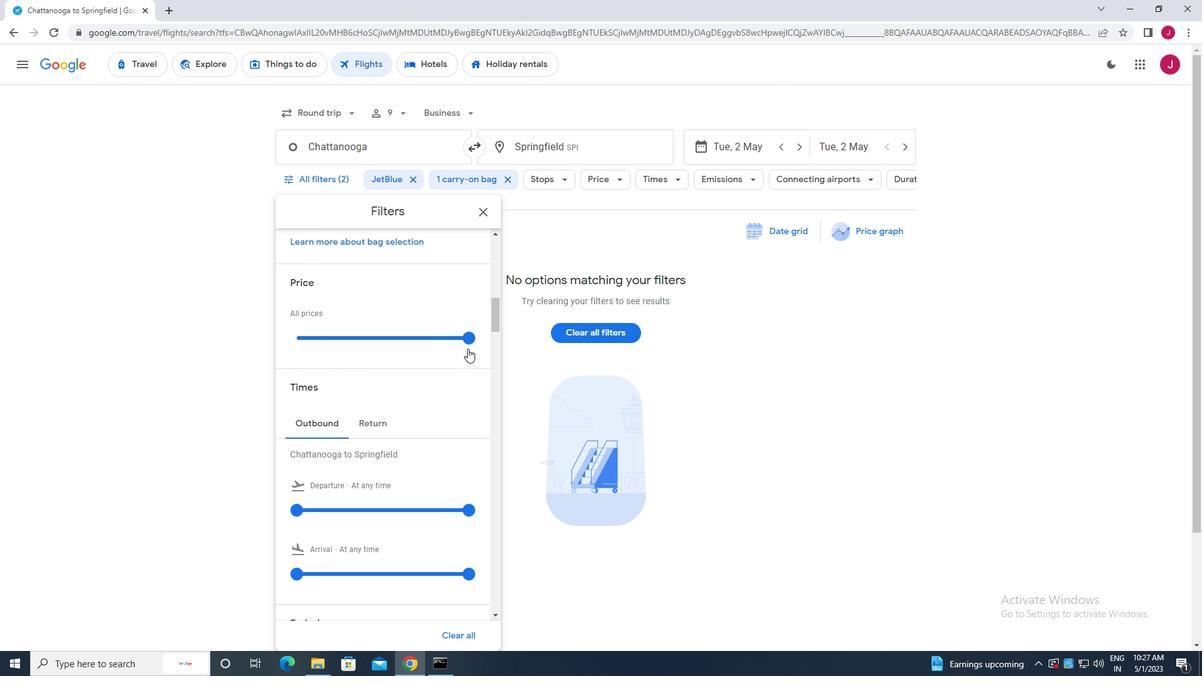 
Action: Mouse pressed left at (468, 340)
Screenshot: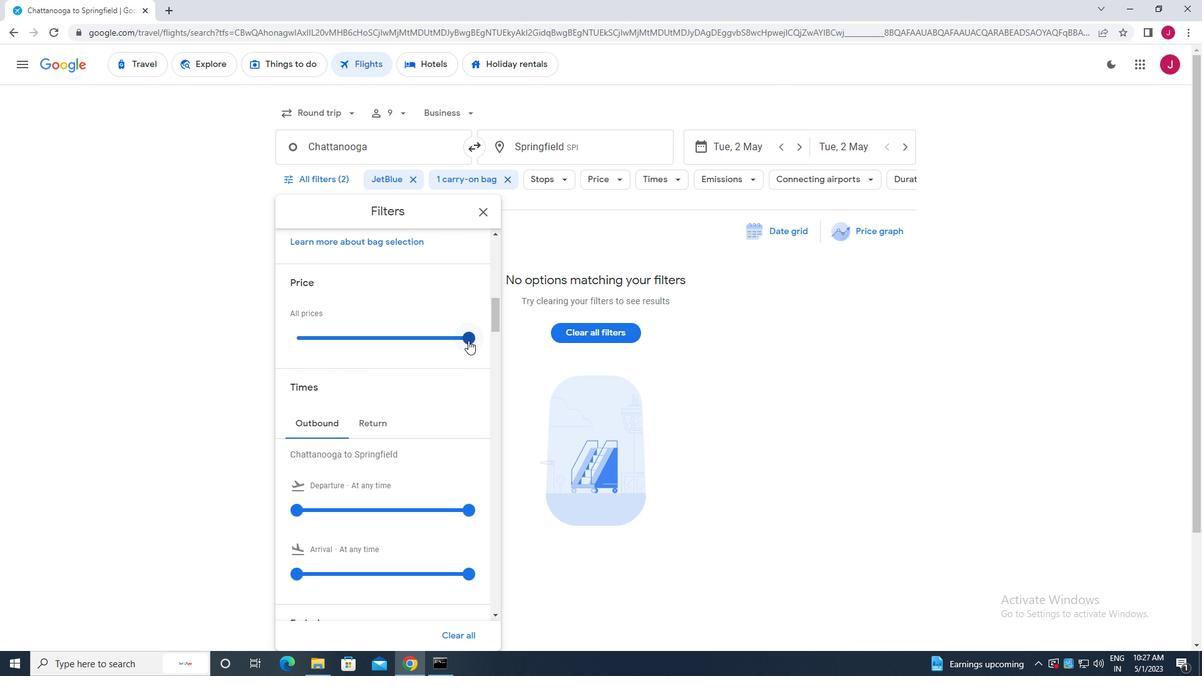 
Action: Mouse moved to (370, 384)
Screenshot: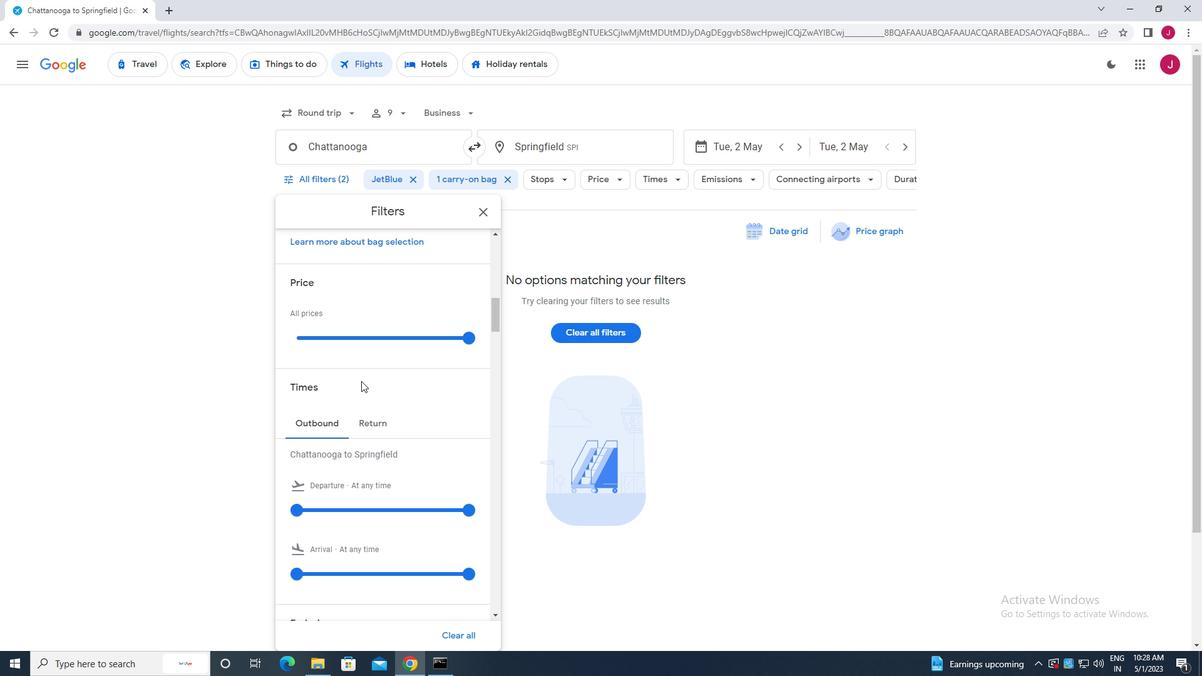 
Action: Mouse scrolled (370, 384) with delta (0, 0)
Screenshot: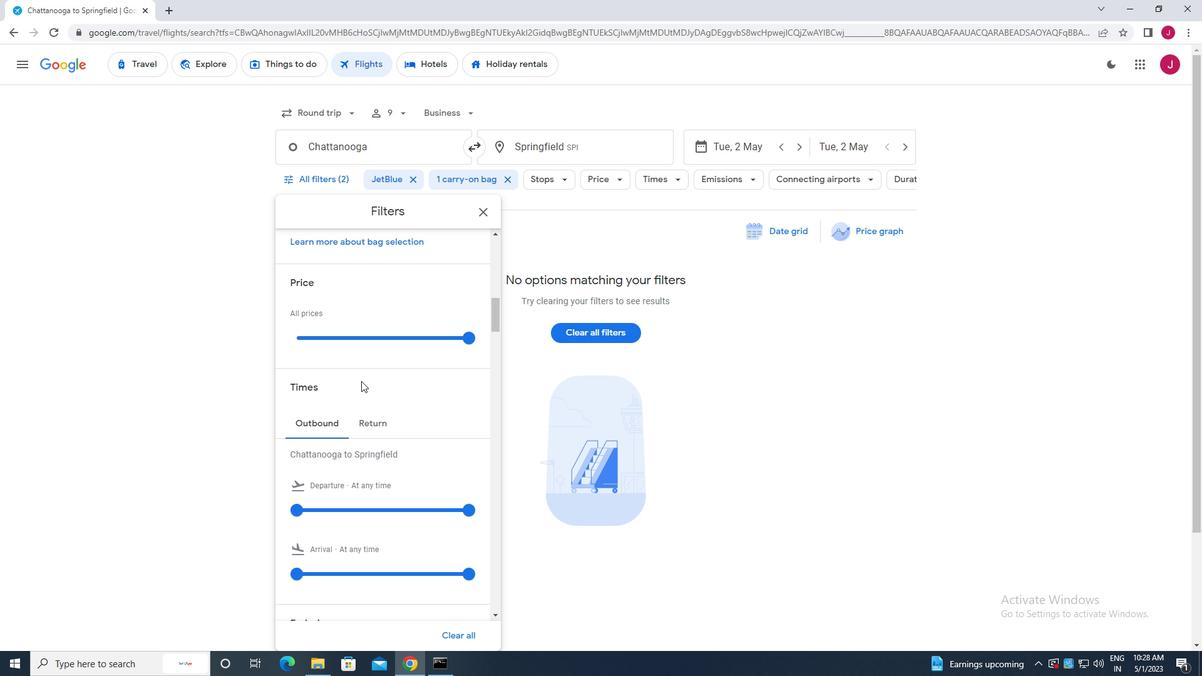 
Action: Mouse scrolled (370, 384) with delta (0, 0)
Screenshot: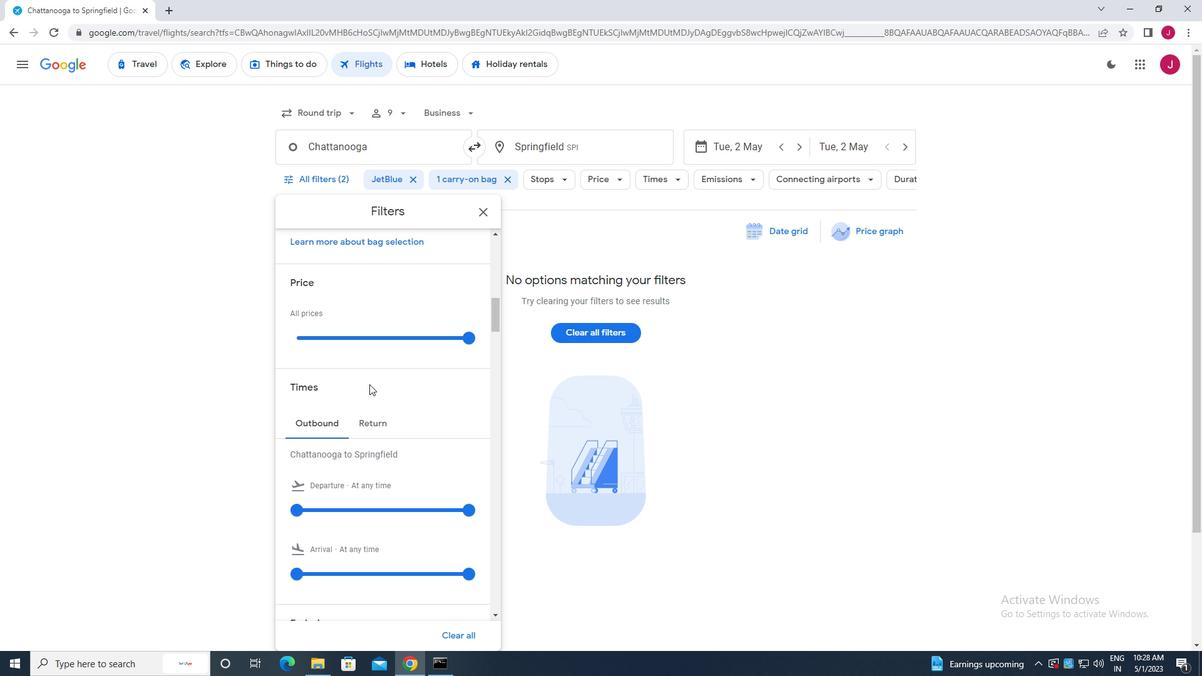 
Action: Mouse scrolled (370, 384) with delta (0, 0)
Screenshot: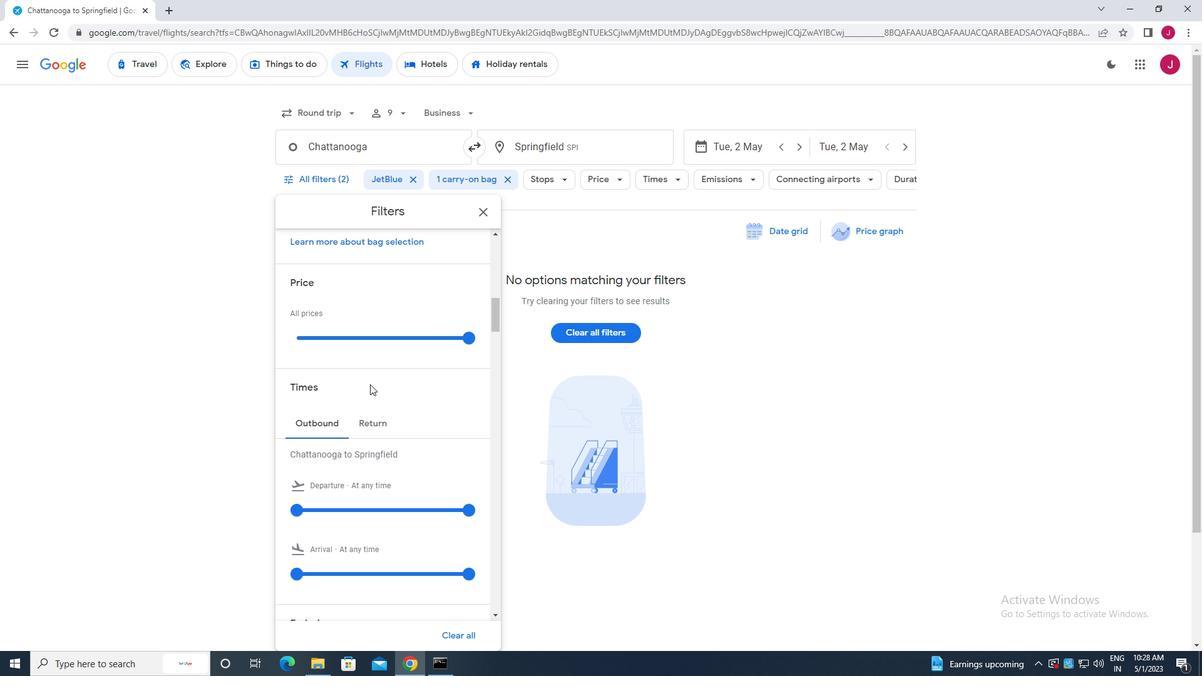 
Action: Mouse moved to (295, 325)
Screenshot: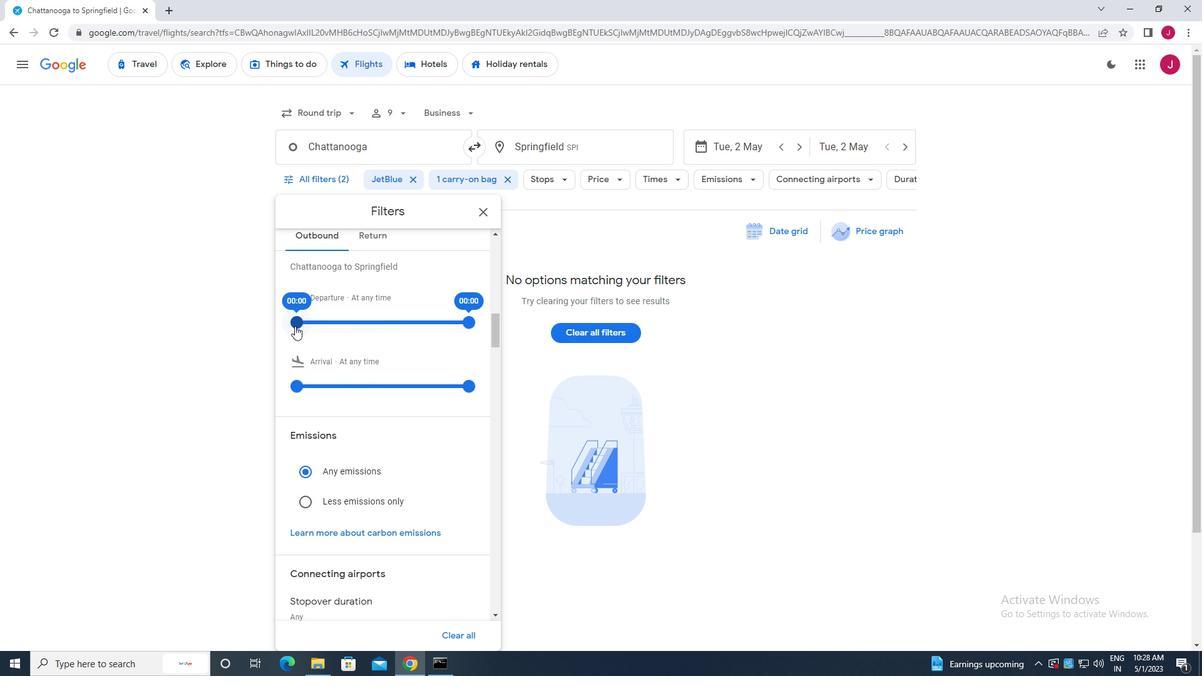 
Action: Mouse pressed left at (295, 325)
Screenshot: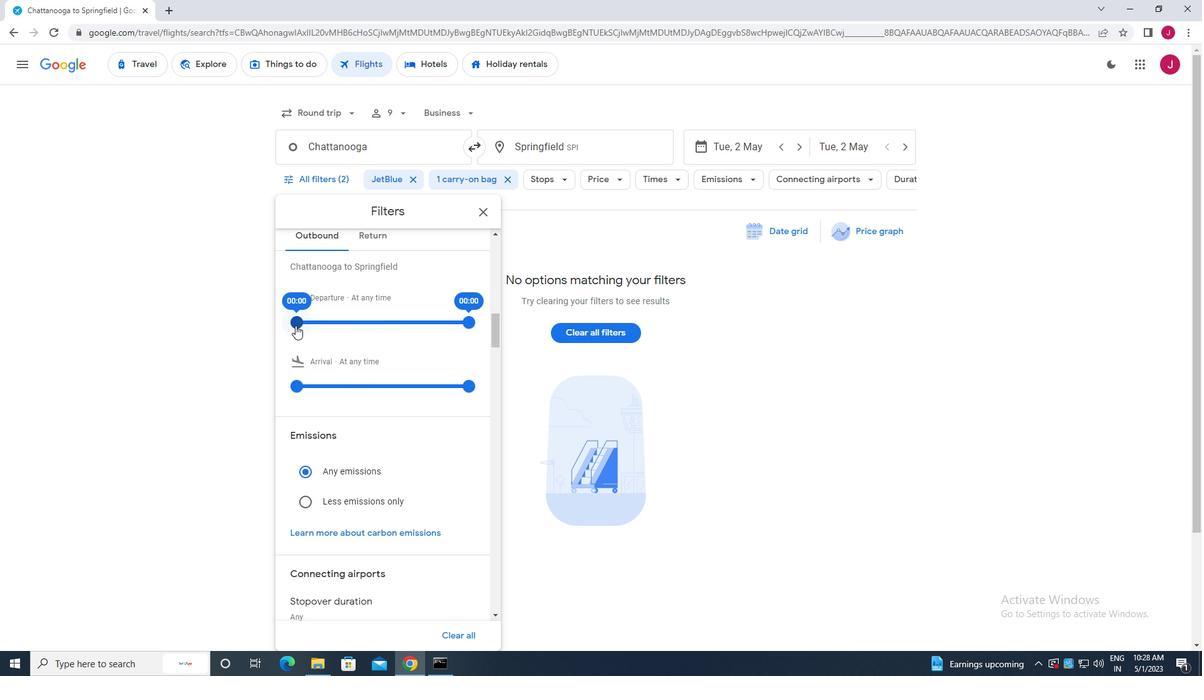 
Action: Mouse moved to (467, 325)
Screenshot: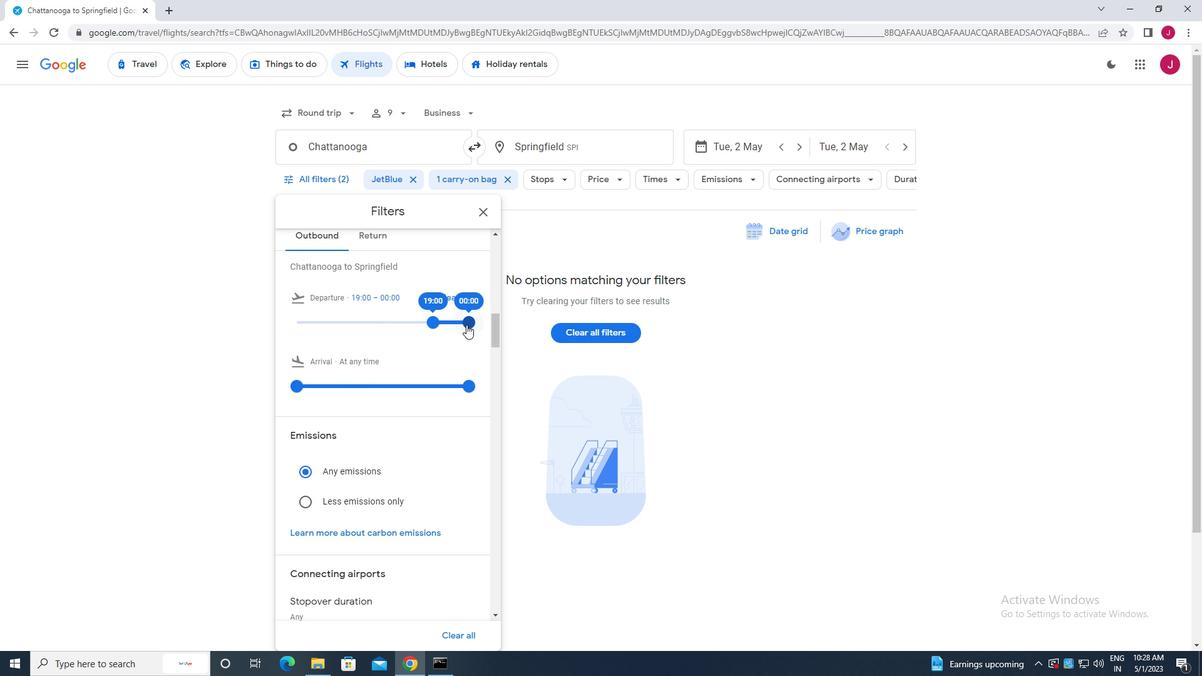 
Action: Mouse pressed left at (467, 325)
Screenshot: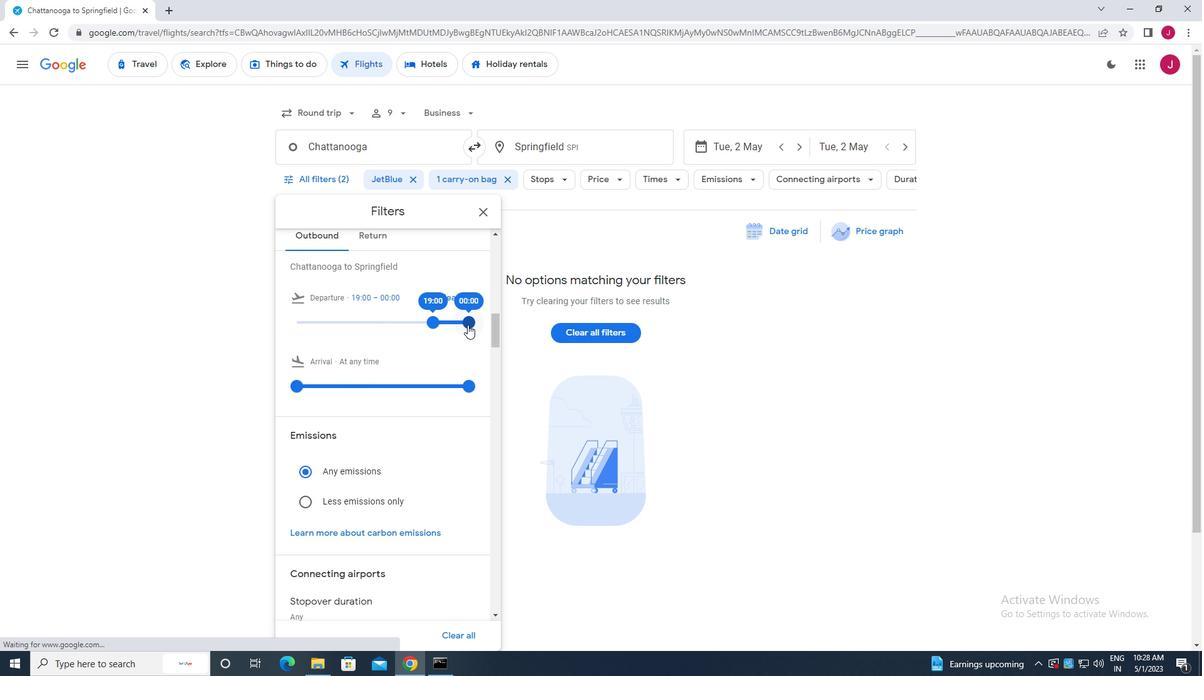 
Action: Mouse moved to (377, 237)
Screenshot: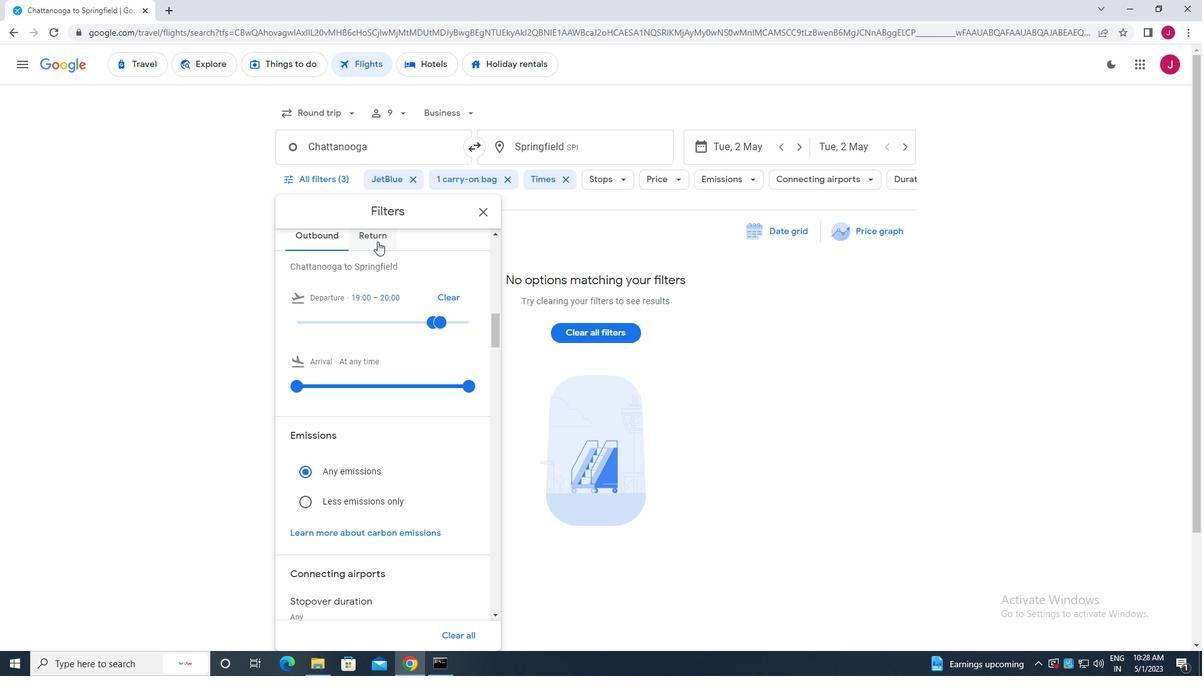 
Action: Mouse pressed left at (377, 237)
Screenshot: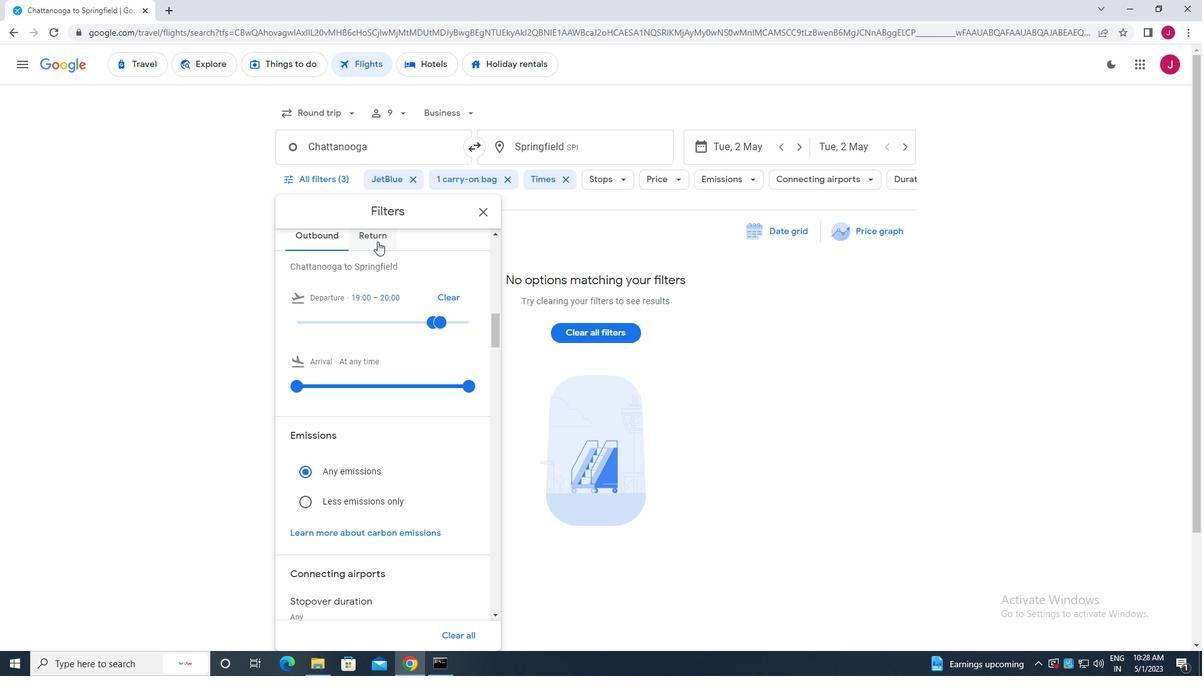 
Action: Mouse moved to (297, 330)
Screenshot: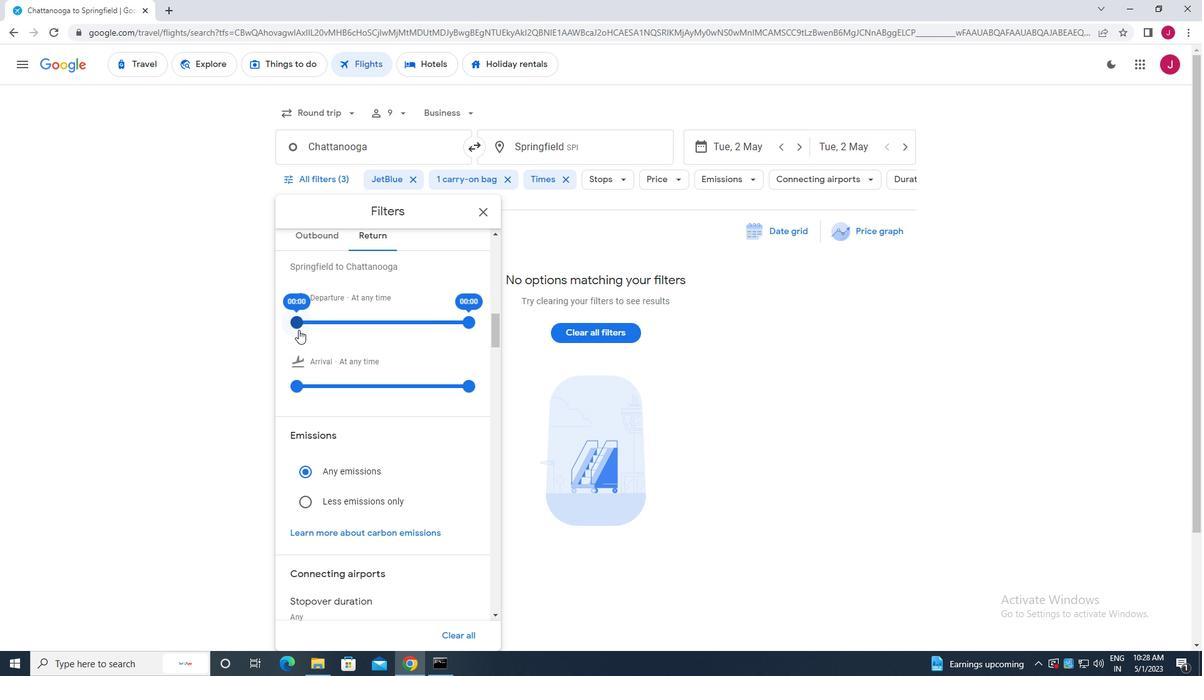 
Action: Mouse pressed left at (297, 330)
Screenshot: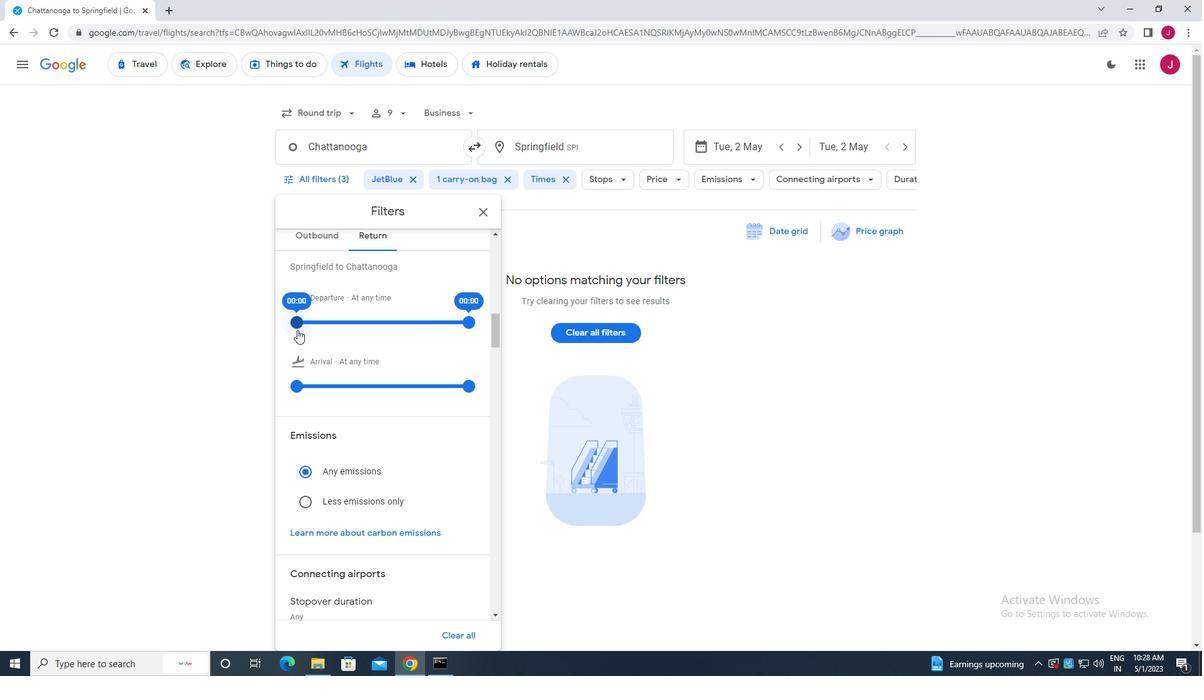 
Action: Mouse moved to (473, 324)
Screenshot: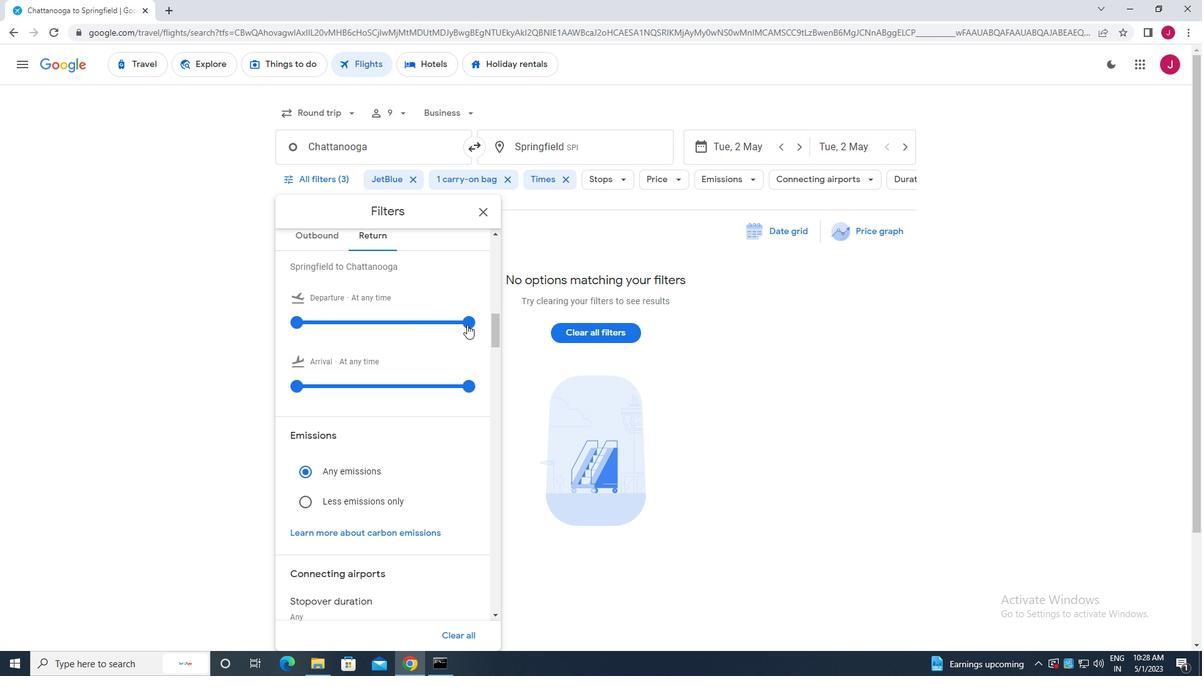 
Action: Mouse pressed left at (473, 324)
Screenshot: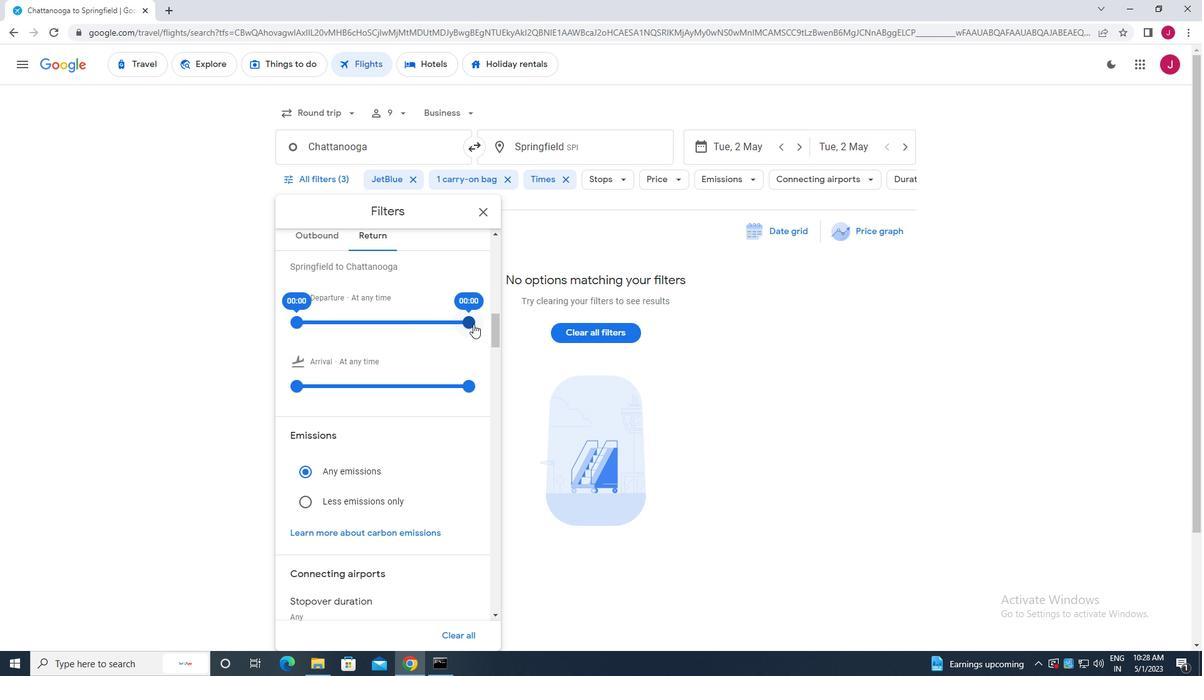 
Action: Mouse moved to (483, 216)
Screenshot: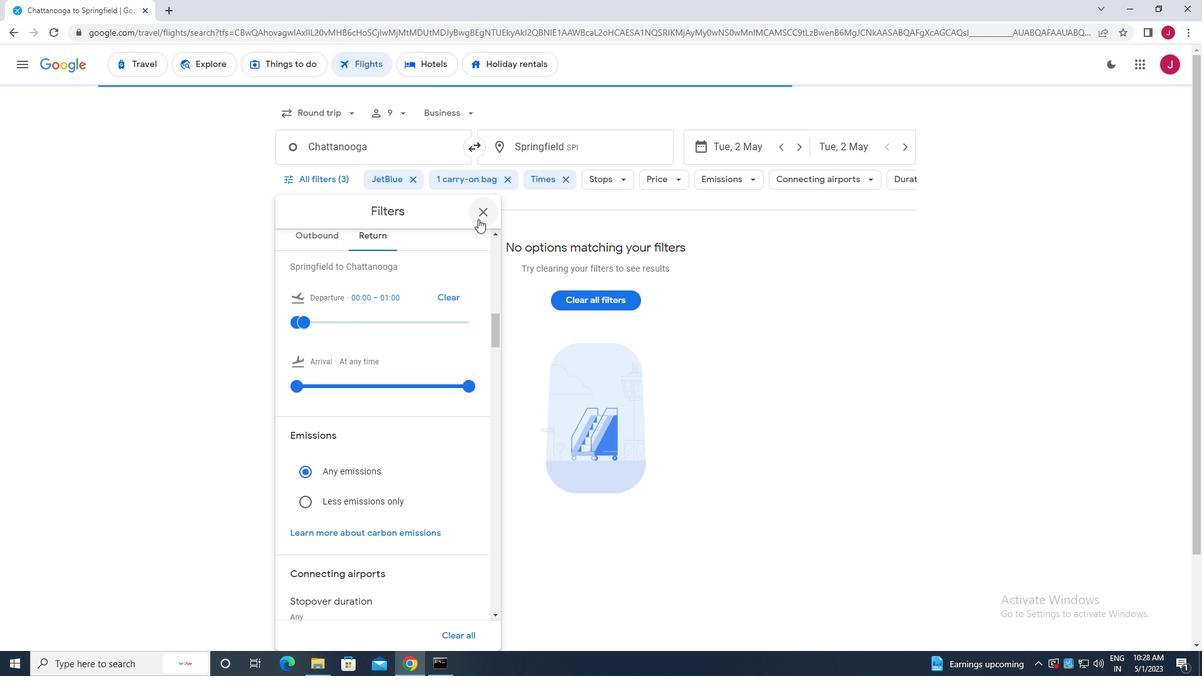 
Action: Mouse pressed left at (483, 216)
Screenshot: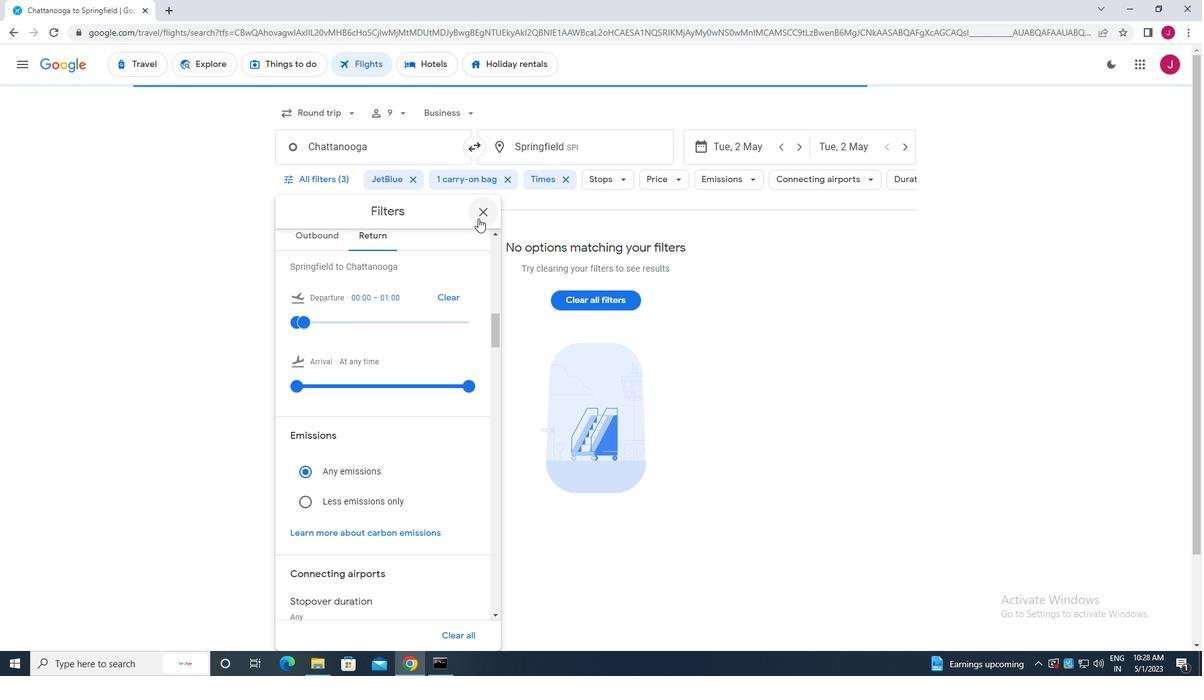 
Action: Mouse moved to (466, 228)
Screenshot: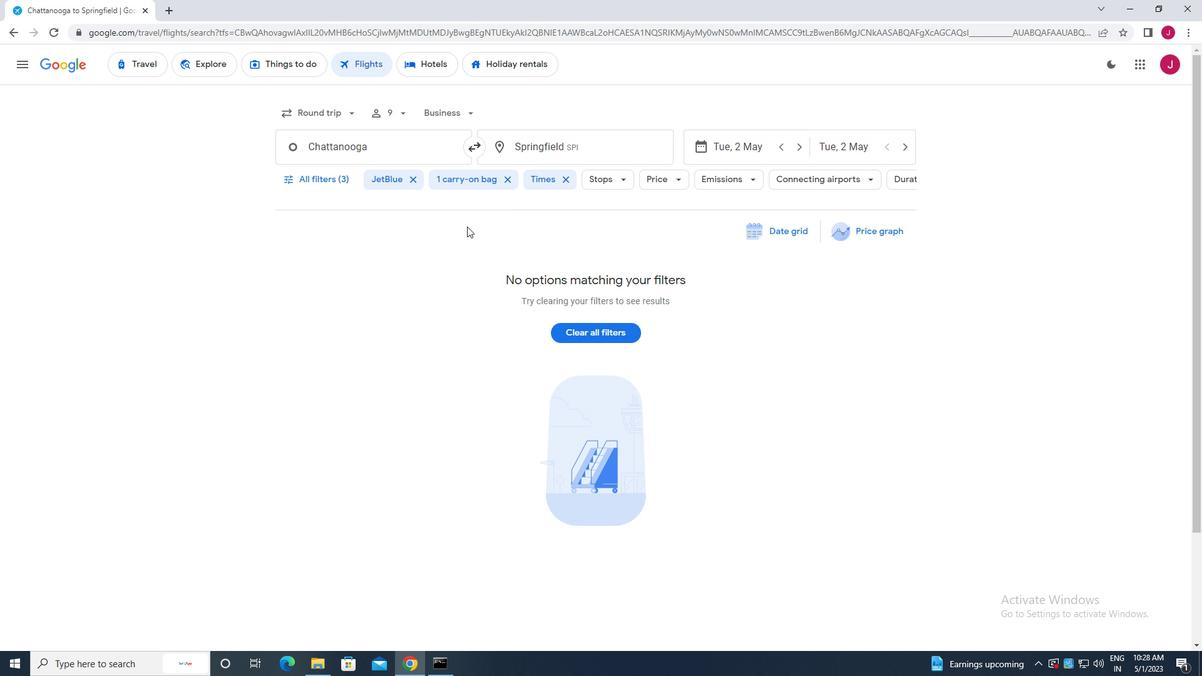 
